 Task: Add a signature Kelly Rodriguez containing Best wishes for a happy National Human Rights Day, Kelly Rodriguez to email address softage.9@softage.net and add a label Hazardous materials
Action: Mouse moved to (1292, 75)
Screenshot: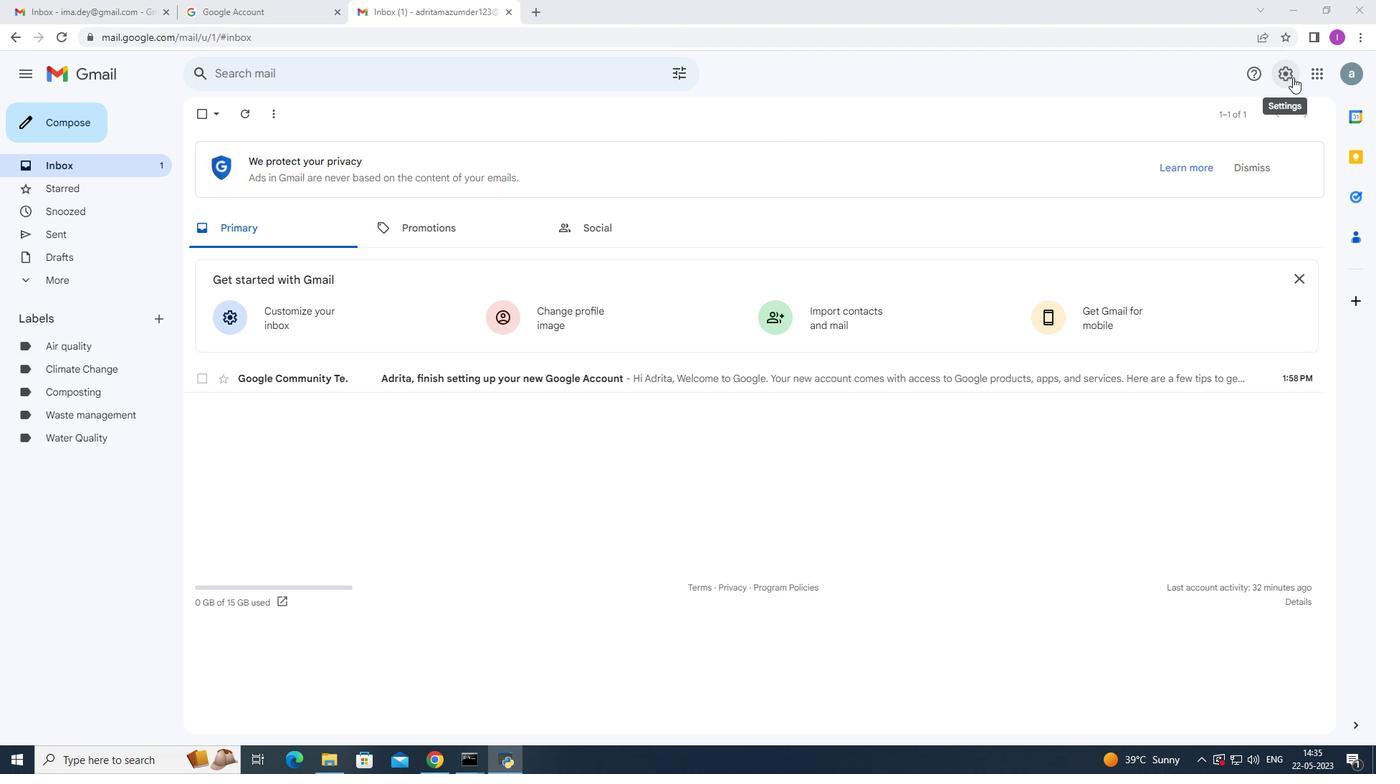 
Action: Mouse pressed left at (1292, 75)
Screenshot: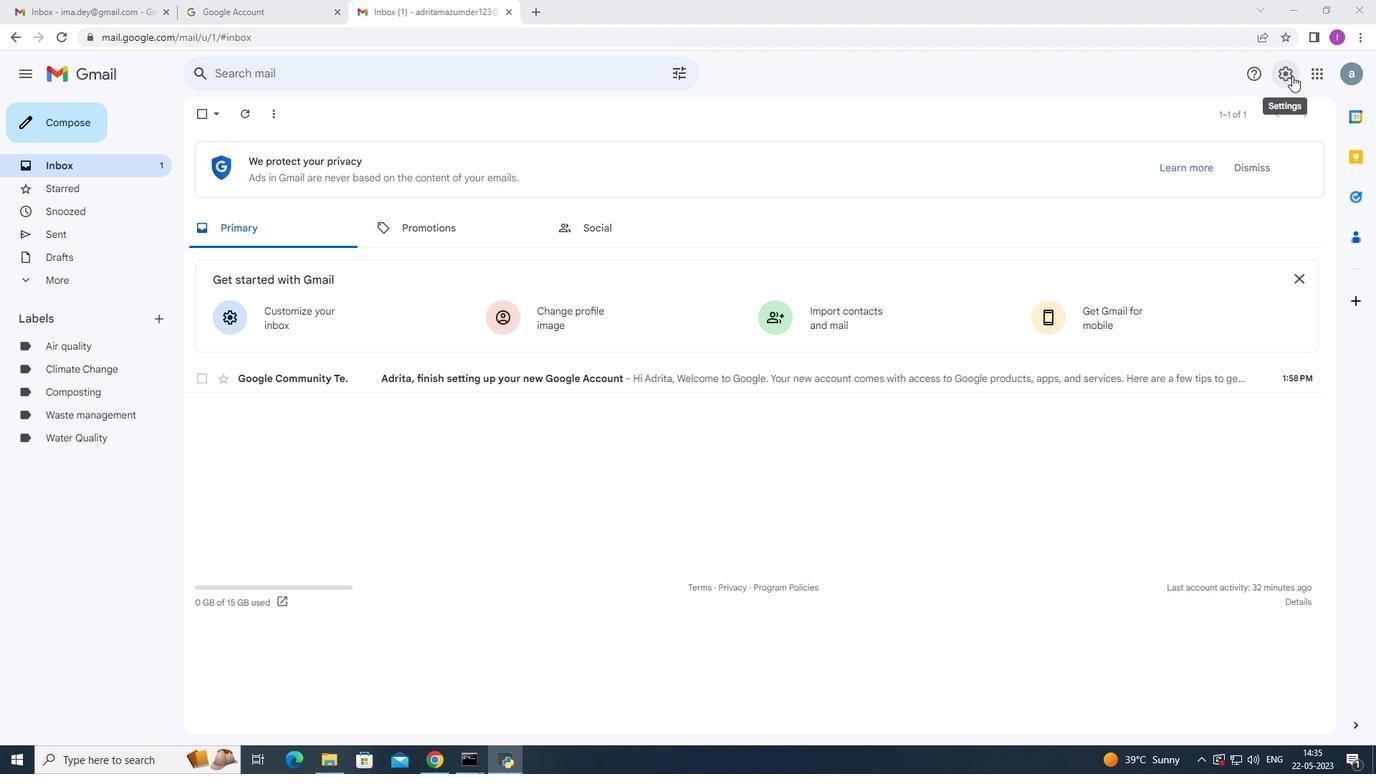 
Action: Mouse moved to (1197, 145)
Screenshot: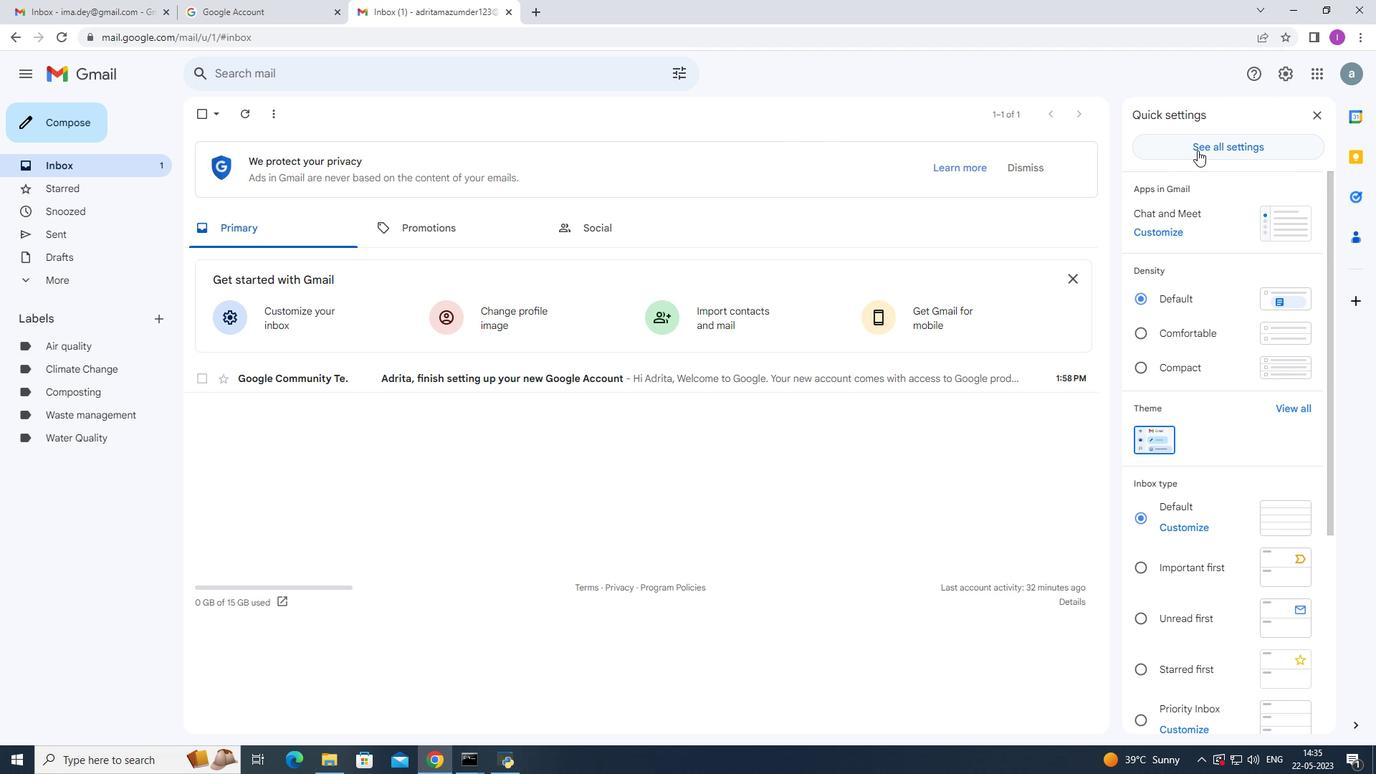 
Action: Mouse pressed left at (1197, 145)
Screenshot: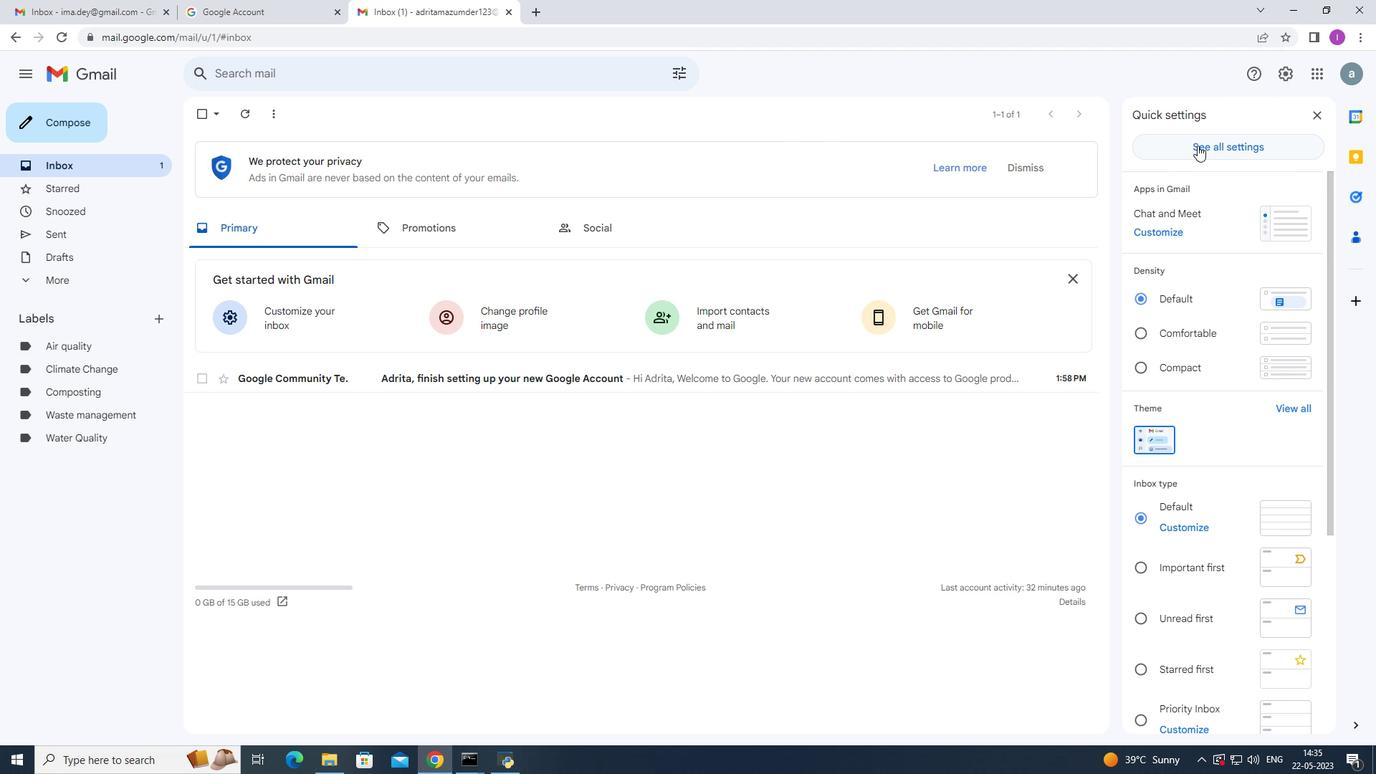 
Action: Mouse moved to (576, 328)
Screenshot: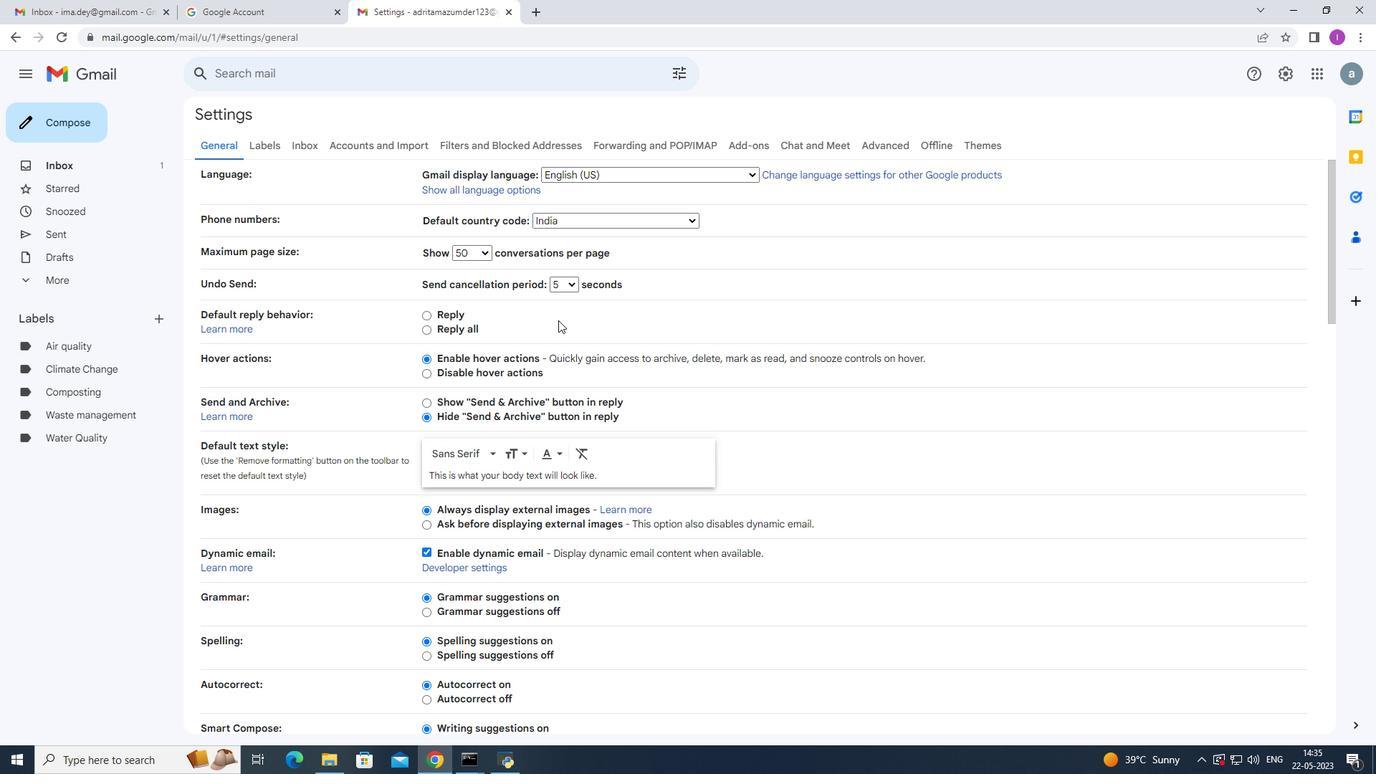 
Action: Mouse scrolled (576, 328) with delta (0, 0)
Screenshot: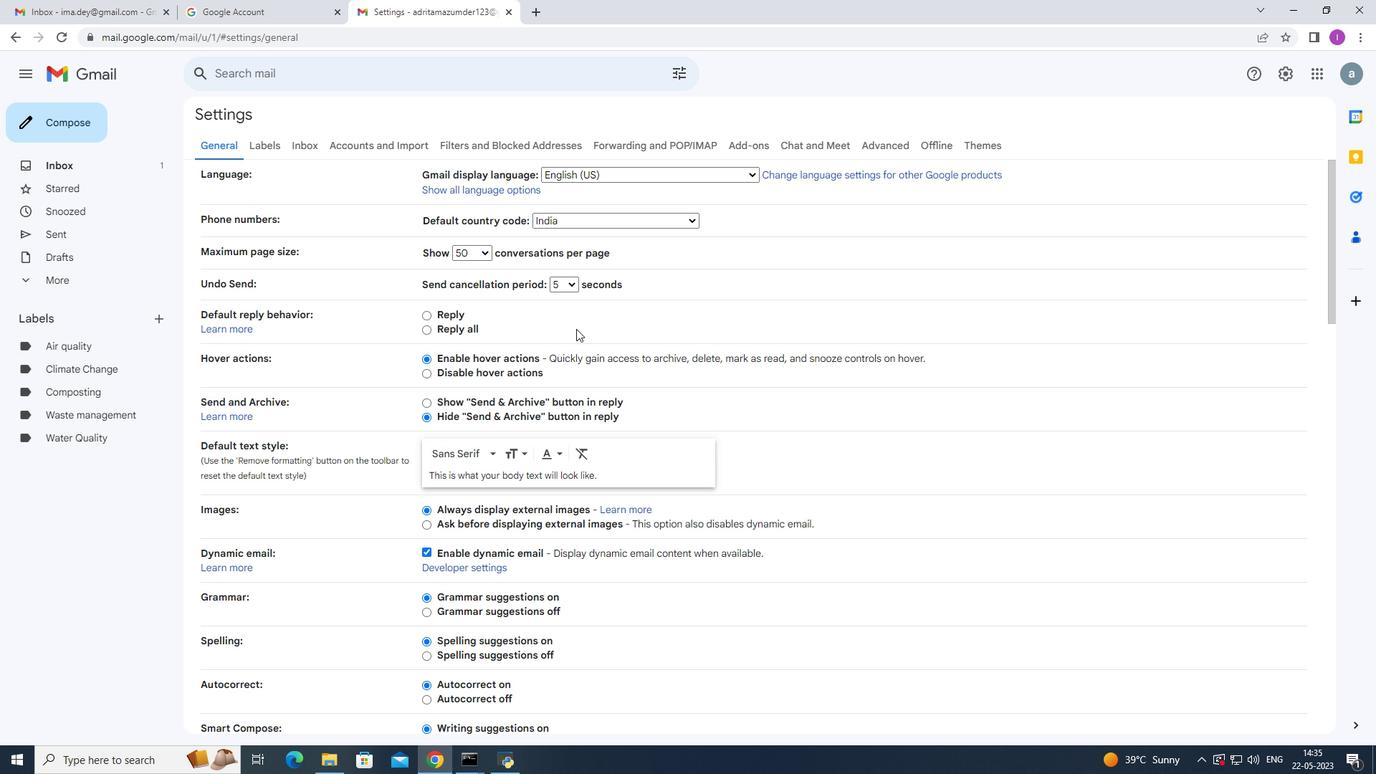 
Action: Mouse scrolled (576, 328) with delta (0, 0)
Screenshot: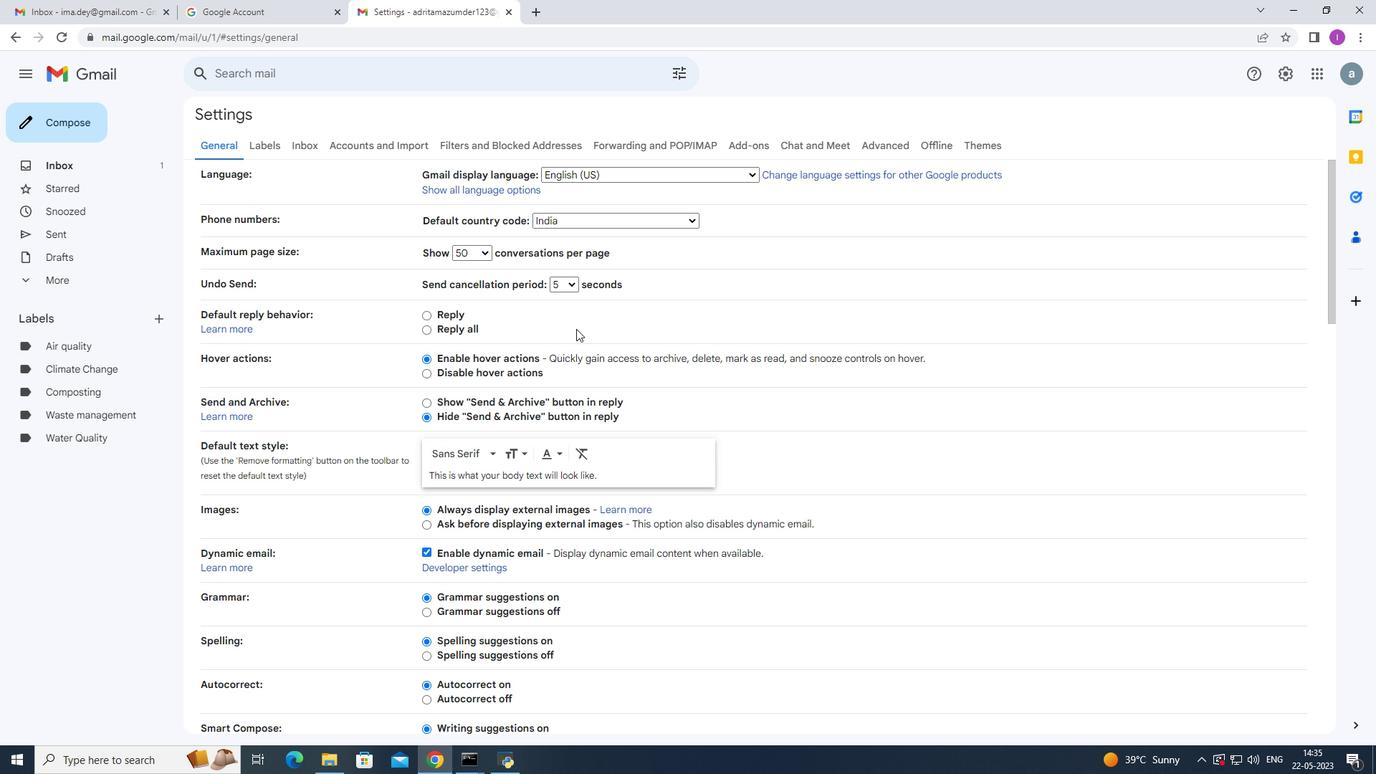 
Action: Mouse scrolled (576, 328) with delta (0, 0)
Screenshot: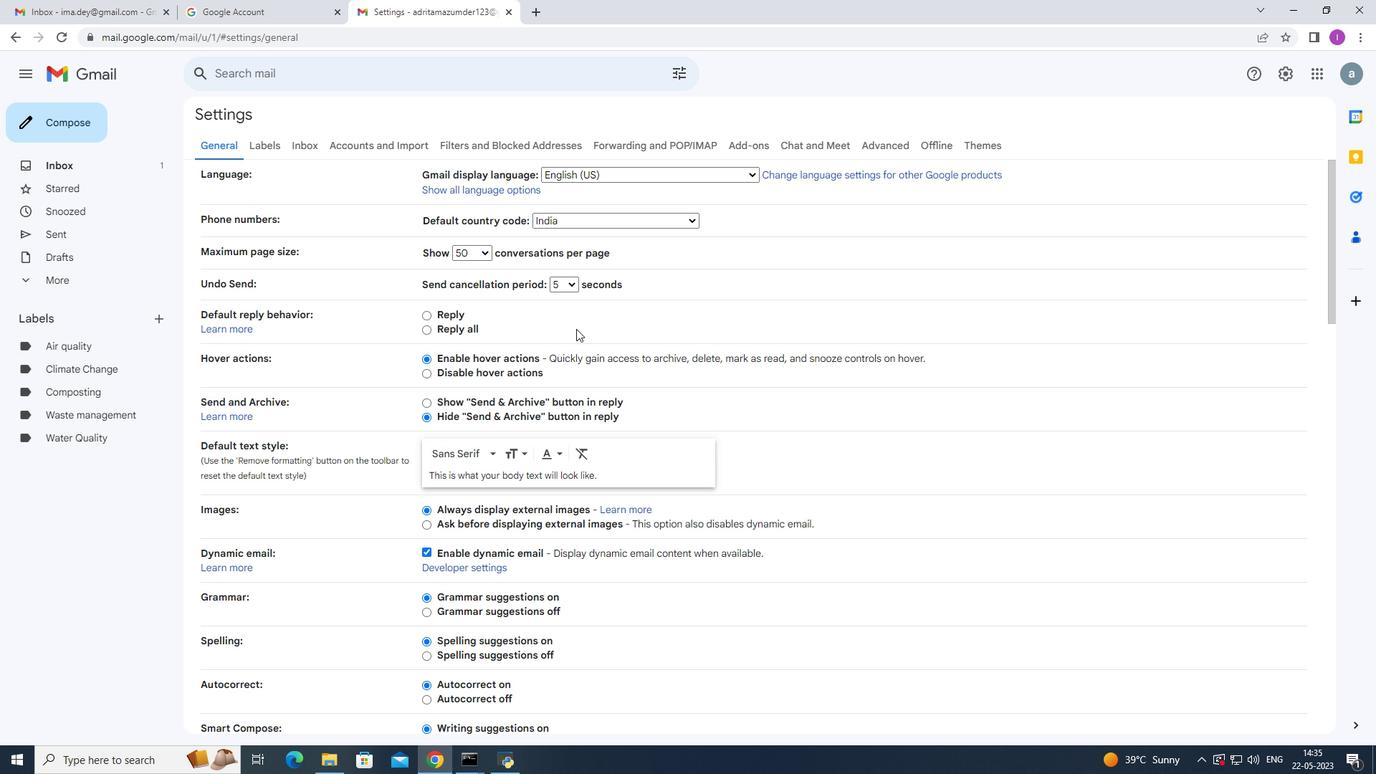 
Action: Mouse scrolled (576, 328) with delta (0, 0)
Screenshot: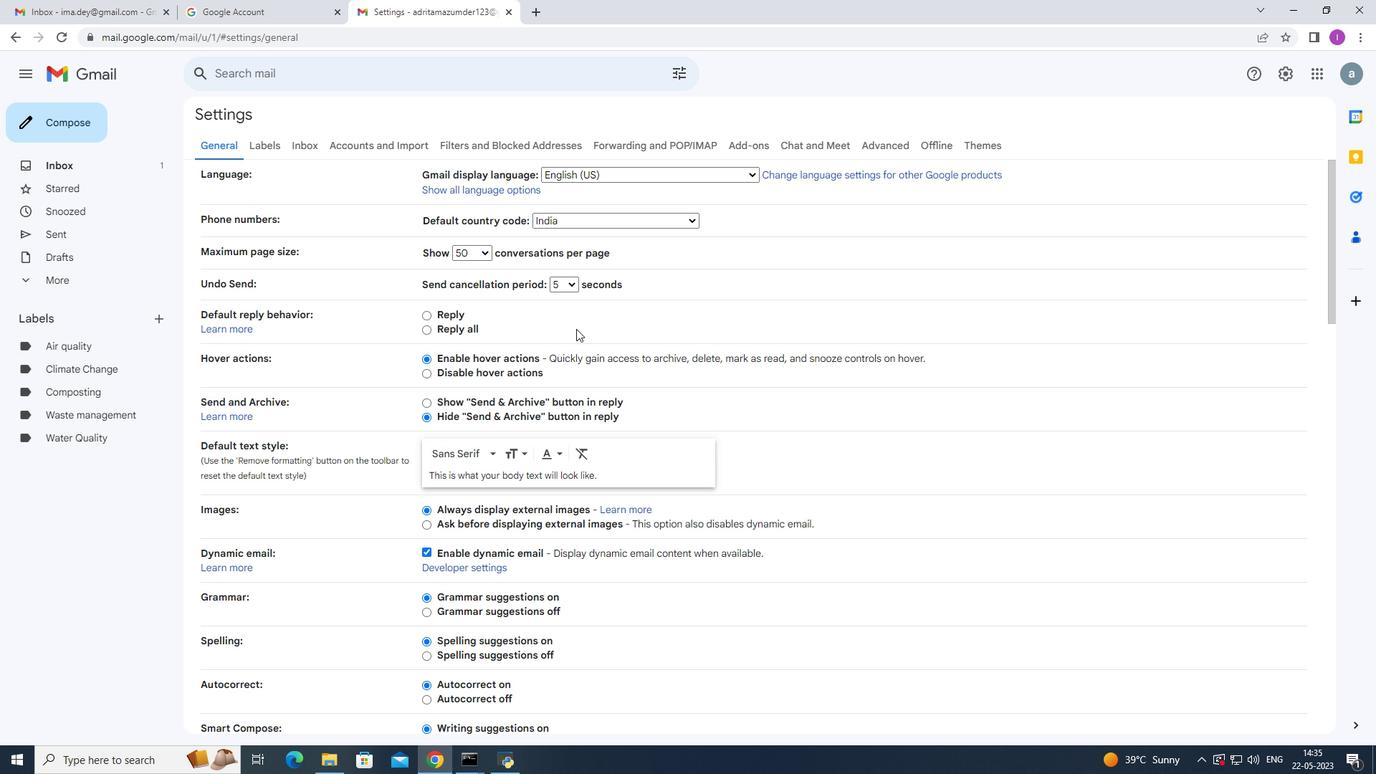 
Action: Mouse moved to (576, 326)
Screenshot: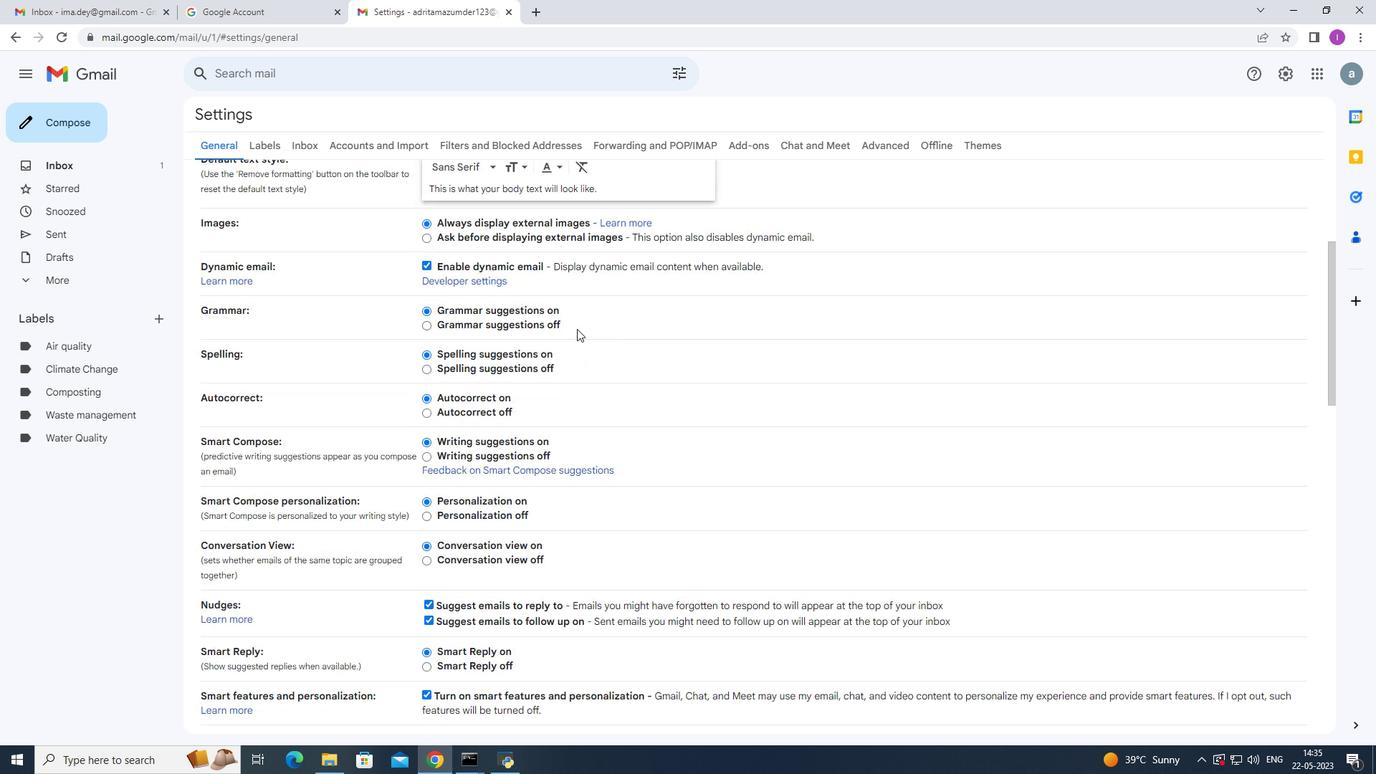 
Action: Mouse scrolled (576, 326) with delta (0, 0)
Screenshot: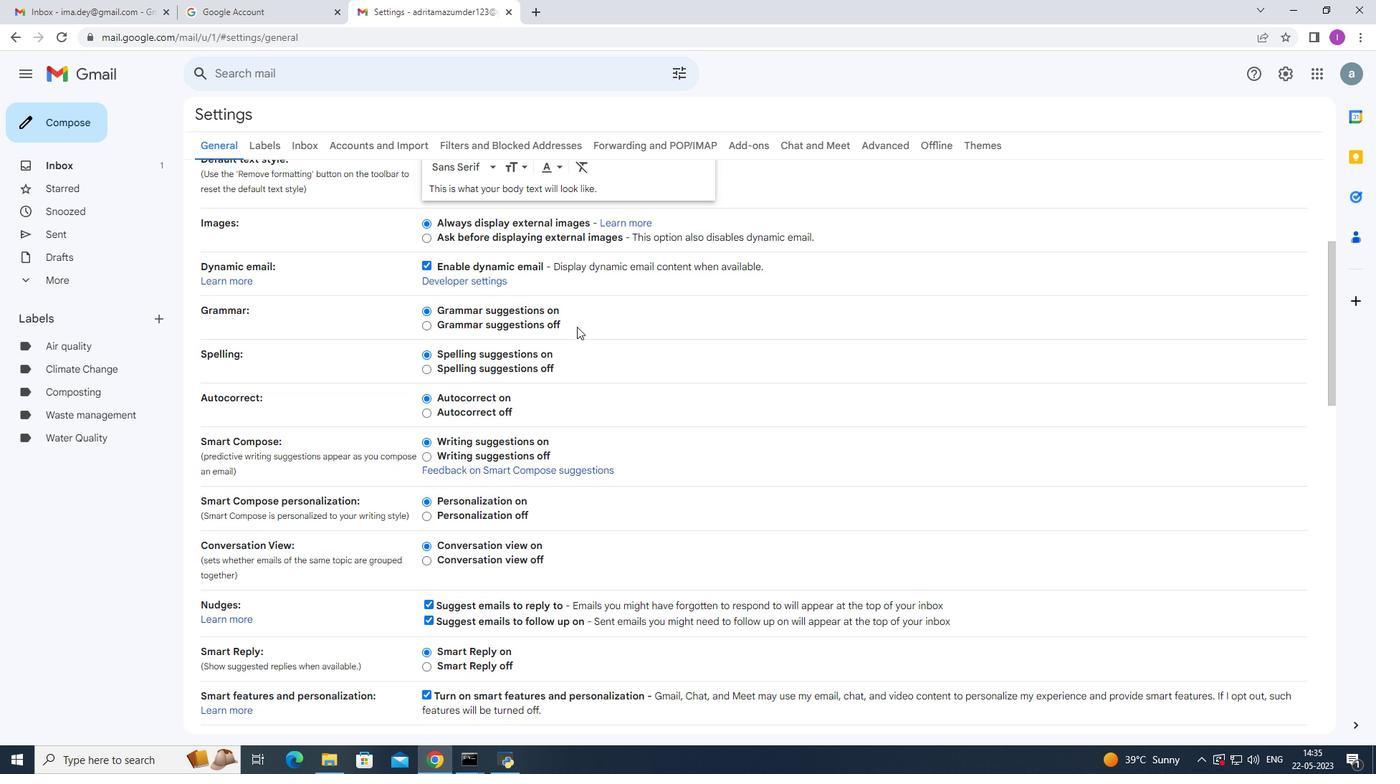 
Action: Mouse scrolled (576, 326) with delta (0, 0)
Screenshot: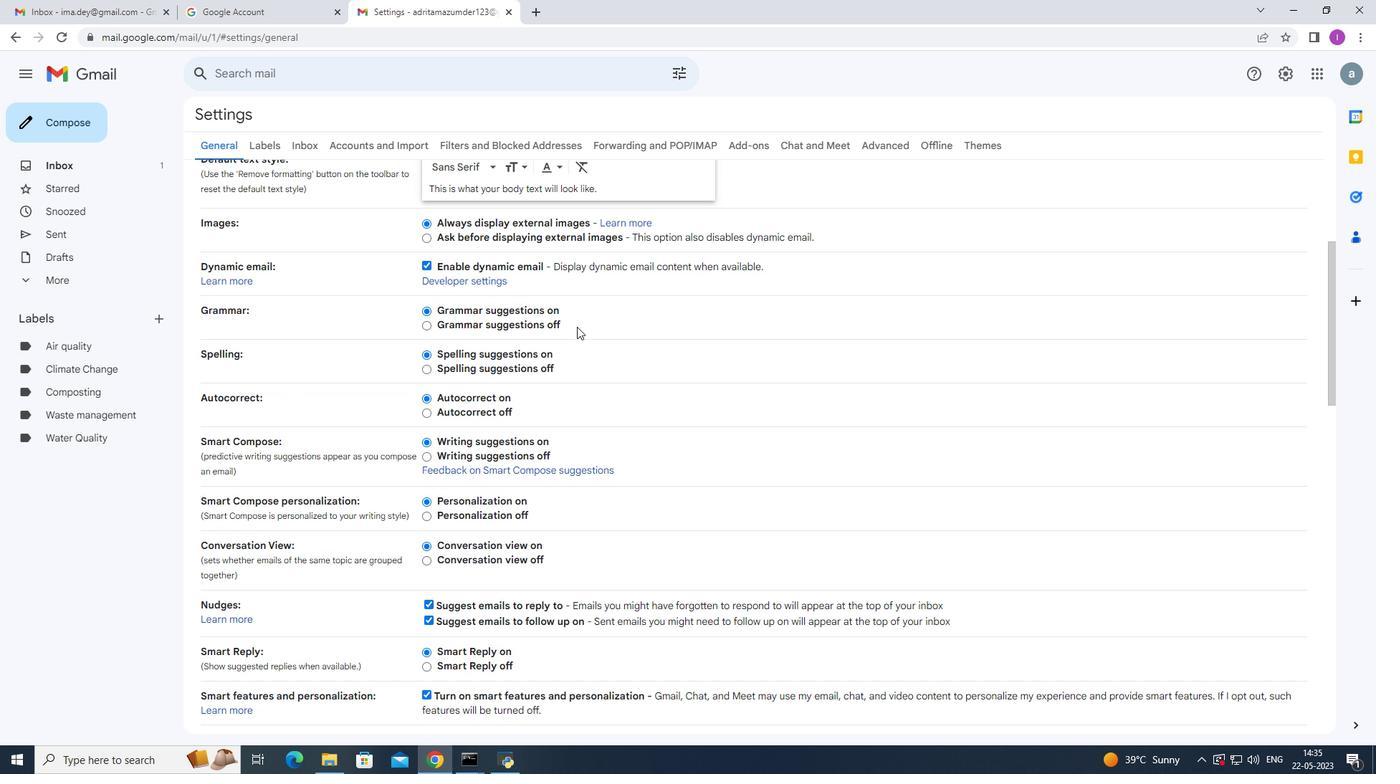 
Action: Mouse scrolled (576, 326) with delta (0, 0)
Screenshot: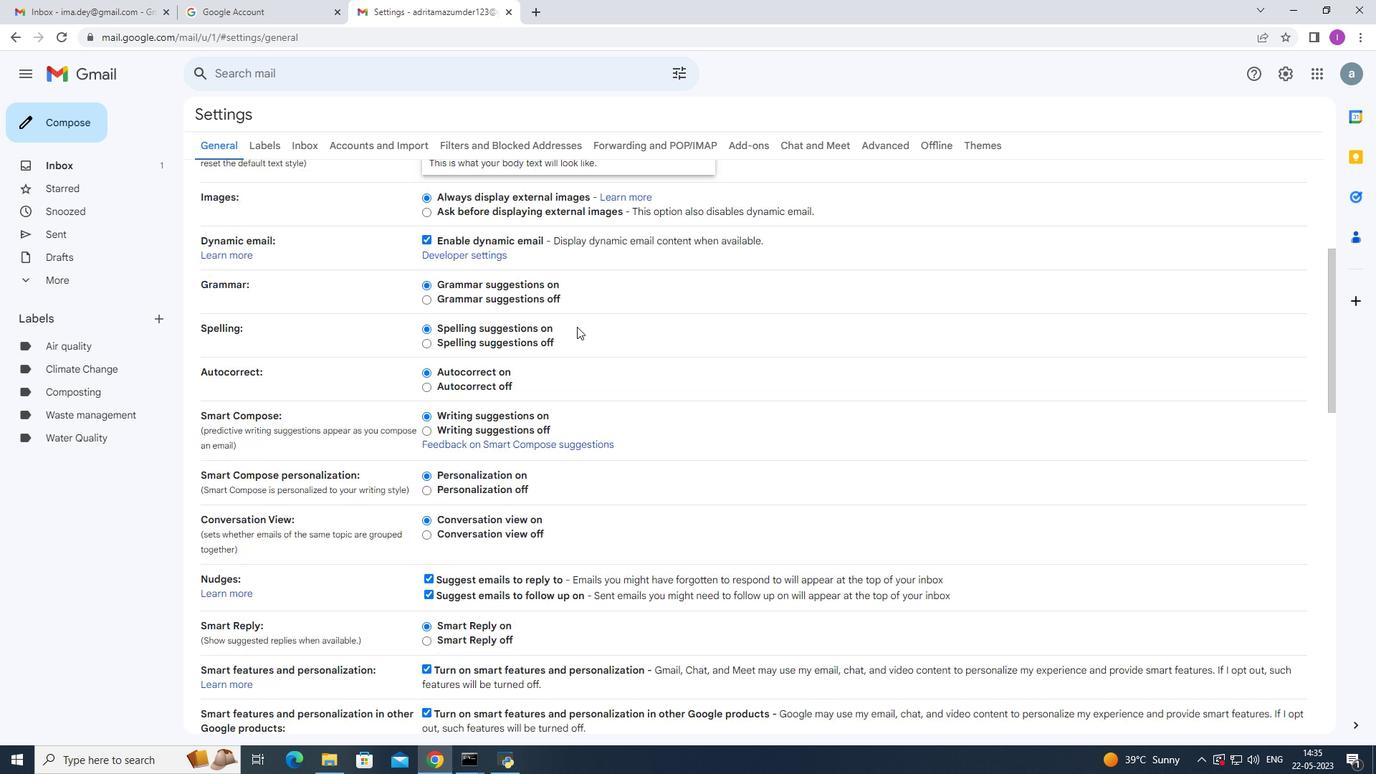 
Action: Mouse moved to (576, 326)
Screenshot: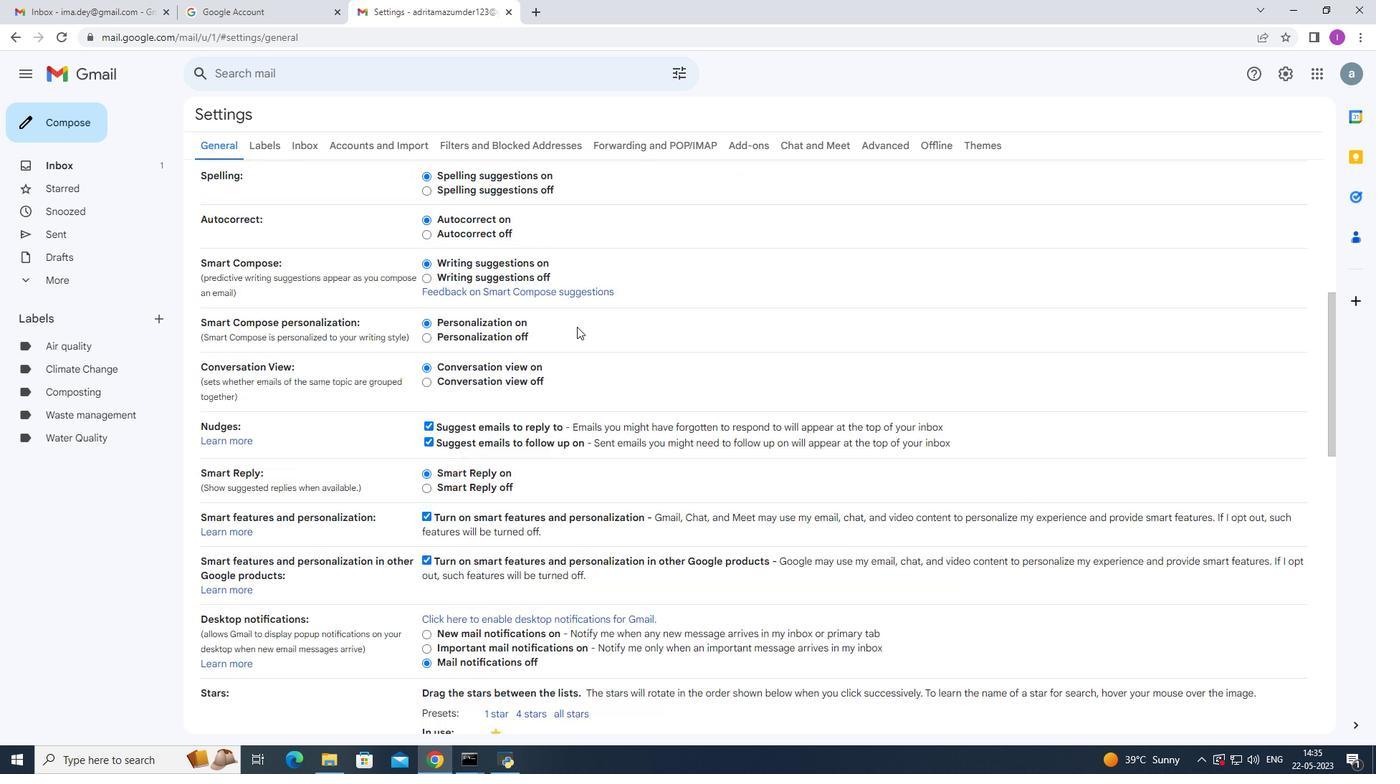 
Action: Mouse scrolled (576, 325) with delta (0, 0)
Screenshot: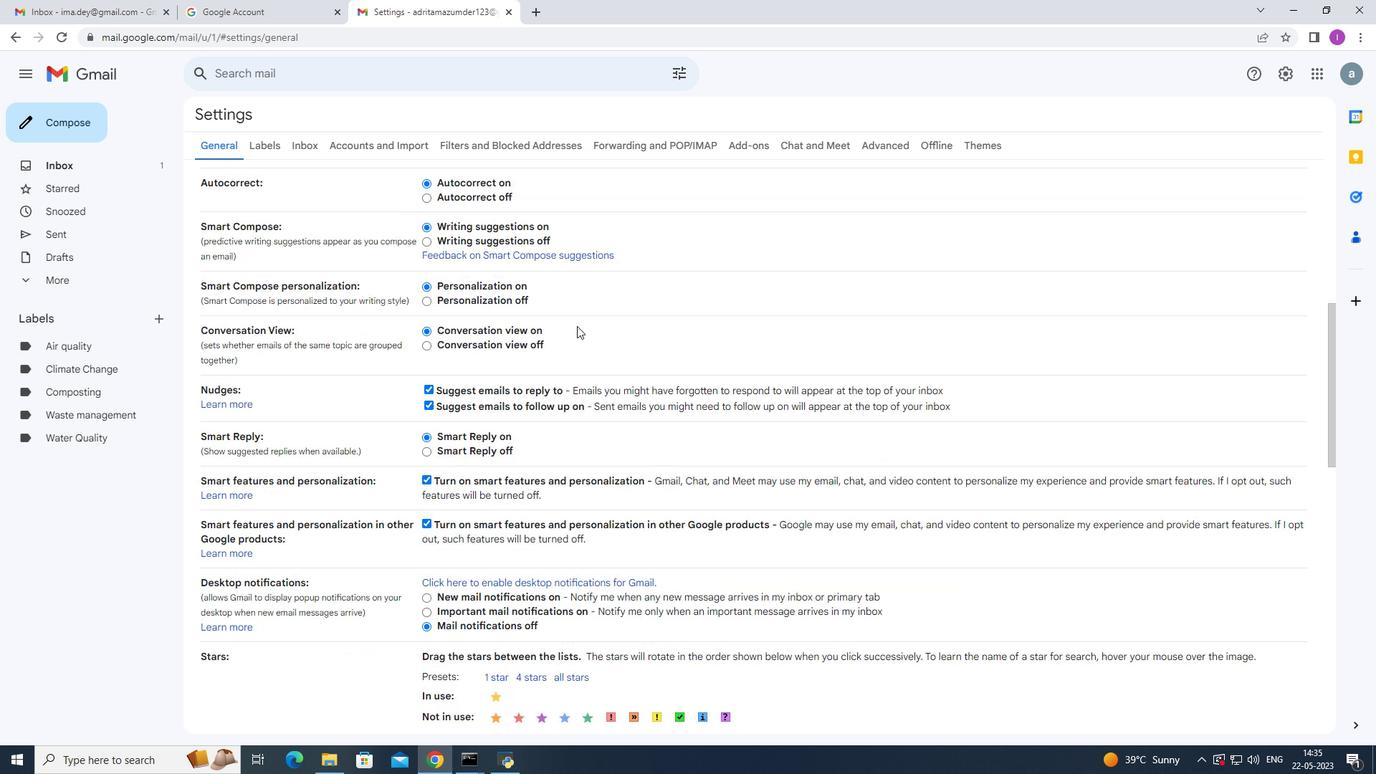 
Action: Mouse scrolled (576, 325) with delta (0, 0)
Screenshot: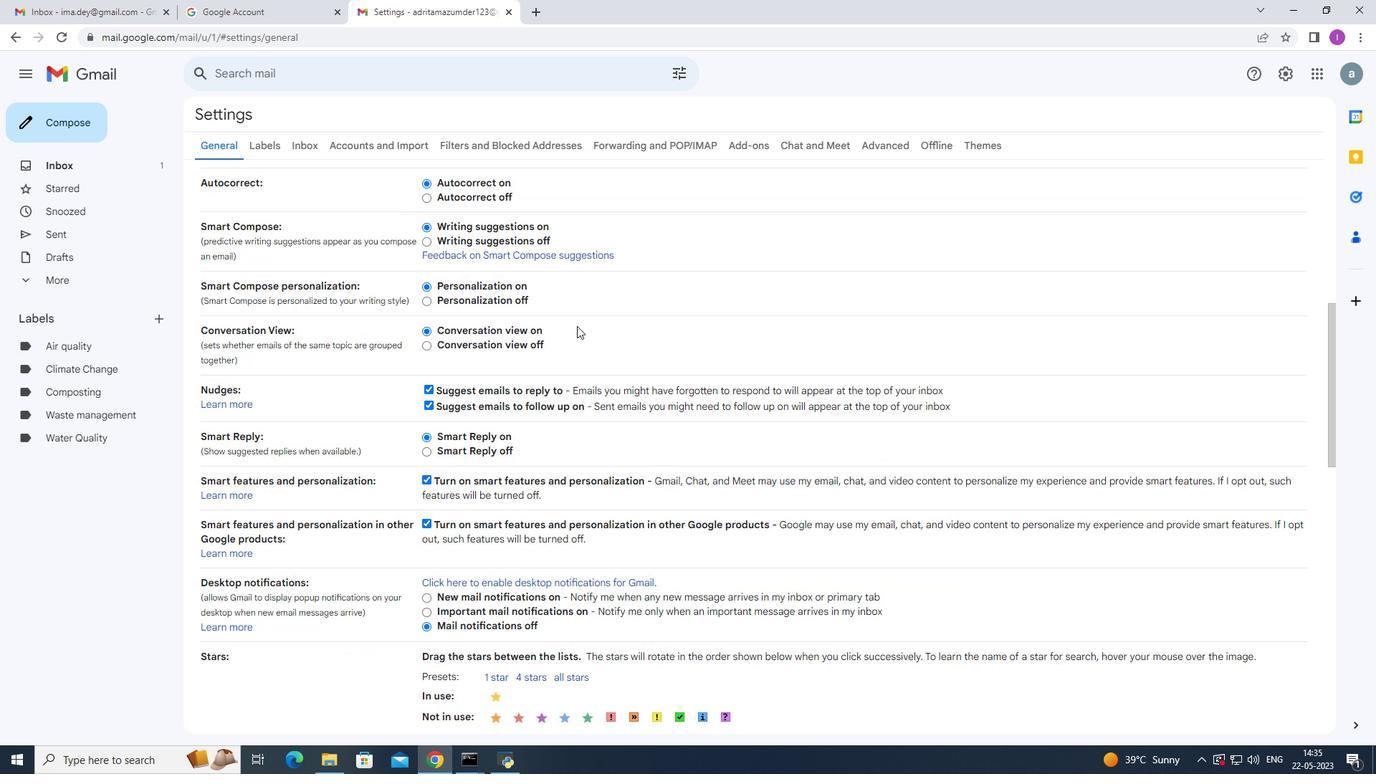 
Action: Mouse scrolled (576, 325) with delta (0, 0)
Screenshot: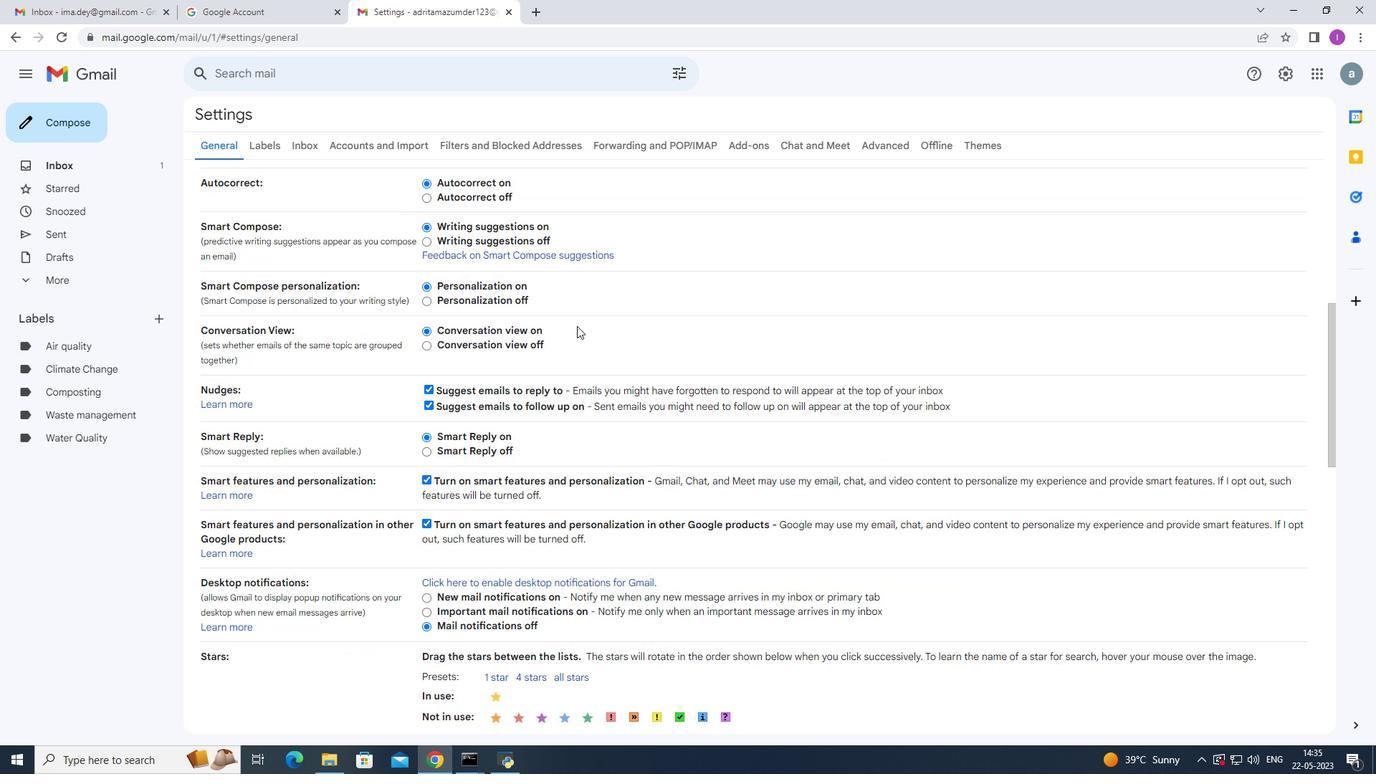 
Action: Mouse scrolled (576, 325) with delta (0, 0)
Screenshot: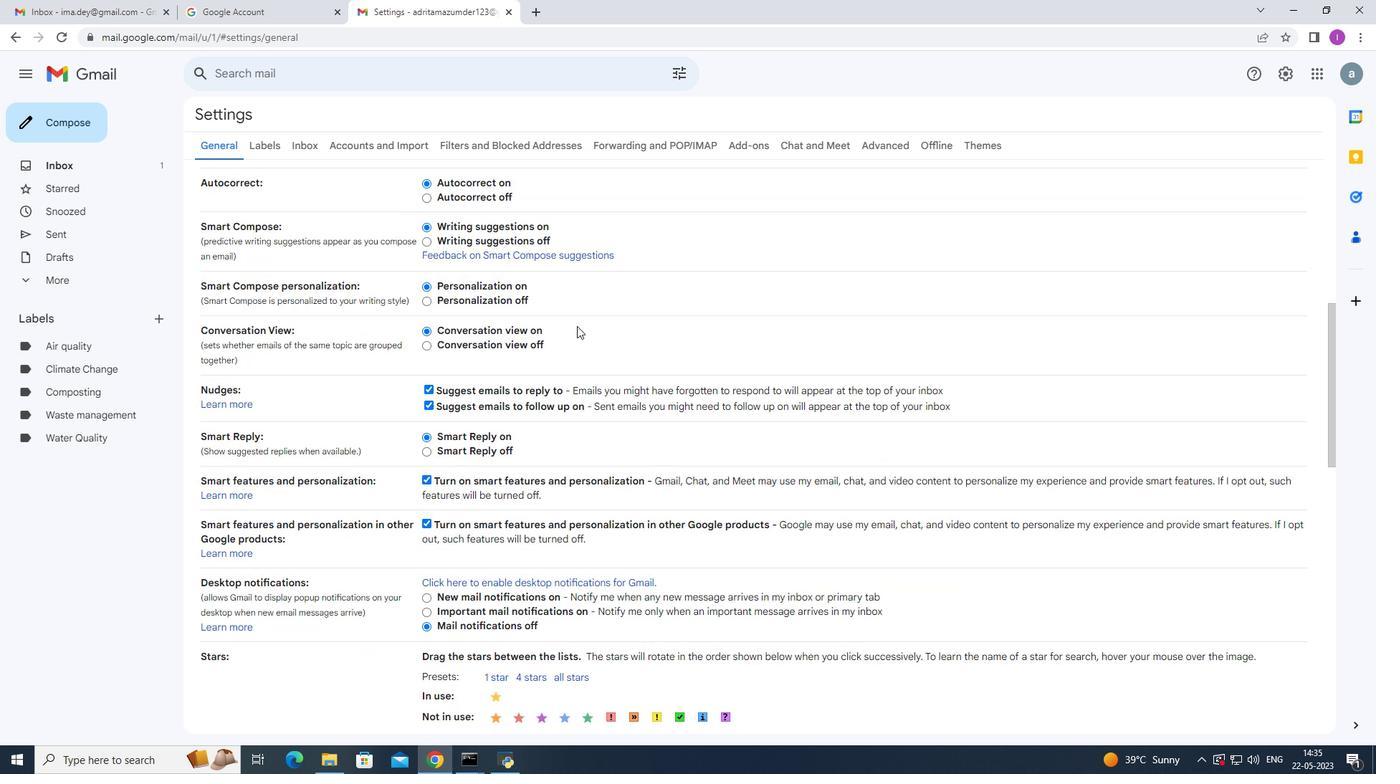 
Action: Mouse moved to (576, 321)
Screenshot: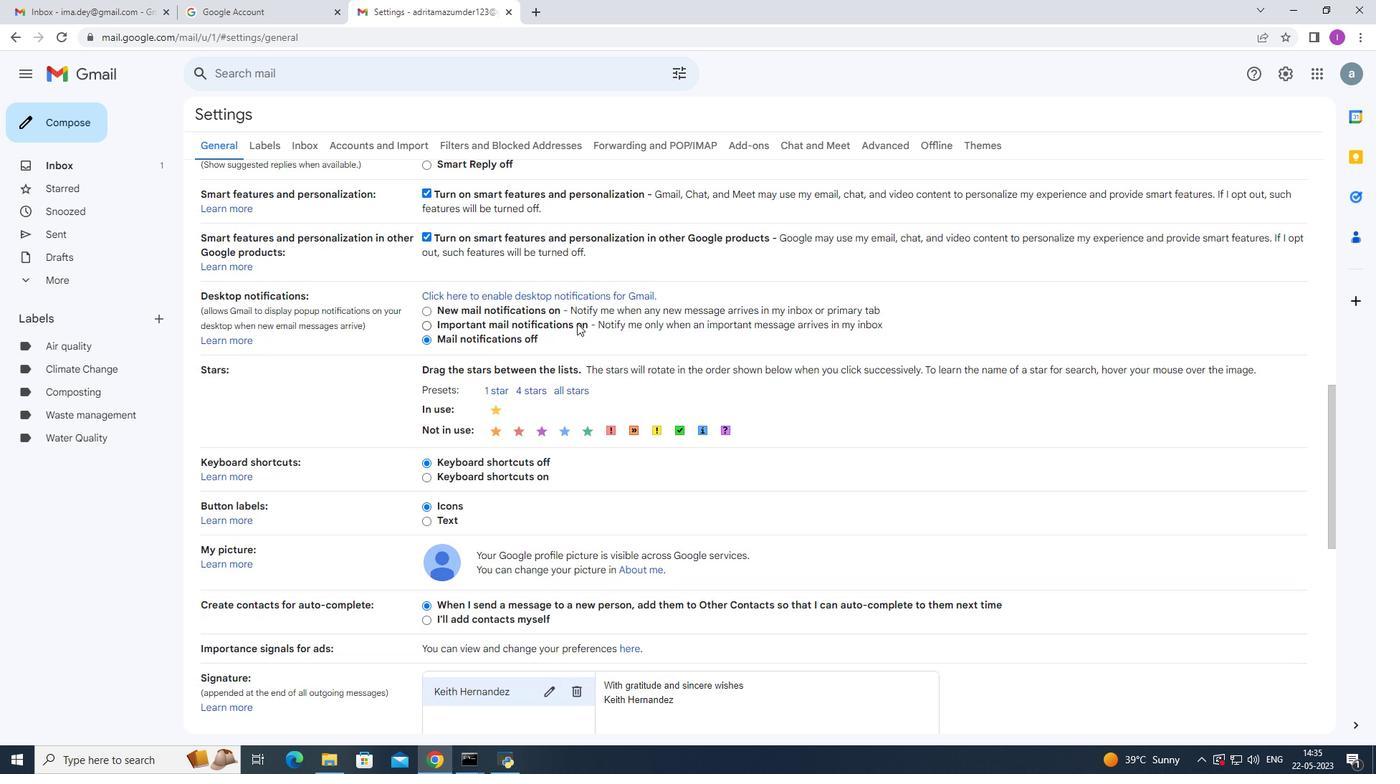 
Action: Mouse scrolled (576, 320) with delta (0, 0)
Screenshot: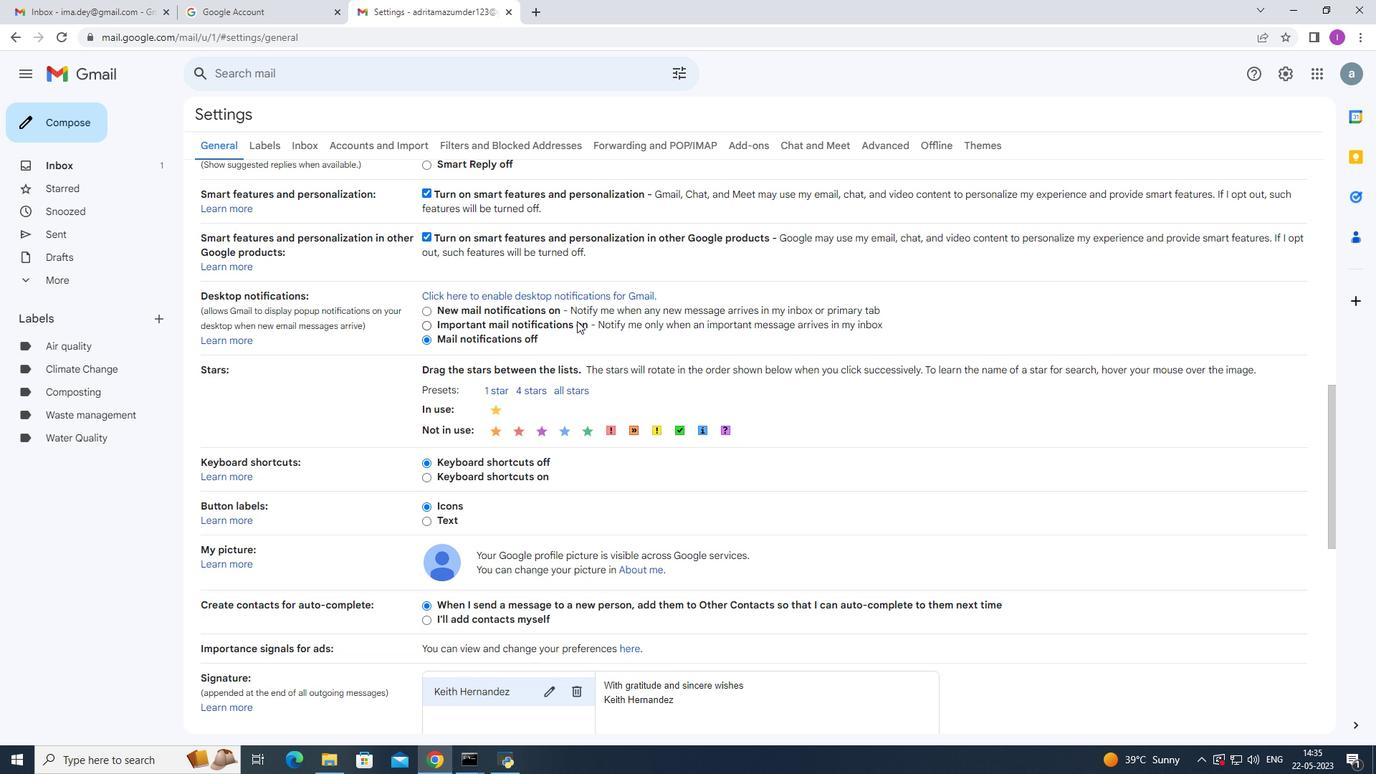 
Action: Mouse scrolled (576, 320) with delta (0, 0)
Screenshot: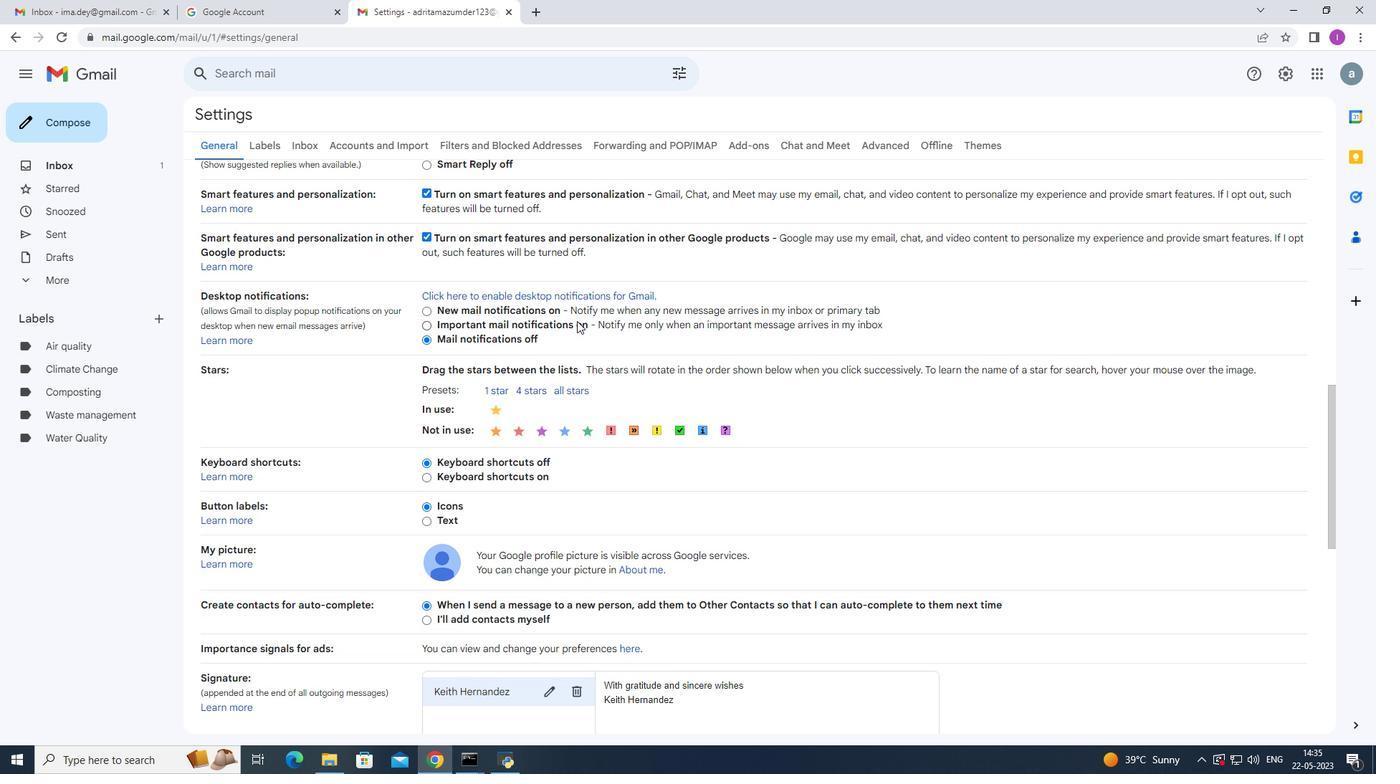 
Action: Mouse scrolled (576, 320) with delta (0, 0)
Screenshot: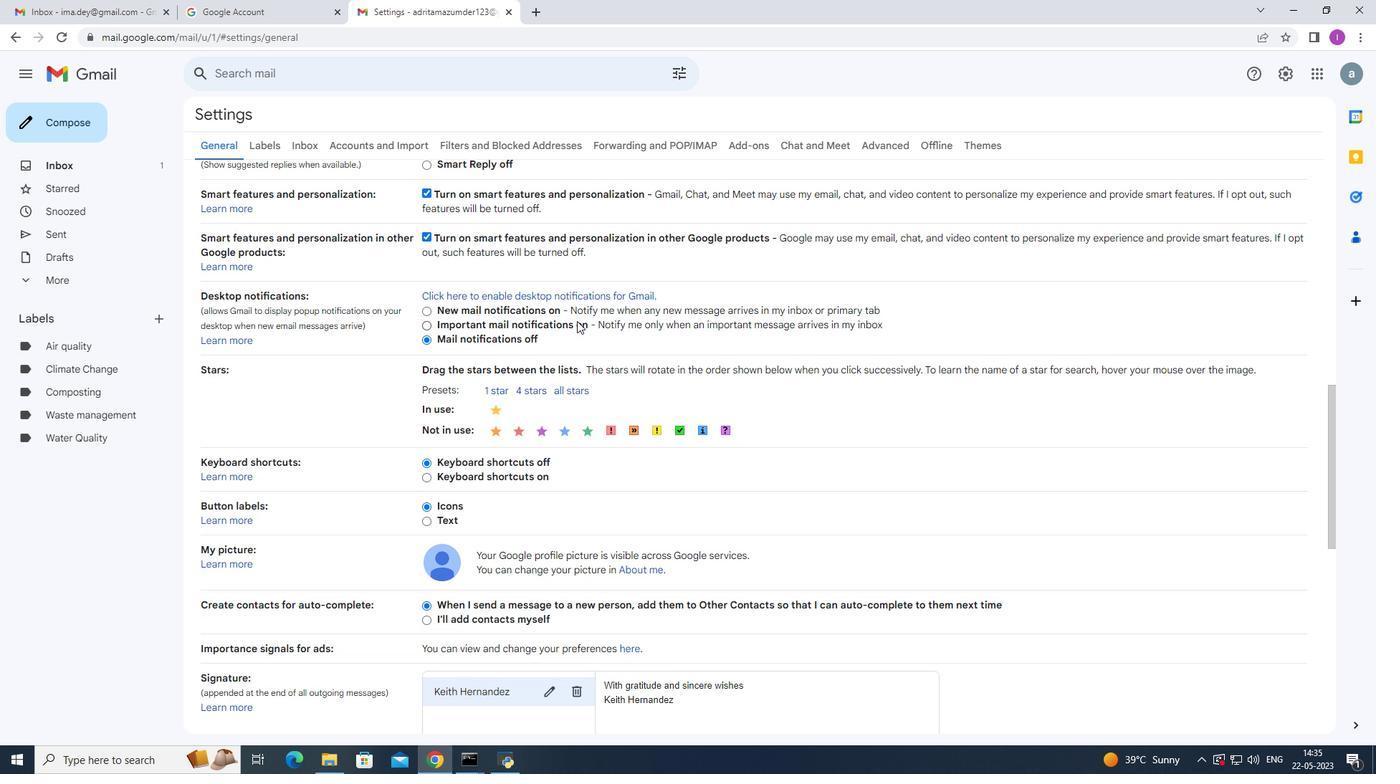 
Action: Mouse scrolled (576, 320) with delta (0, 0)
Screenshot: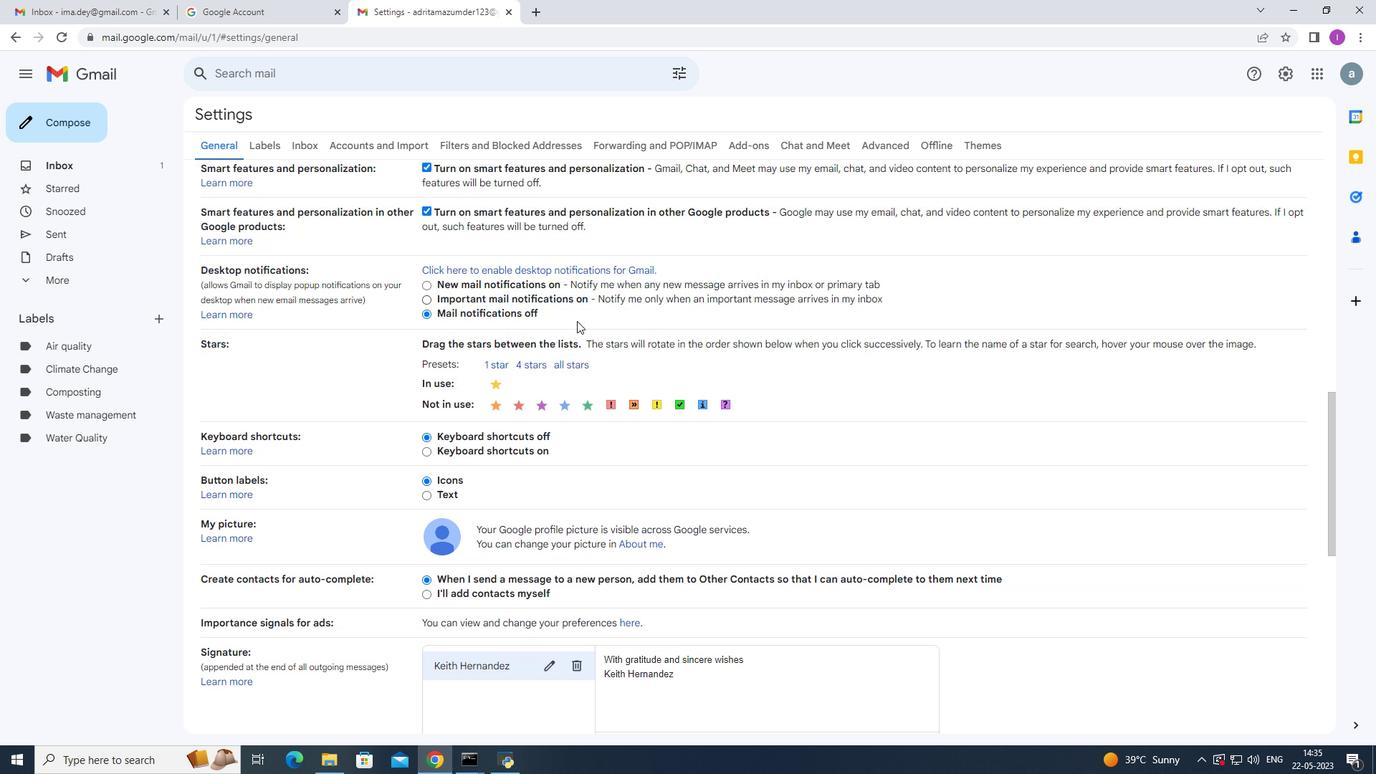 
Action: Mouse moved to (579, 402)
Screenshot: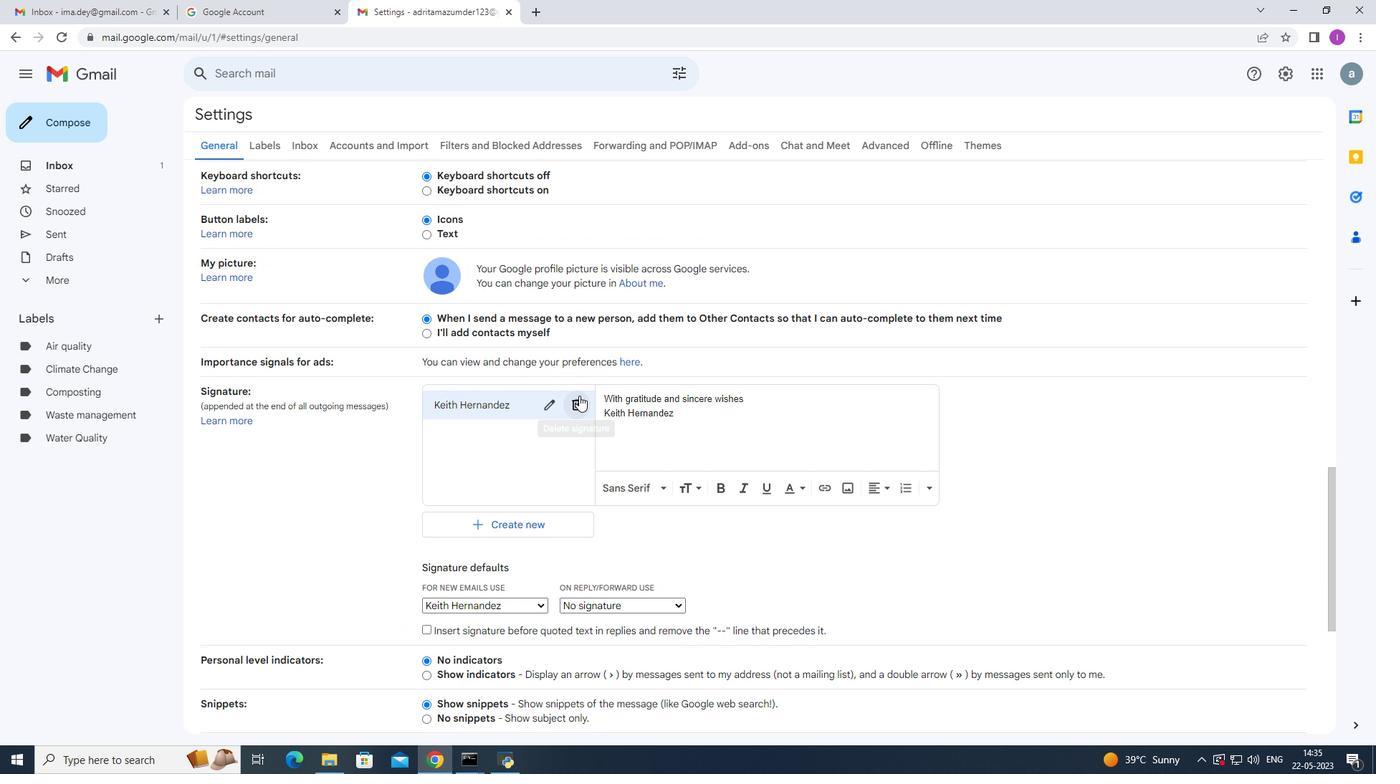 
Action: Mouse pressed left at (579, 402)
Screenshot: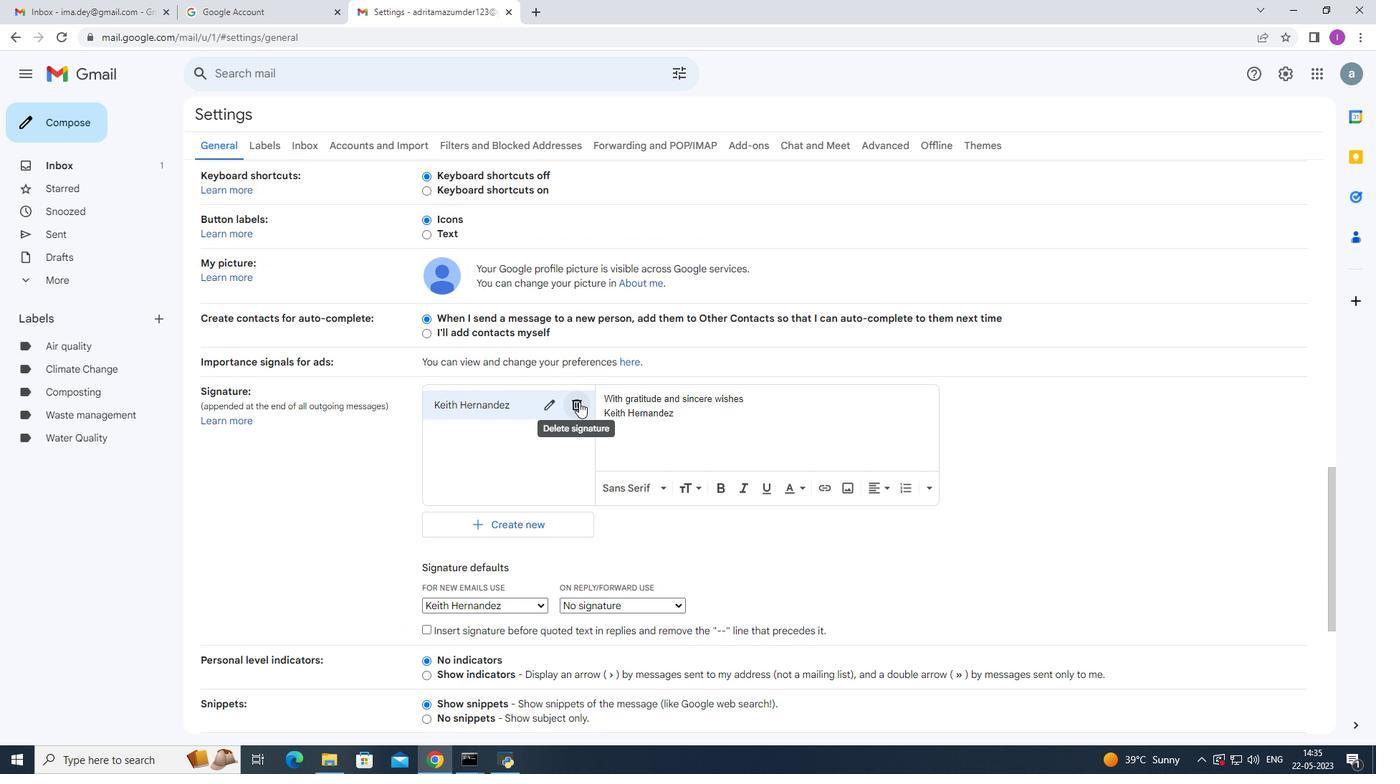 
Action: Mouse moved to (821, 431)
Screenshot: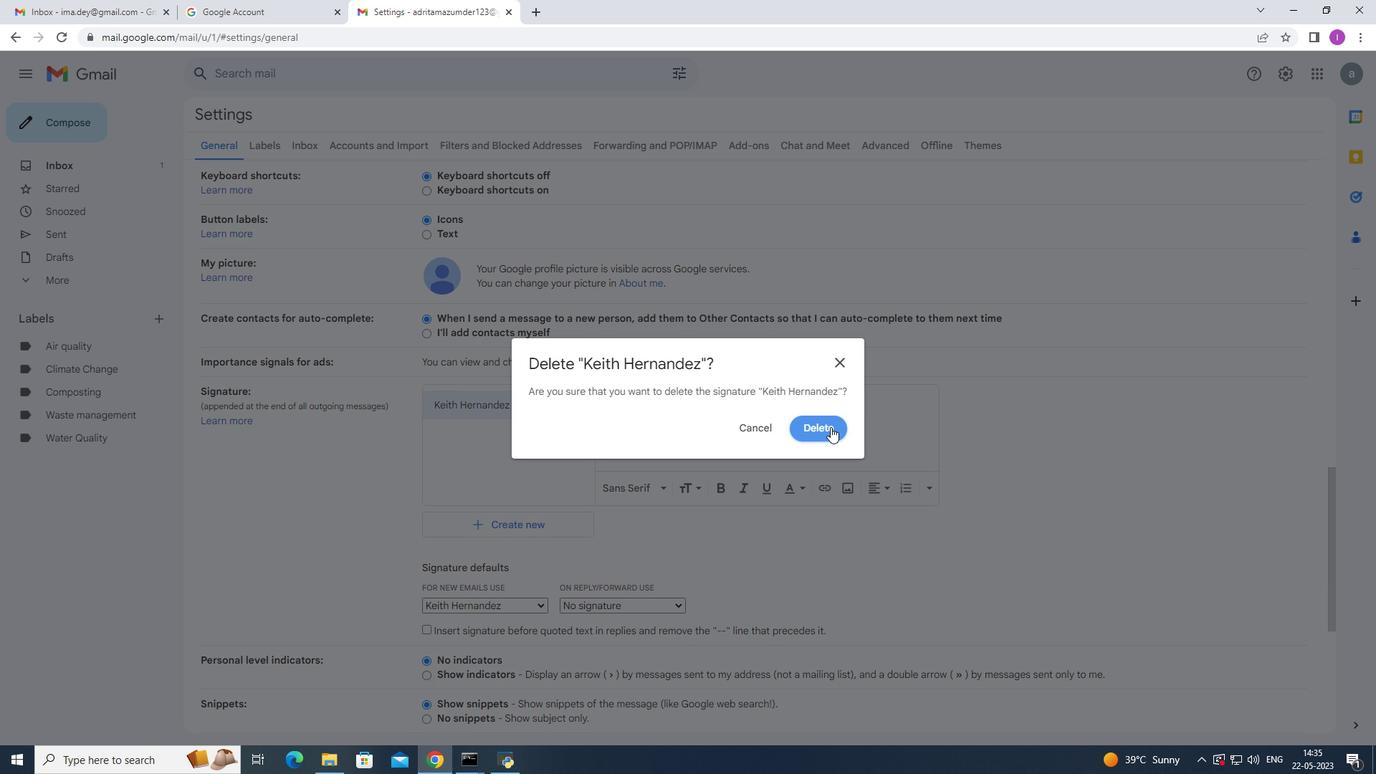 
Action: Mouse pressed left at (821, 431)
Screenshot: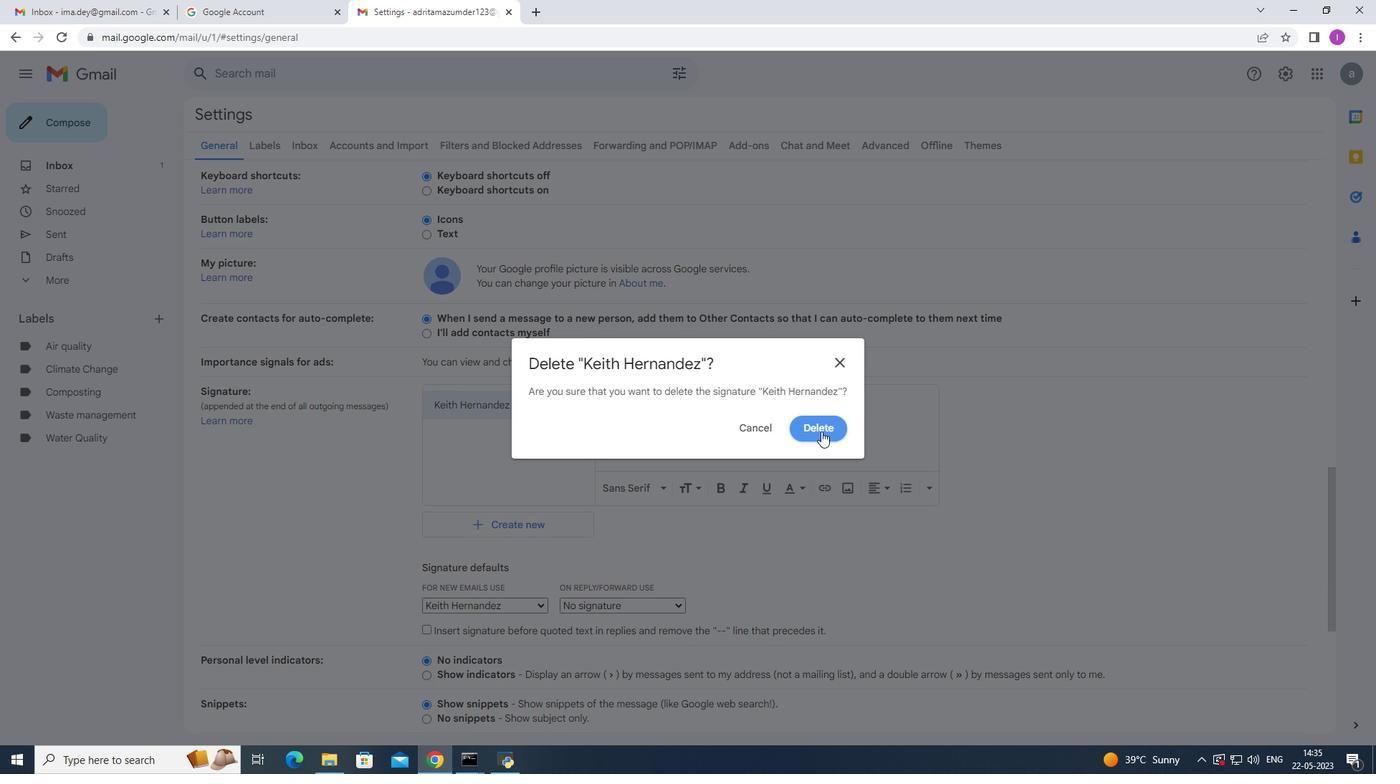 
Action: Mouse moved to (480, 423)
Screenshot: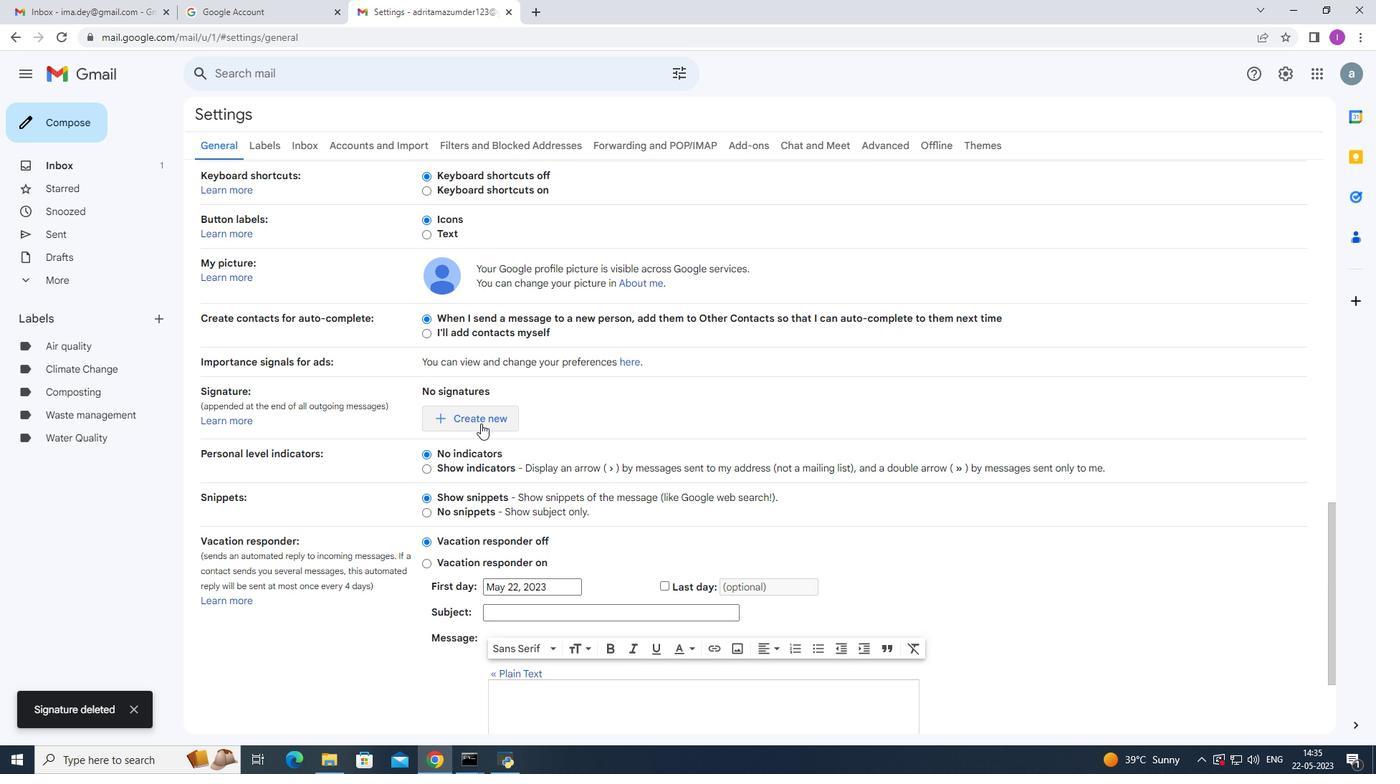 
Action: Mouse pressed left at (480, 423)
Screenshot: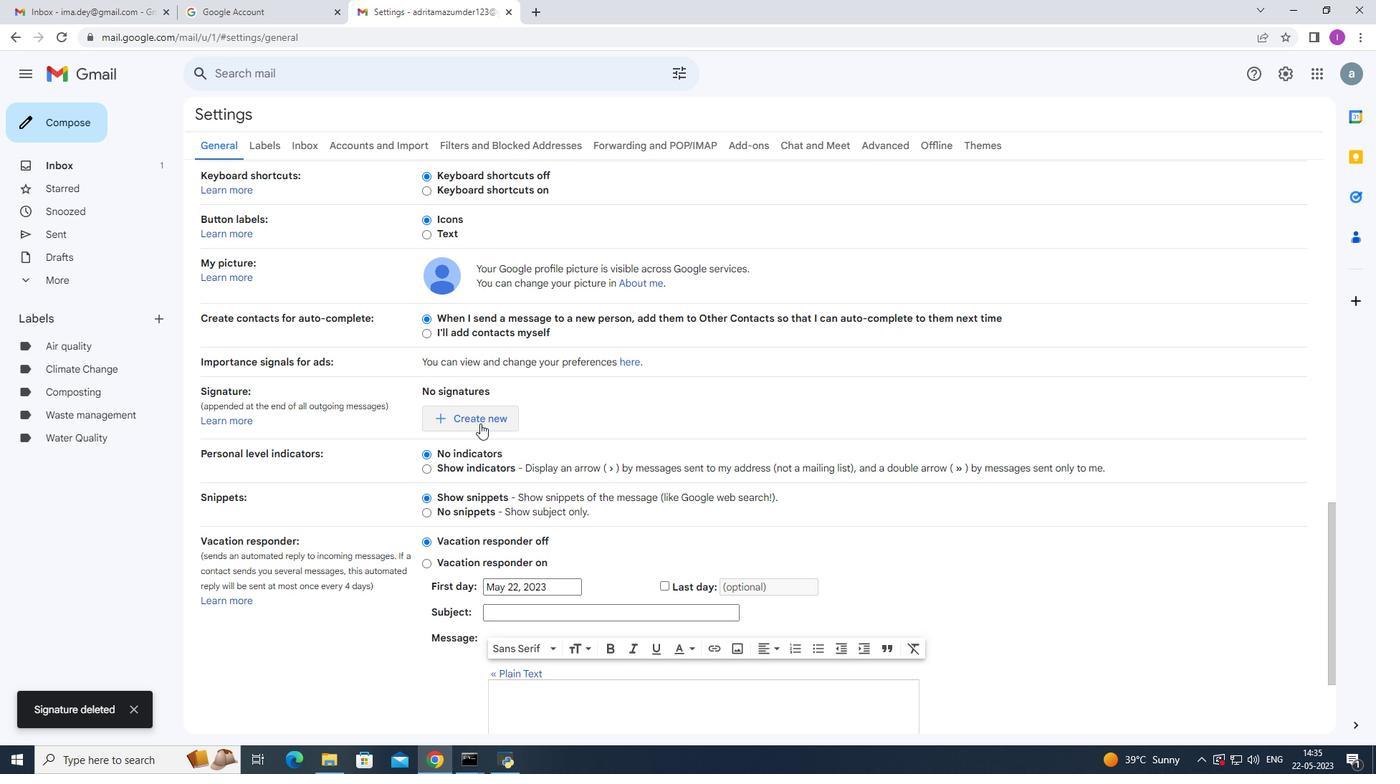 
Action: Mouse pressed left at (480, 423)
Screenshot: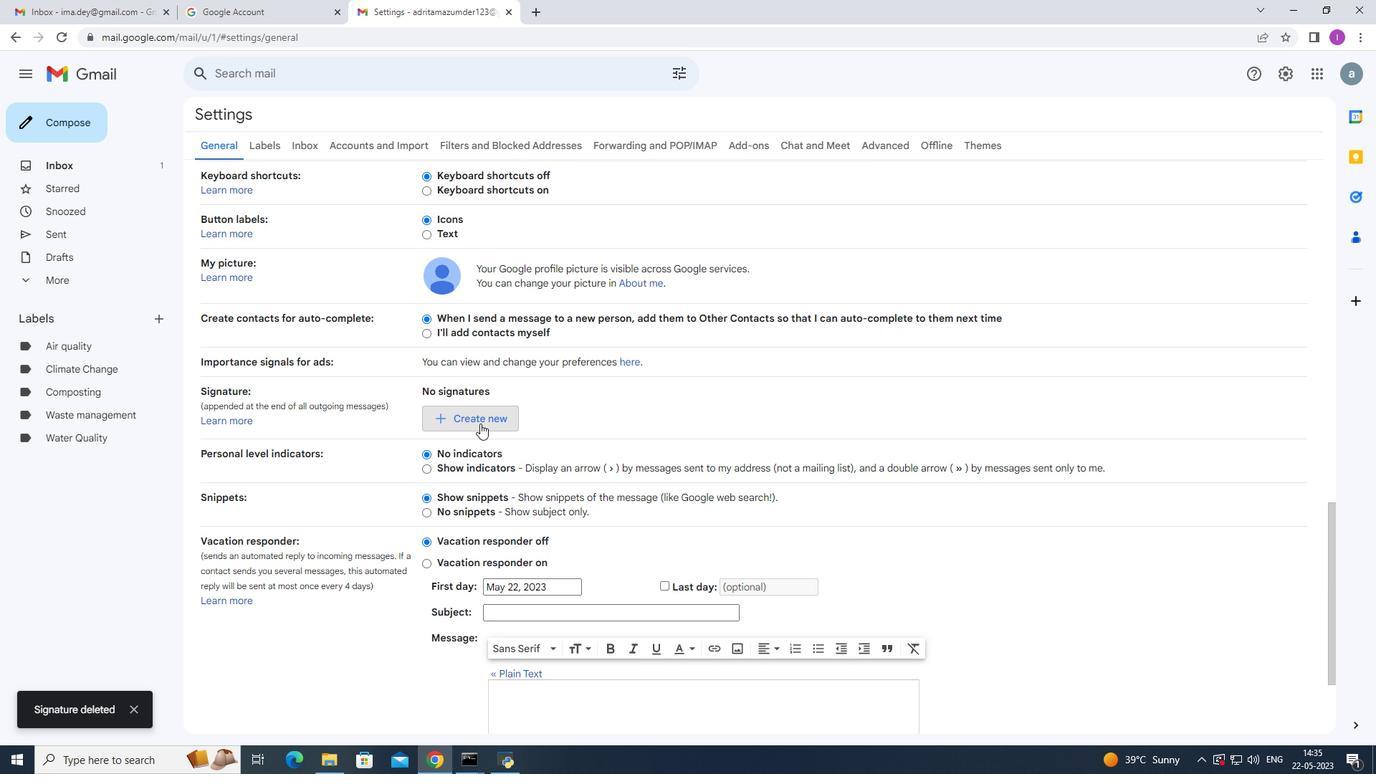 
Action: Mouse moved to (595, 393)
Screenshot: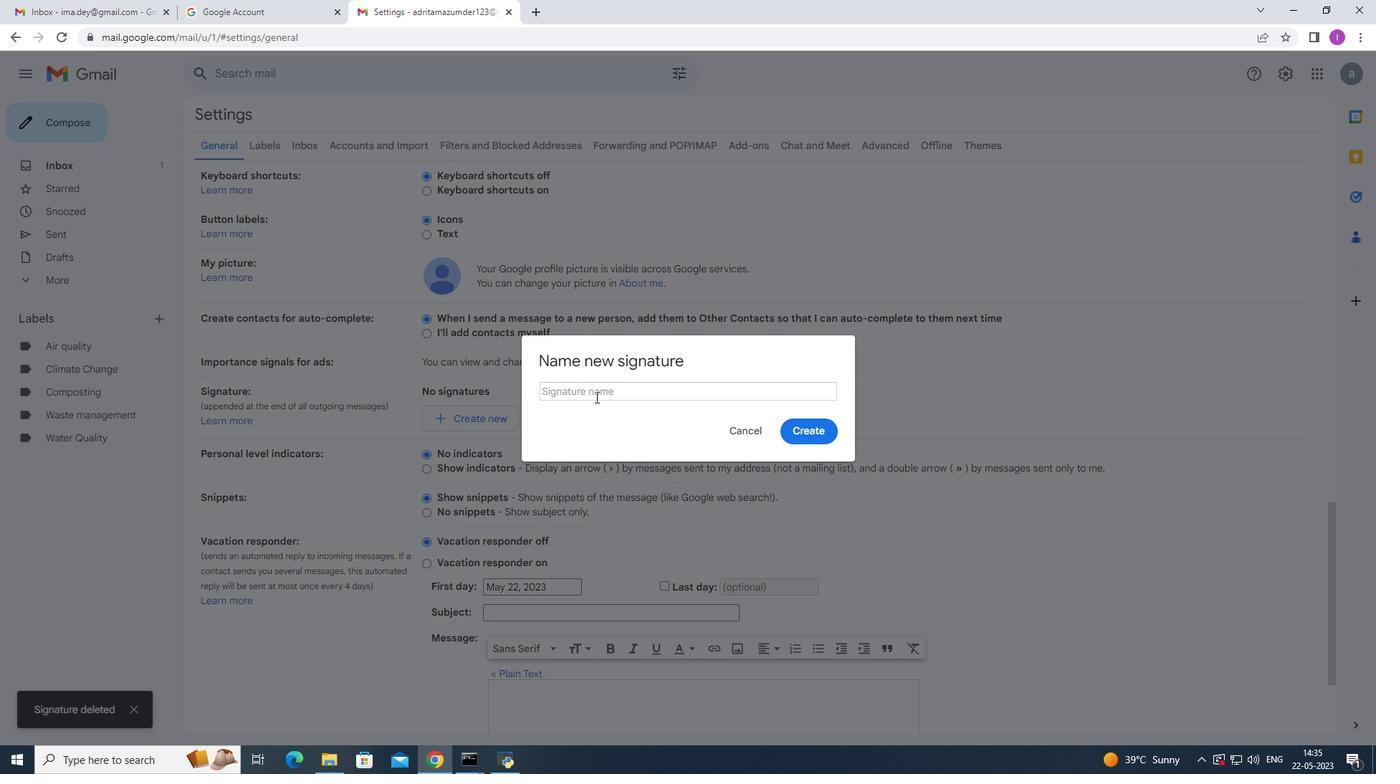 
Action: Mouse pressed left at (595, 393)
Screenshot: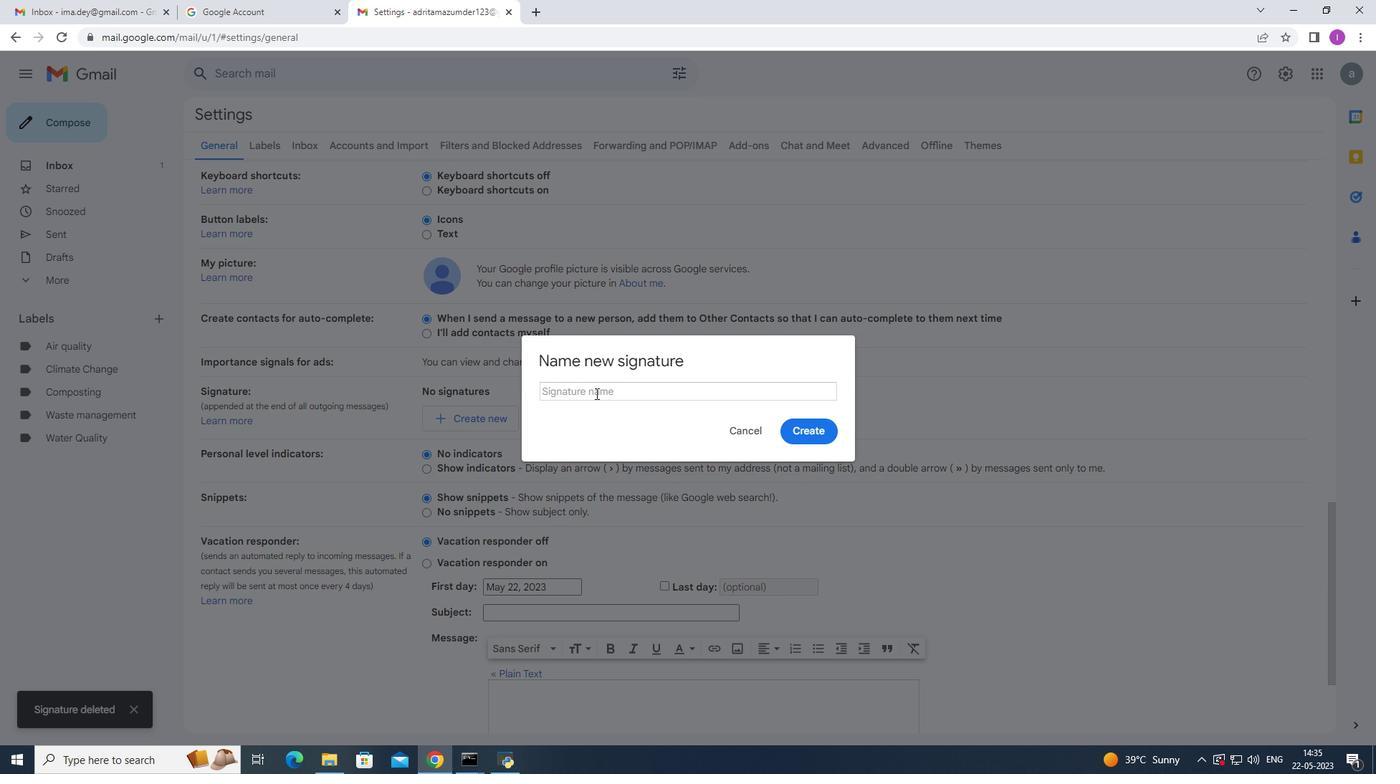 
Action: Mouse moved to (597, 390)
Screenshot: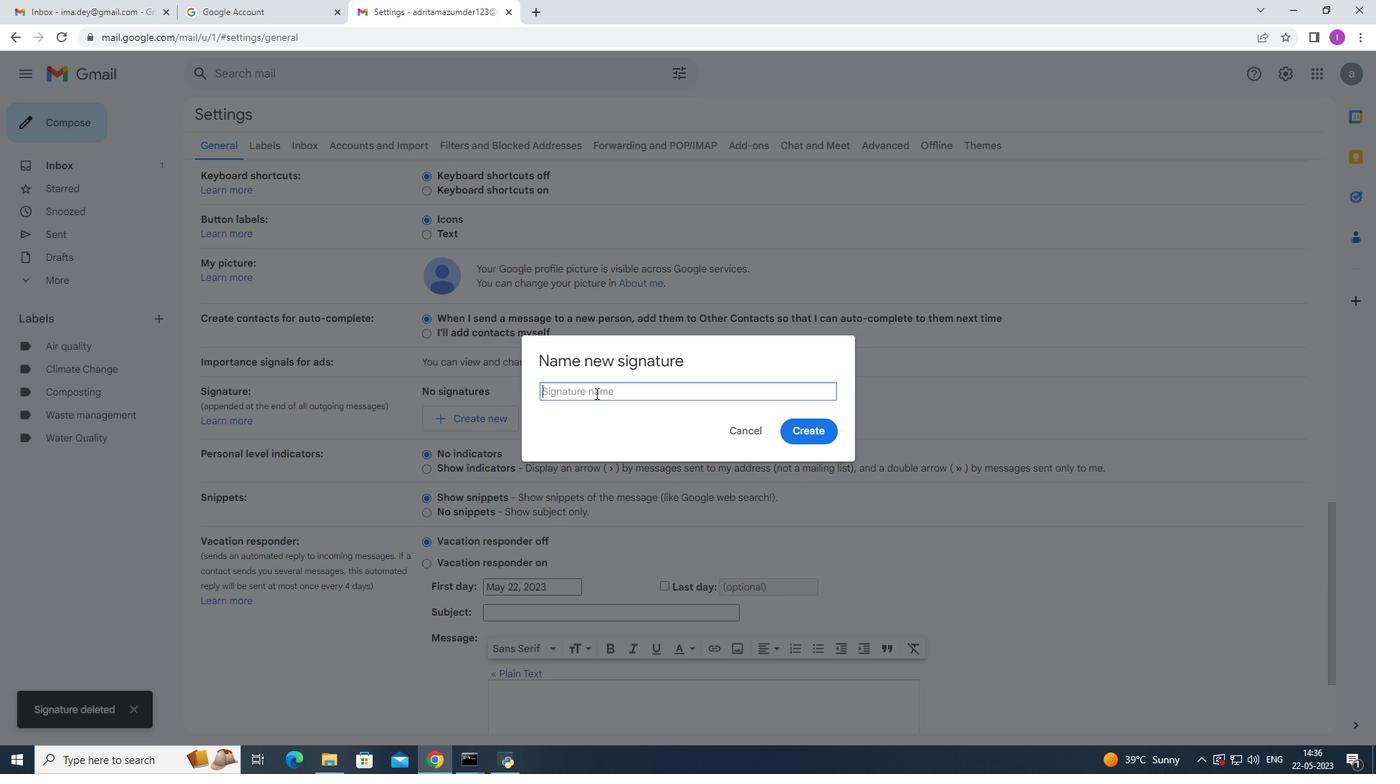 
Action: Key pressed <Key.shift>Kelly<Key.space><Key.shift>Rodriguez
Screenshot: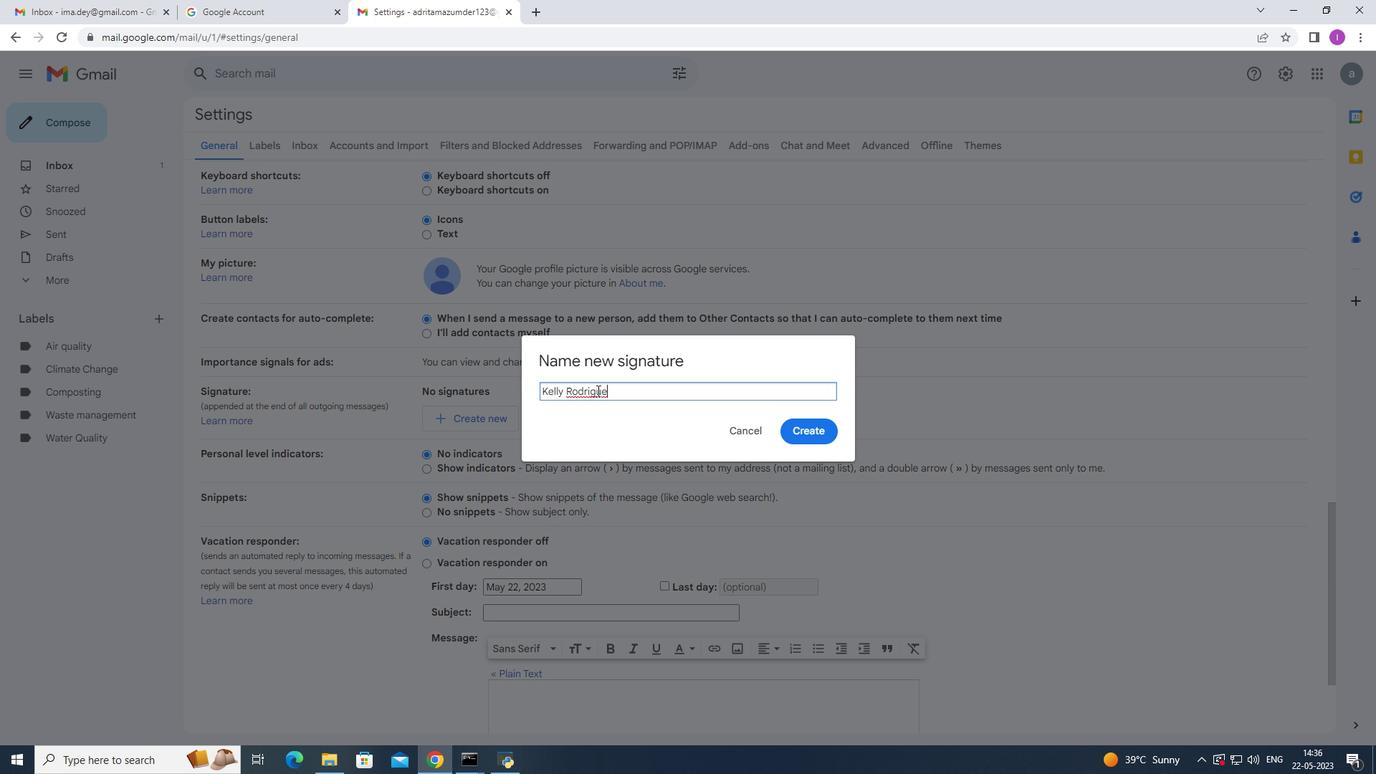 
Action: Mouse moved to (809, 430)
Screenshot: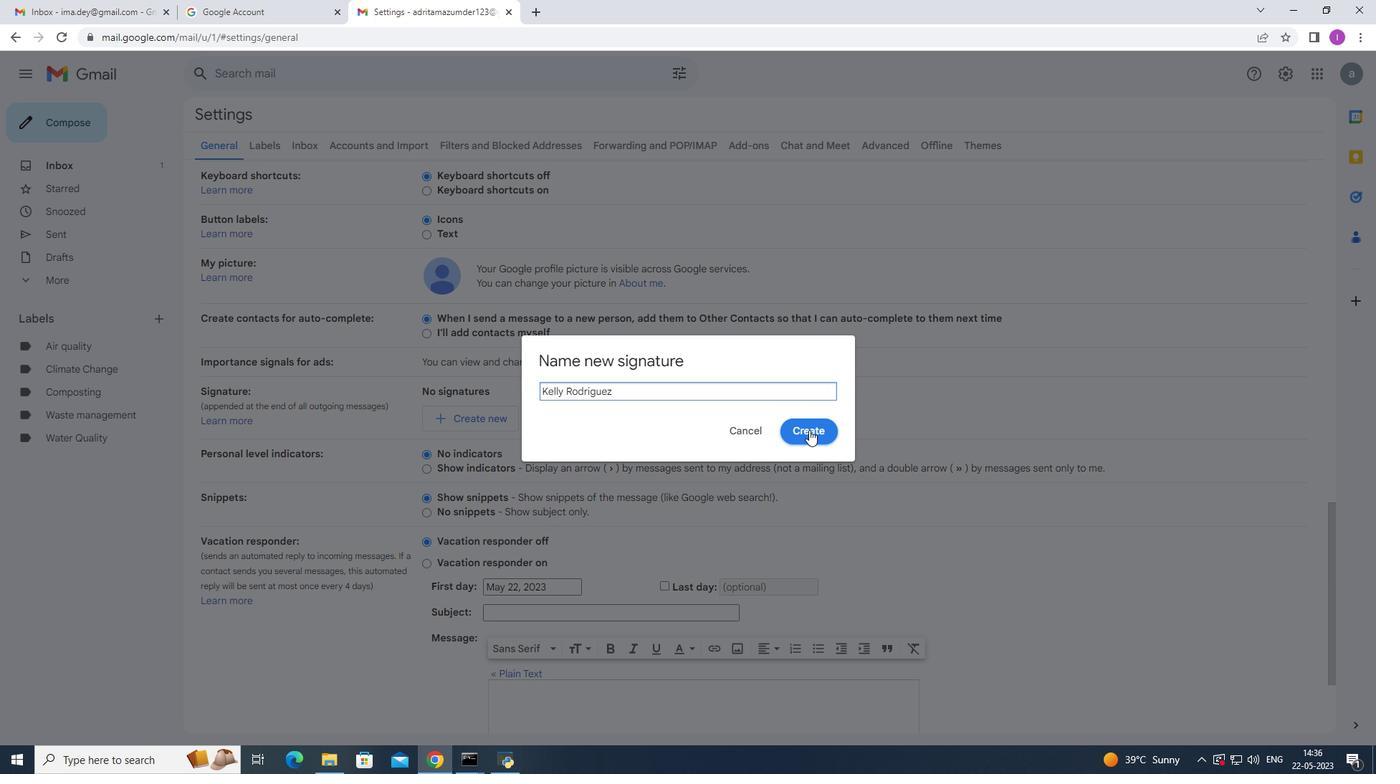 
Action: Mouse pressed left at (809, 430)
Screenshot: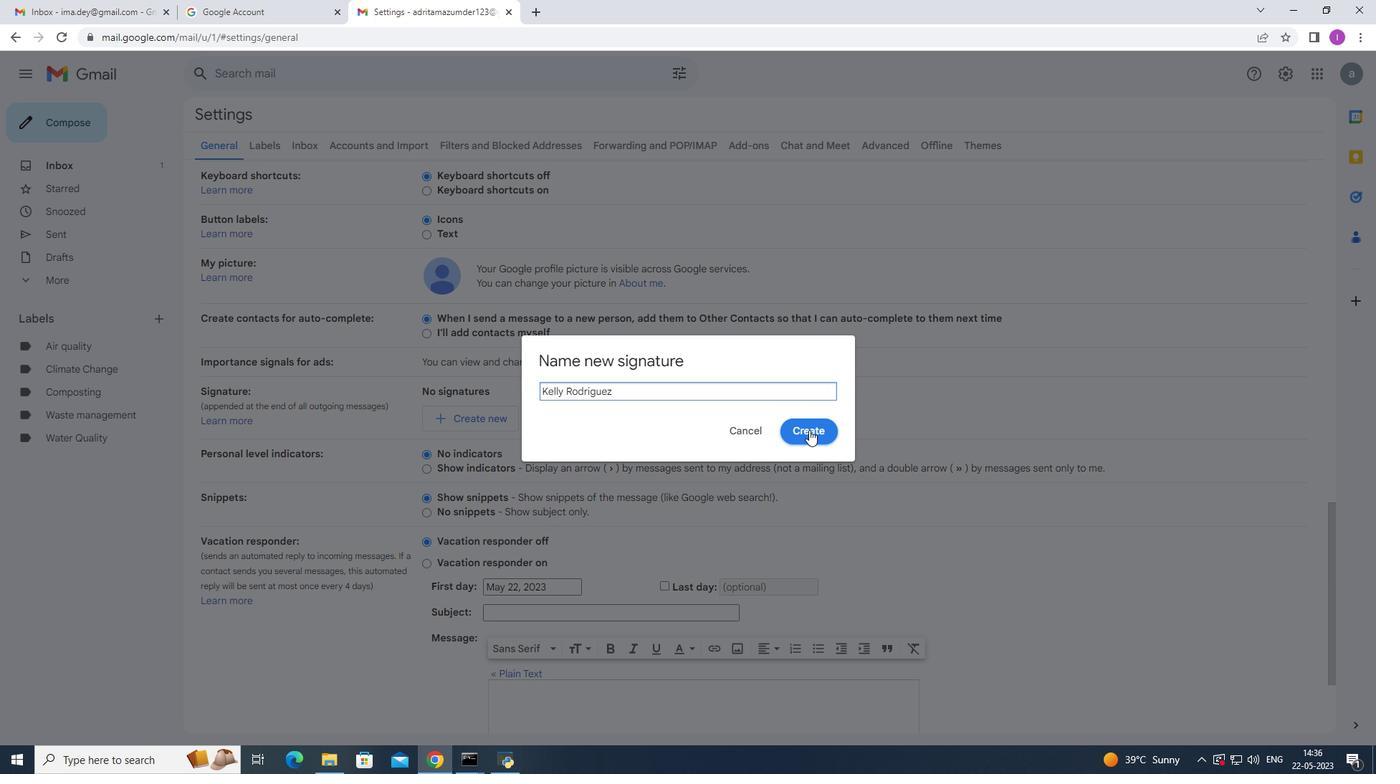 
Action: Mouse pressed left at (809, 430)
Screenshot: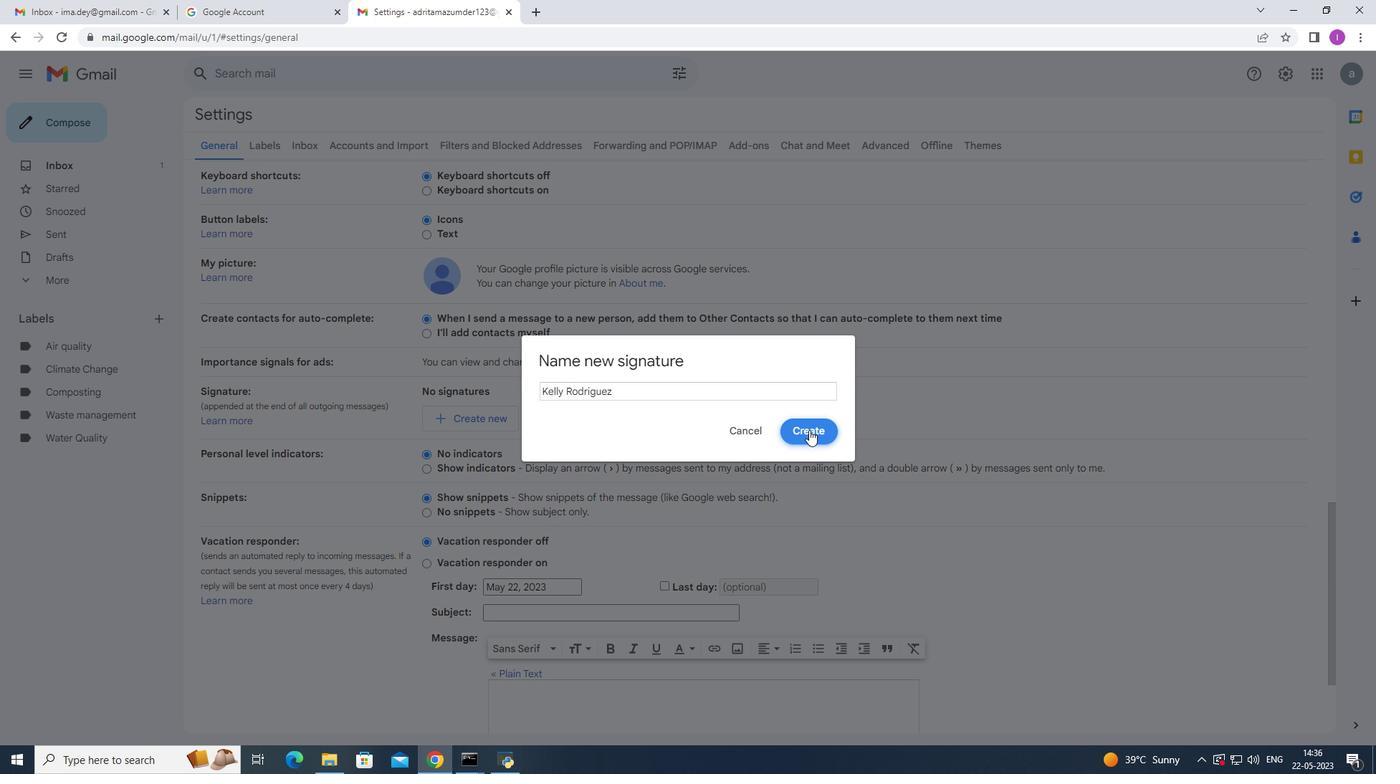 
Action: Mouse moved to (539, 605)
Screenshot: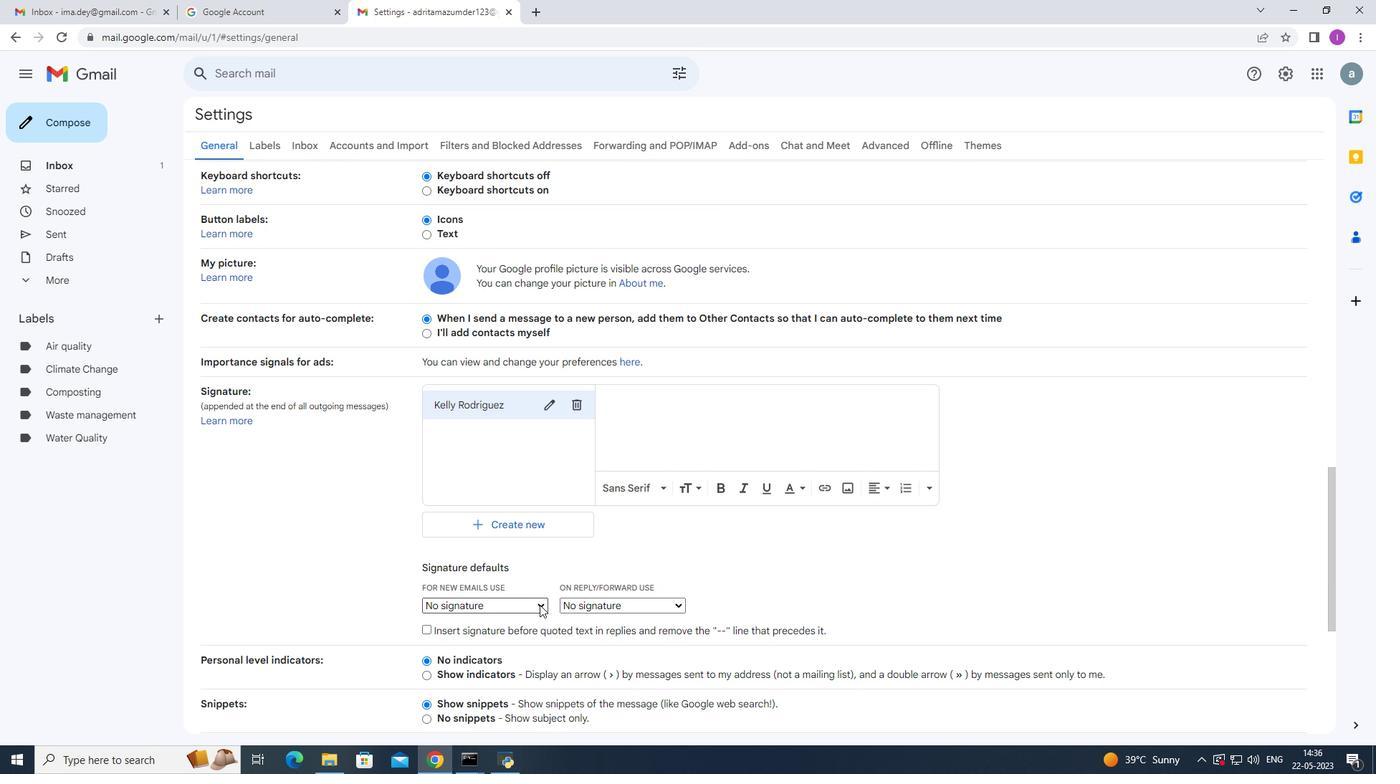 
Action: Mouse pressed left at (539, 605)
Screenshot: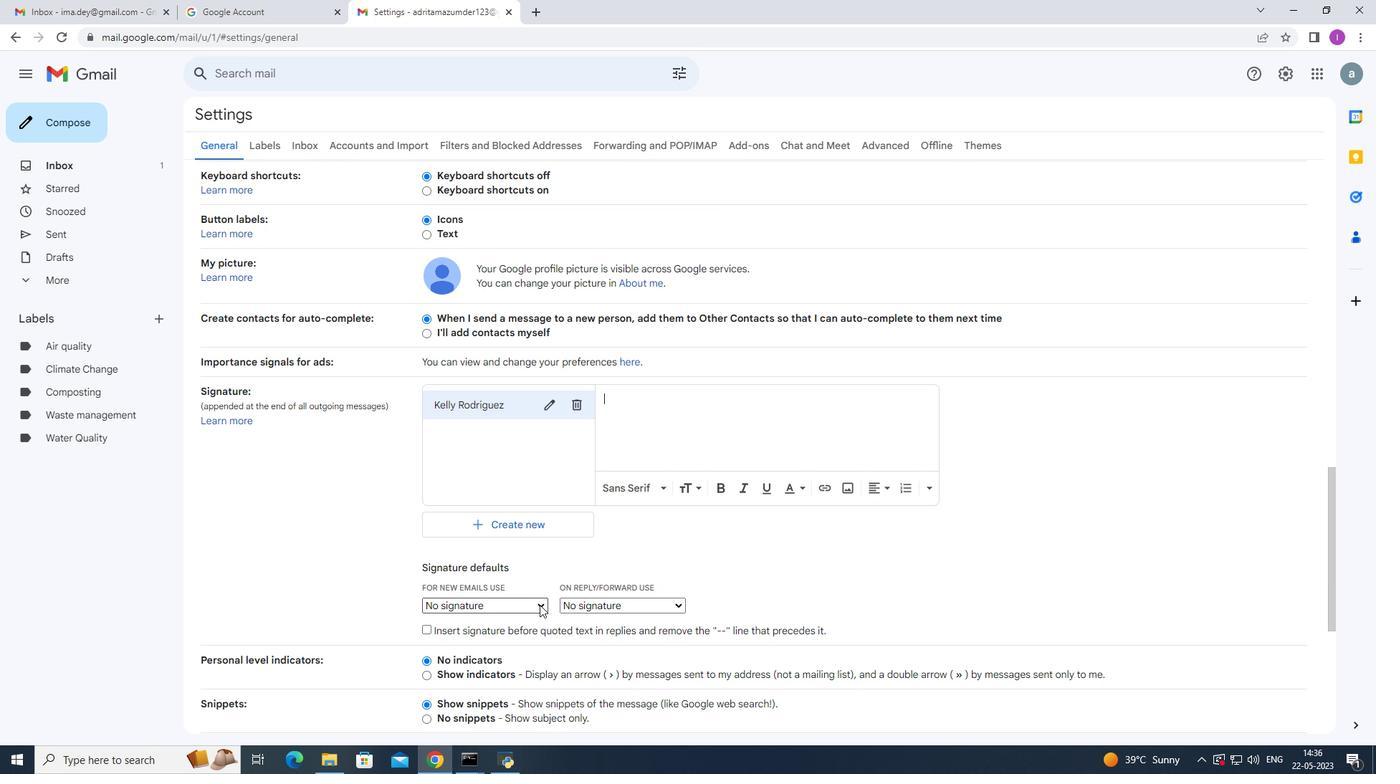 
Action: Mouse moved to (533, 631)
Screenshot: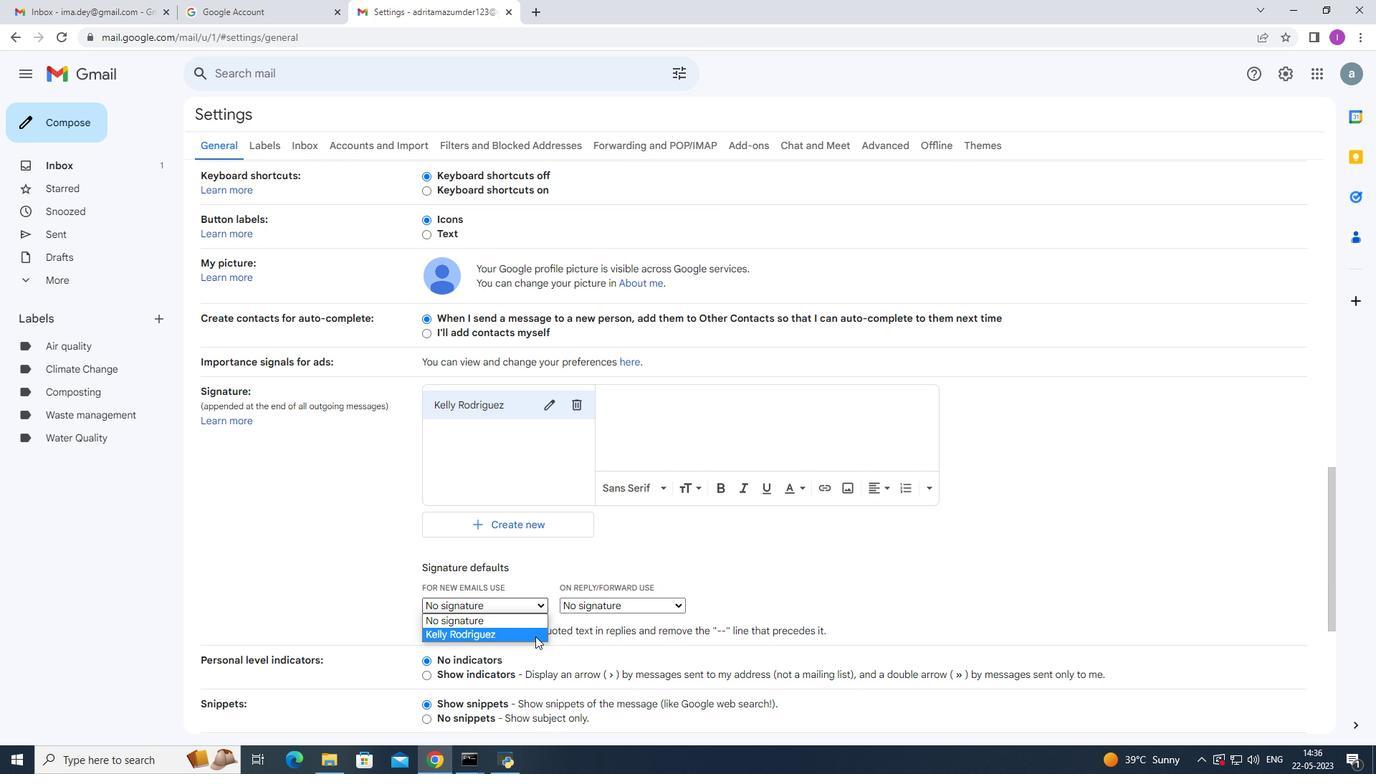 
Action: Mouse pressed left at (533, 631)
Screenshot: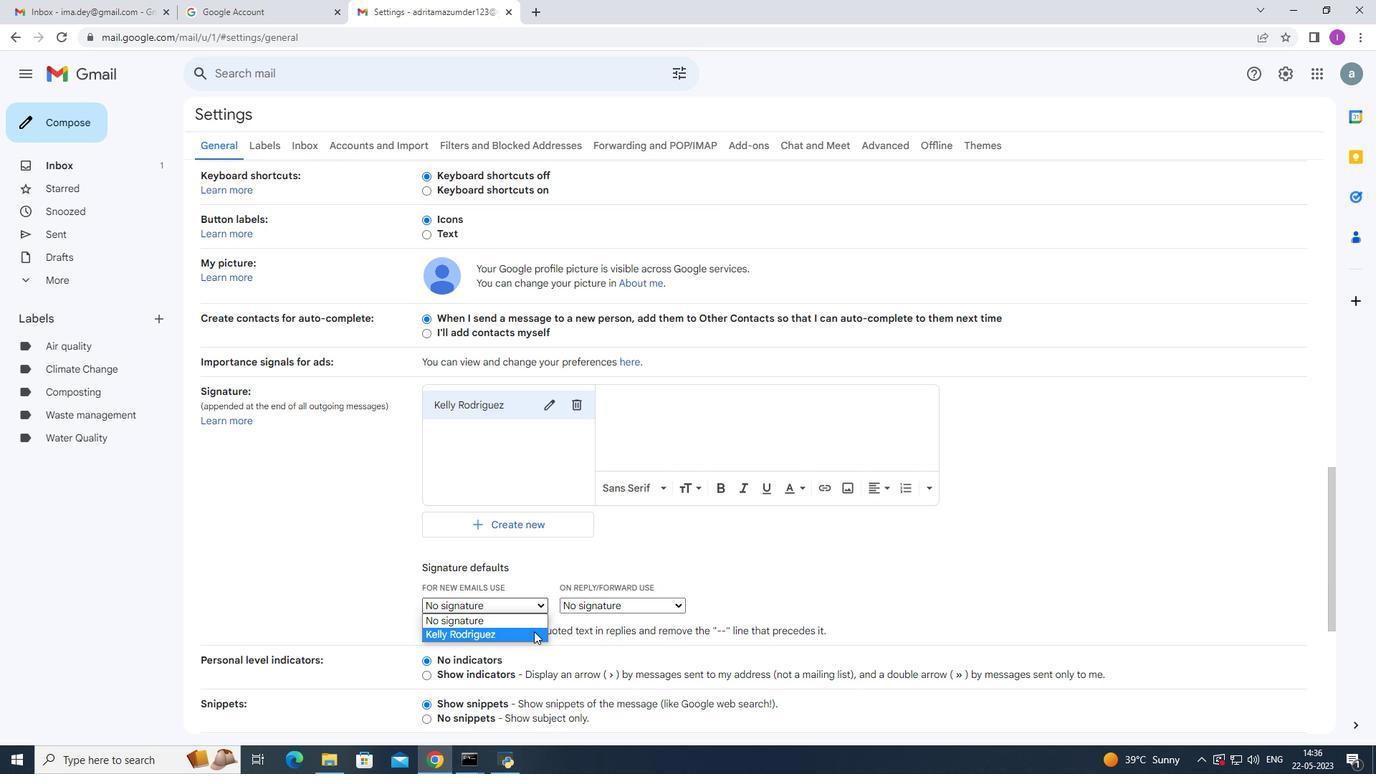 
Action: Mouse moved to (623, 407)
Screenshot: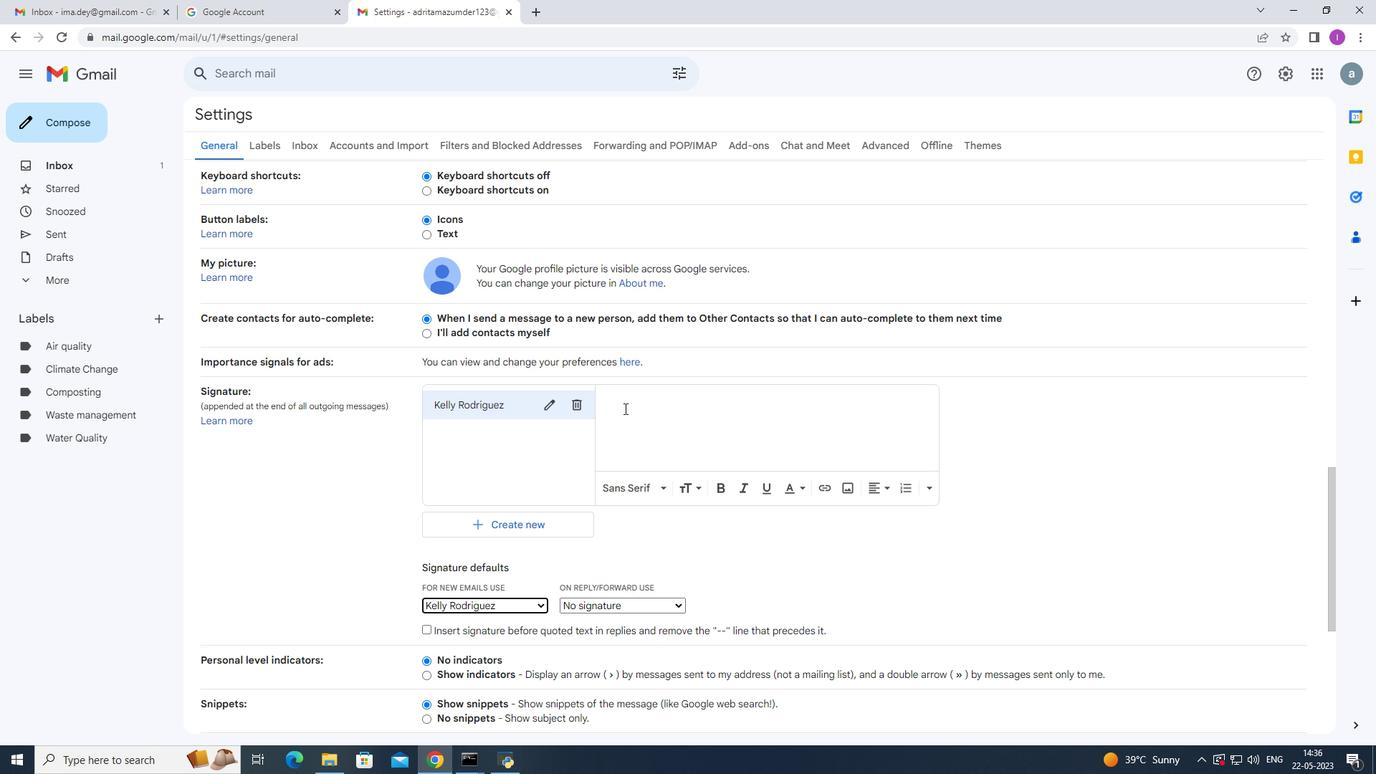 
Action: Mouse pressed left at (623, 407)
Screenshot: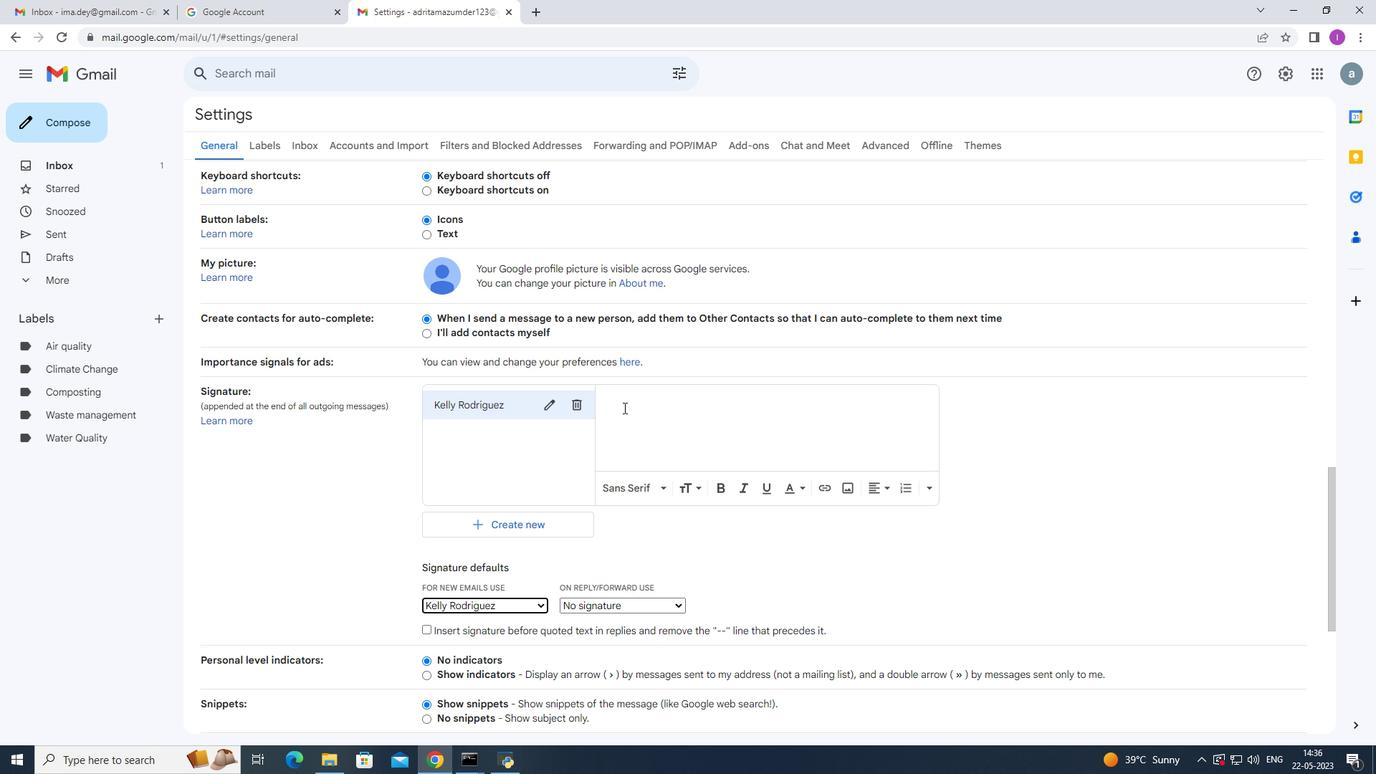 
Action: Mouse moved to (720, 393)
Screenshot: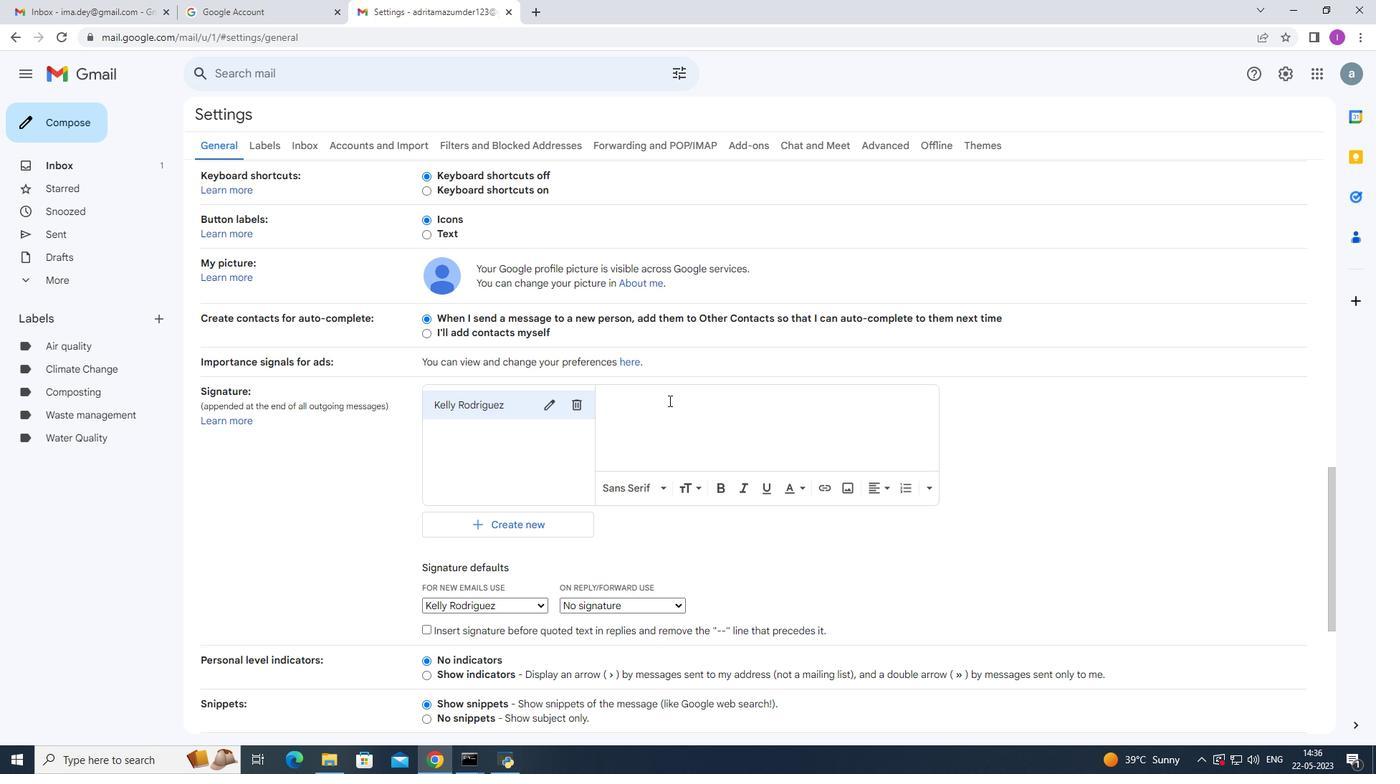 
Action: Key pressed <Key.shift>Best<Key.space>wishr<Key.backspace>es<Key.space>for<Key.space>a<Key.space>happy<Key.space><Key.shift>National<Key.space><Key.shift>Hun<Key.backspace>man<Key.space><Key.shift><Key.shift>Rights<Key.space><Key.shift>Day.<Key.backspace>,<Key.enter><Key.shift>Kelly<Key.space><Key.shift><Key.shift><Key.shift>Rodriguez
Screenshot: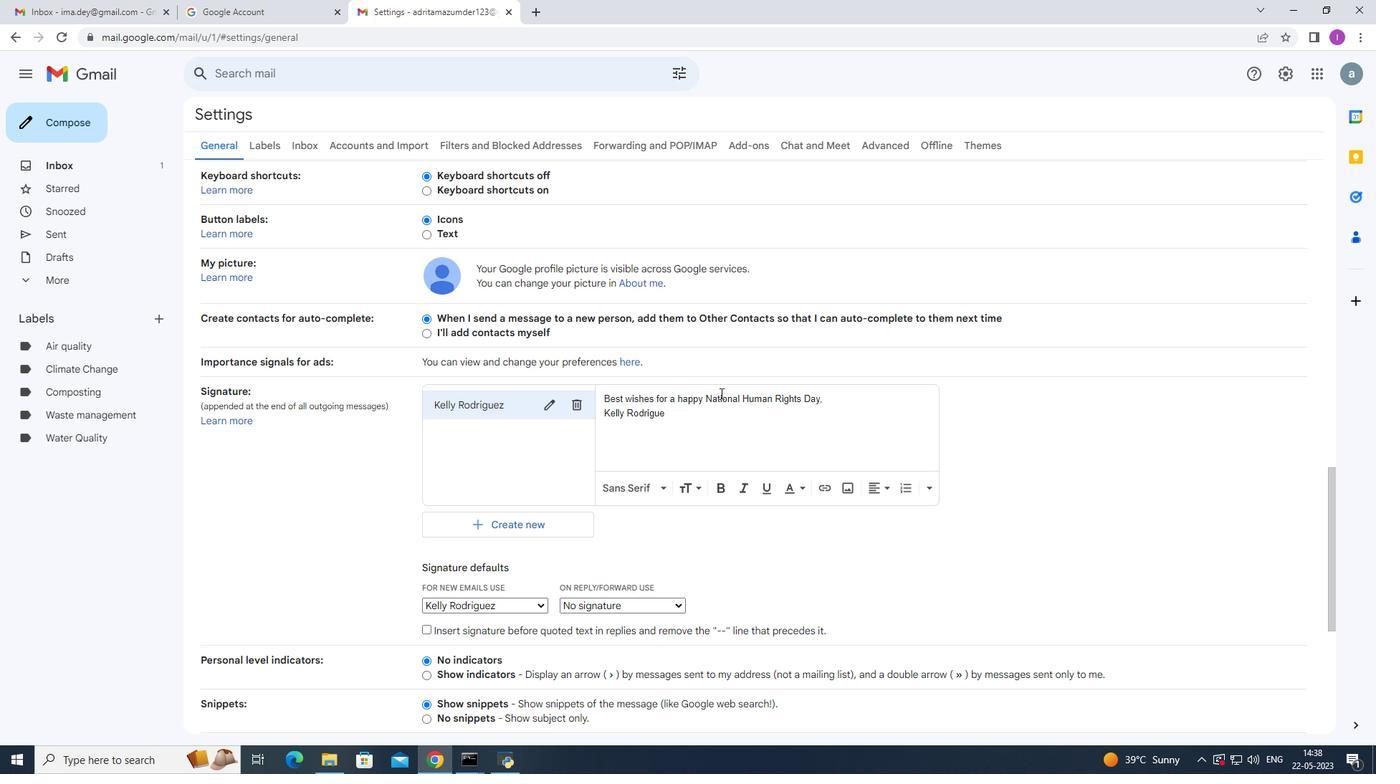 
Action: Mouse moved to (646, 378)
Screenshot: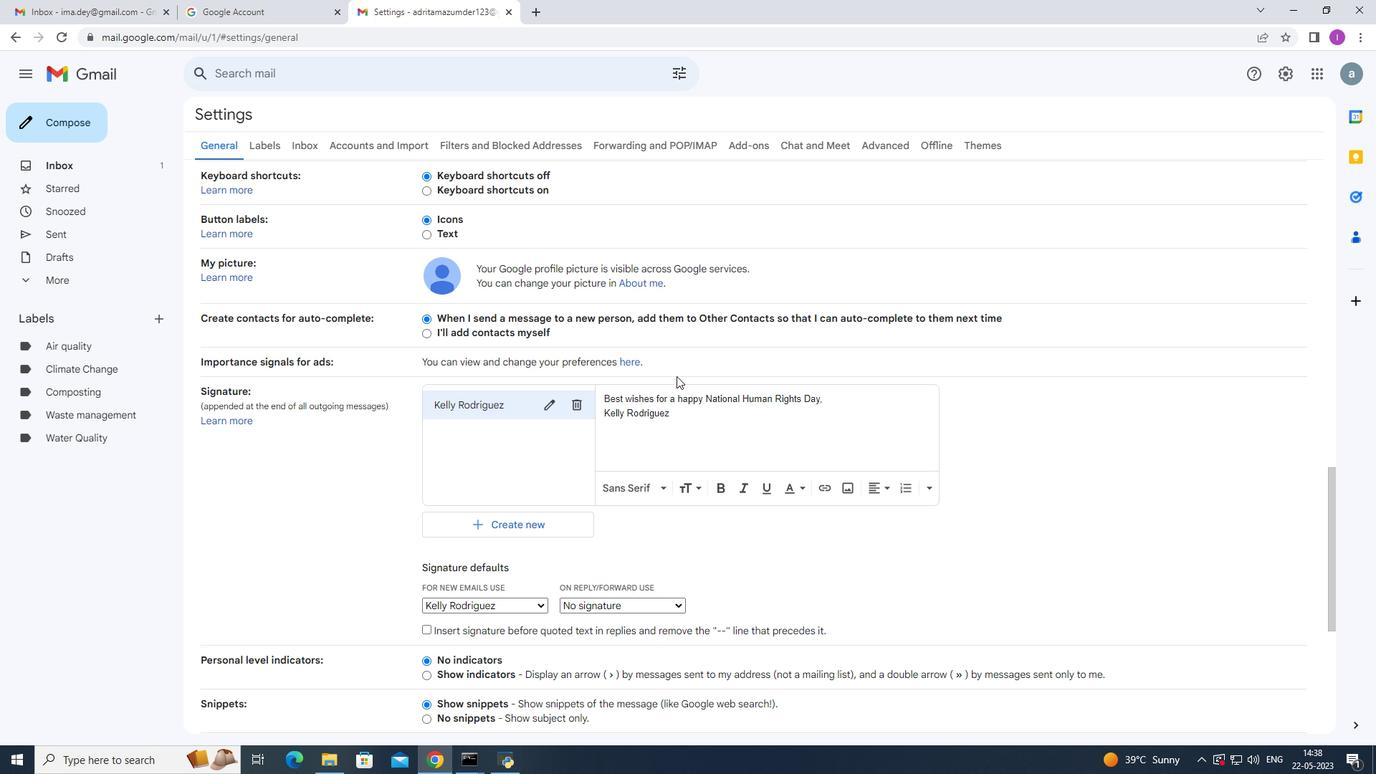 
Action: Mouse scrolled (646, 377) with delta (0, 0)
Screenshot: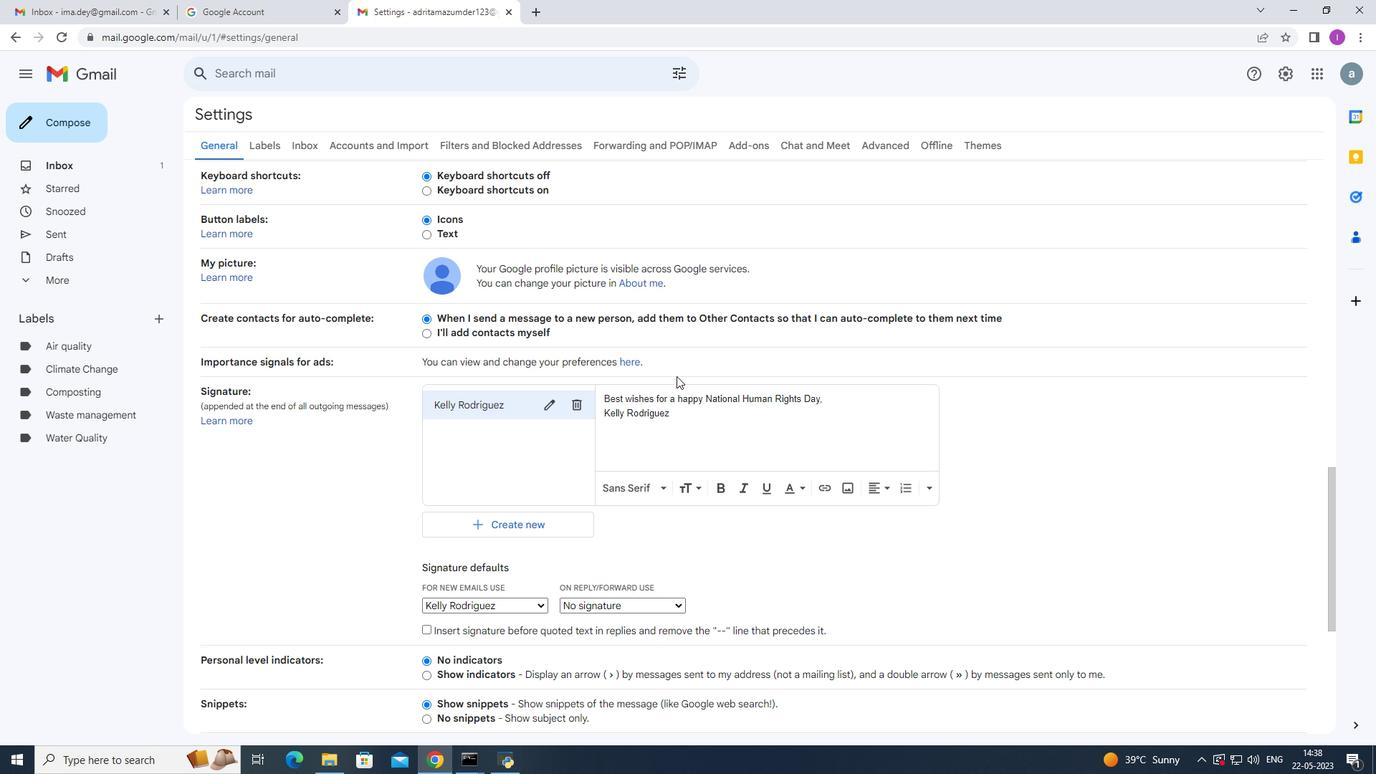
Action: Mouse moved to (645, 381)
Screenshot: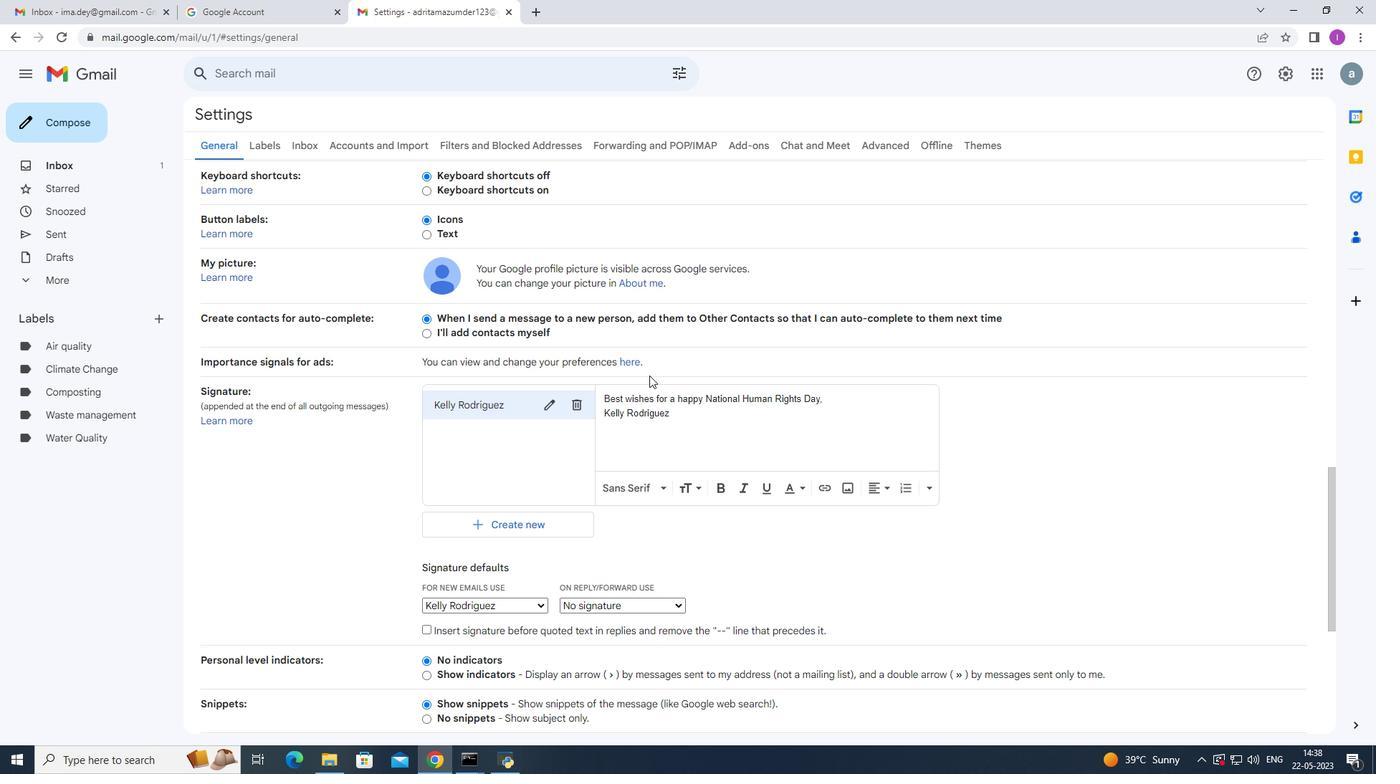 
Action: Mouse scrolled (645, 382) with delta (0, 0)
Screenshot: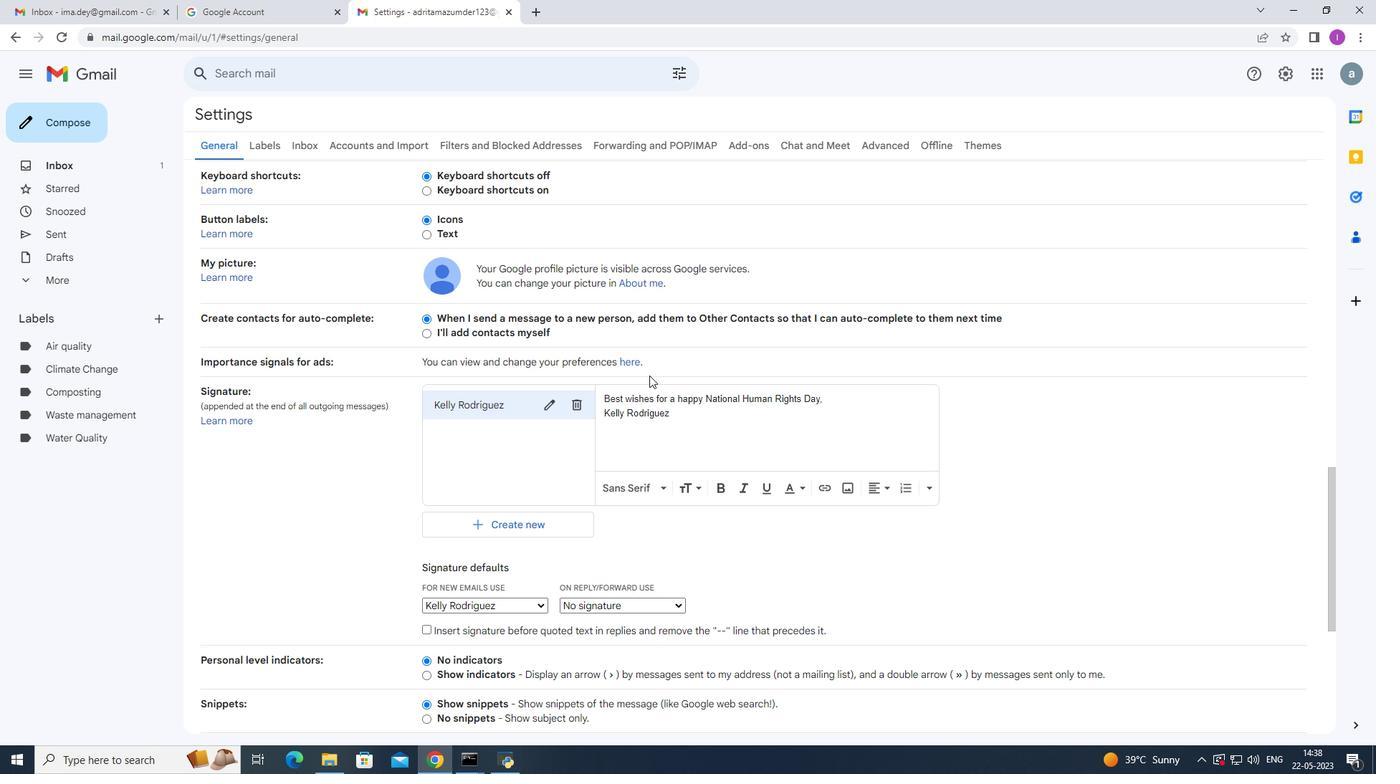
Action: Mouse scrolled (645, 380) with delta (0, 0)
Screenshot: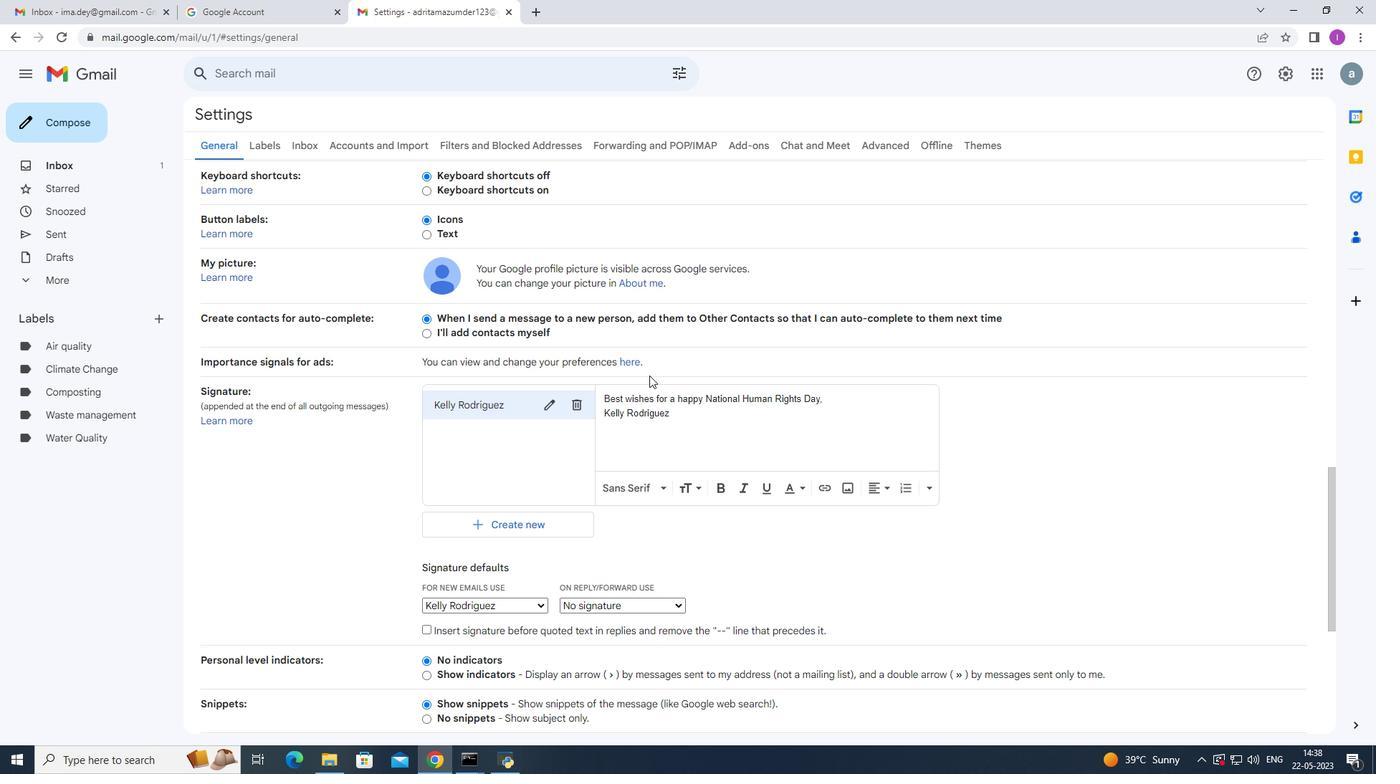 
Action: Mouse moved to (643, 384)
Screenshot: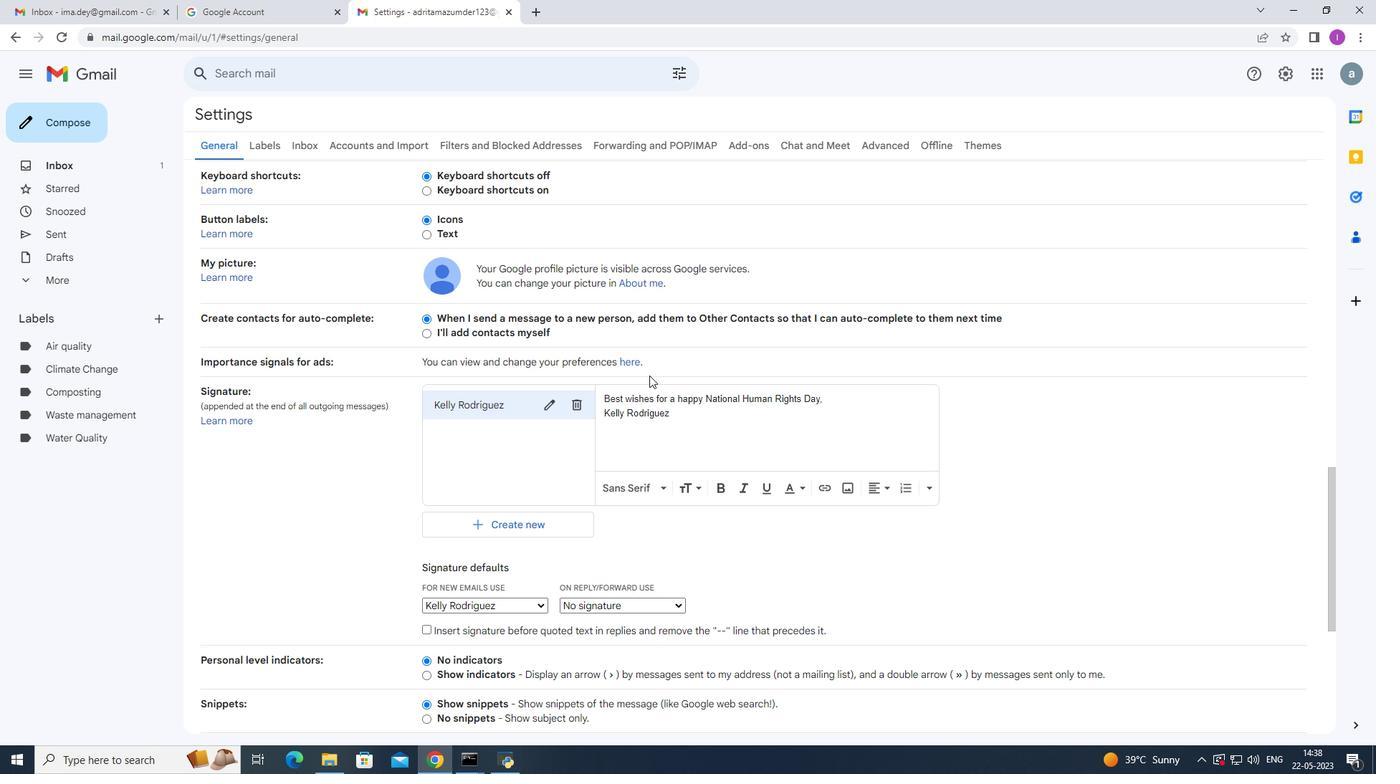 
Action: Mouse scrolled (643, 382) with delta (0, 0)
Screenshot: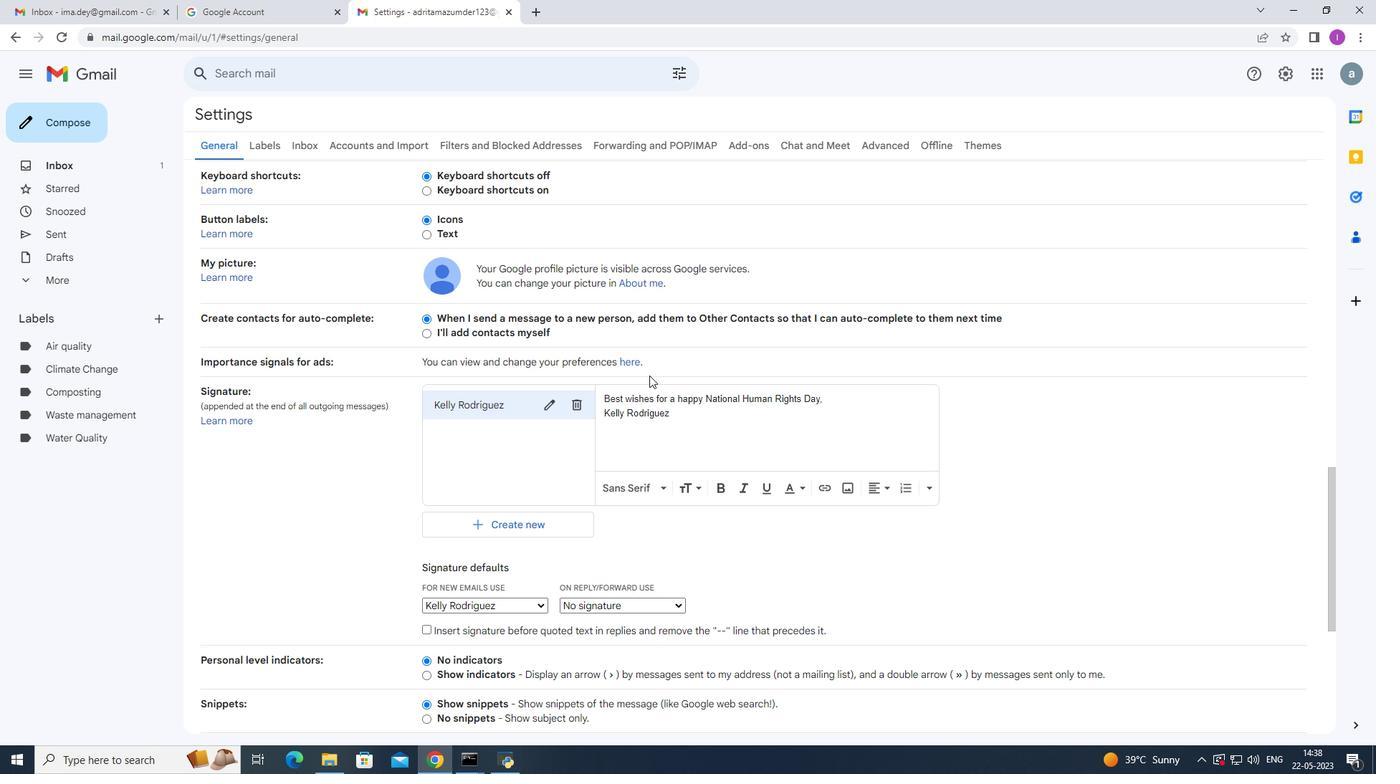 
Action: Mouse moved to (636, 399)
Screenshot: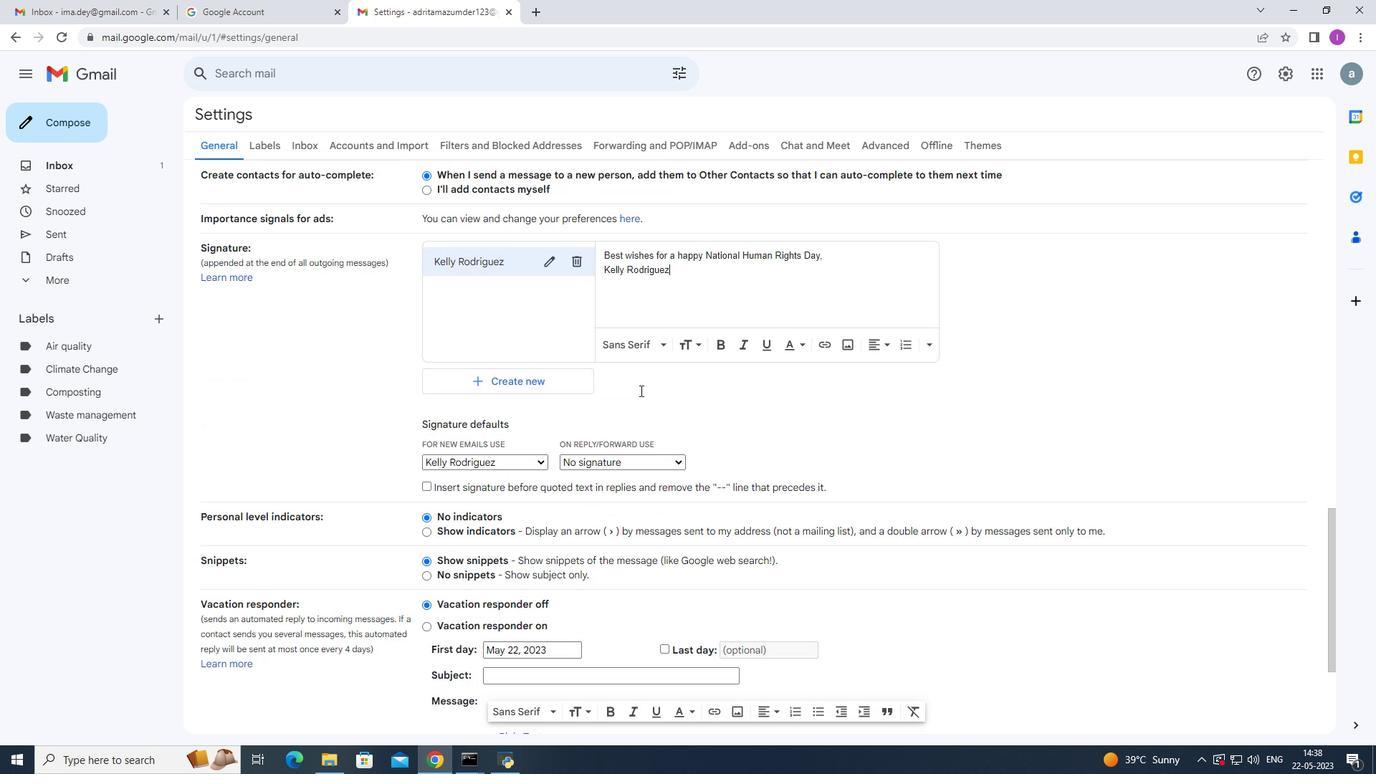 
Action: Mouse scrolled (636, 397) with delta (0, 0)
Screenshot: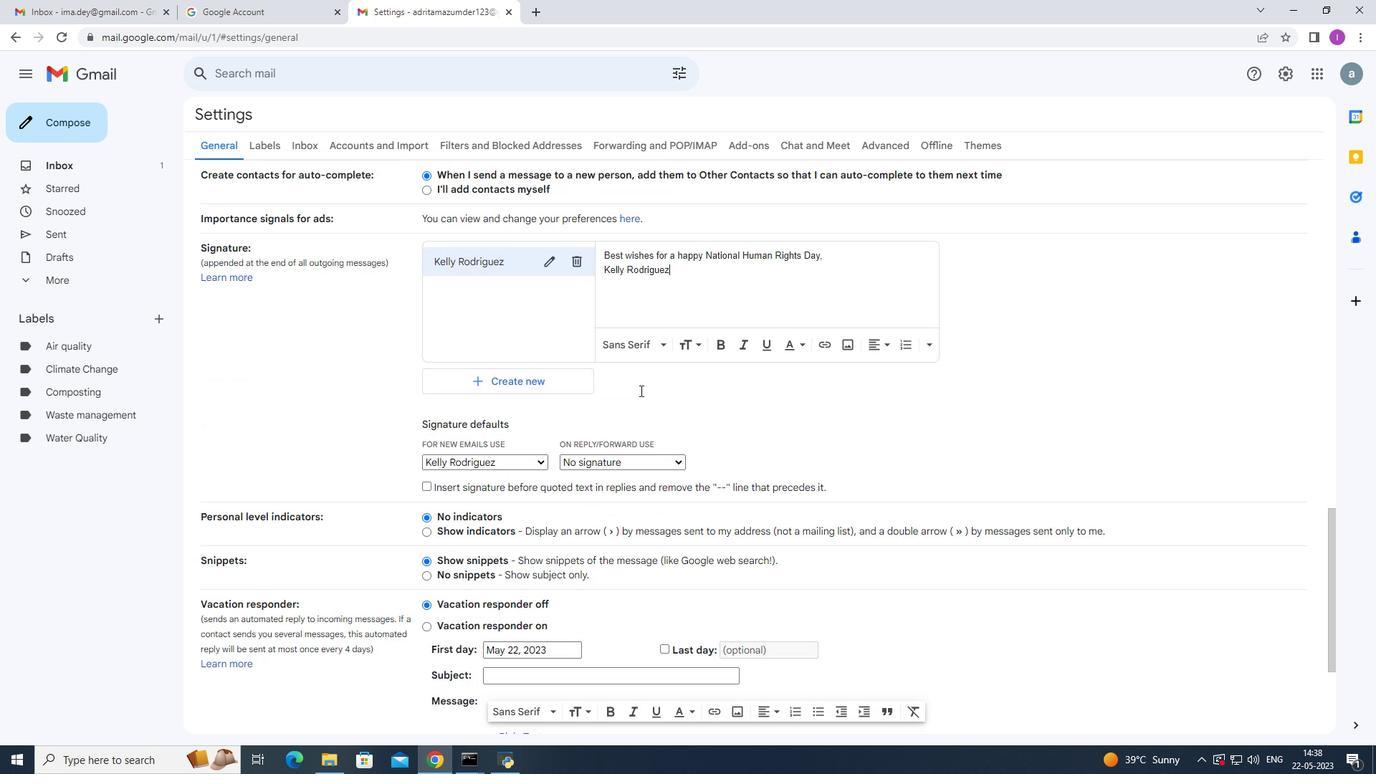 
Action: Mouse moved to (636, 408)
Screenshot: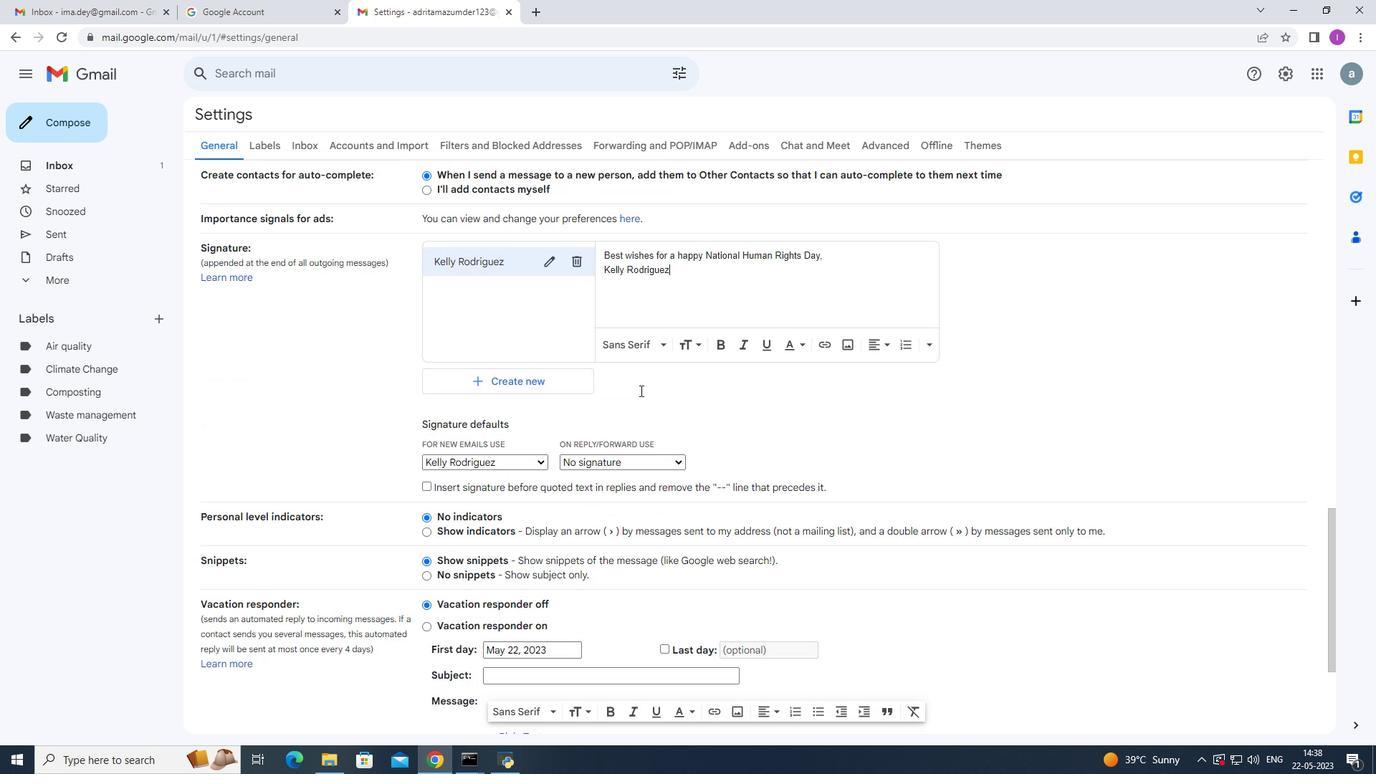 
Action: Mouse scrolled (636, 405) with delta (0, 0)
Screenshot: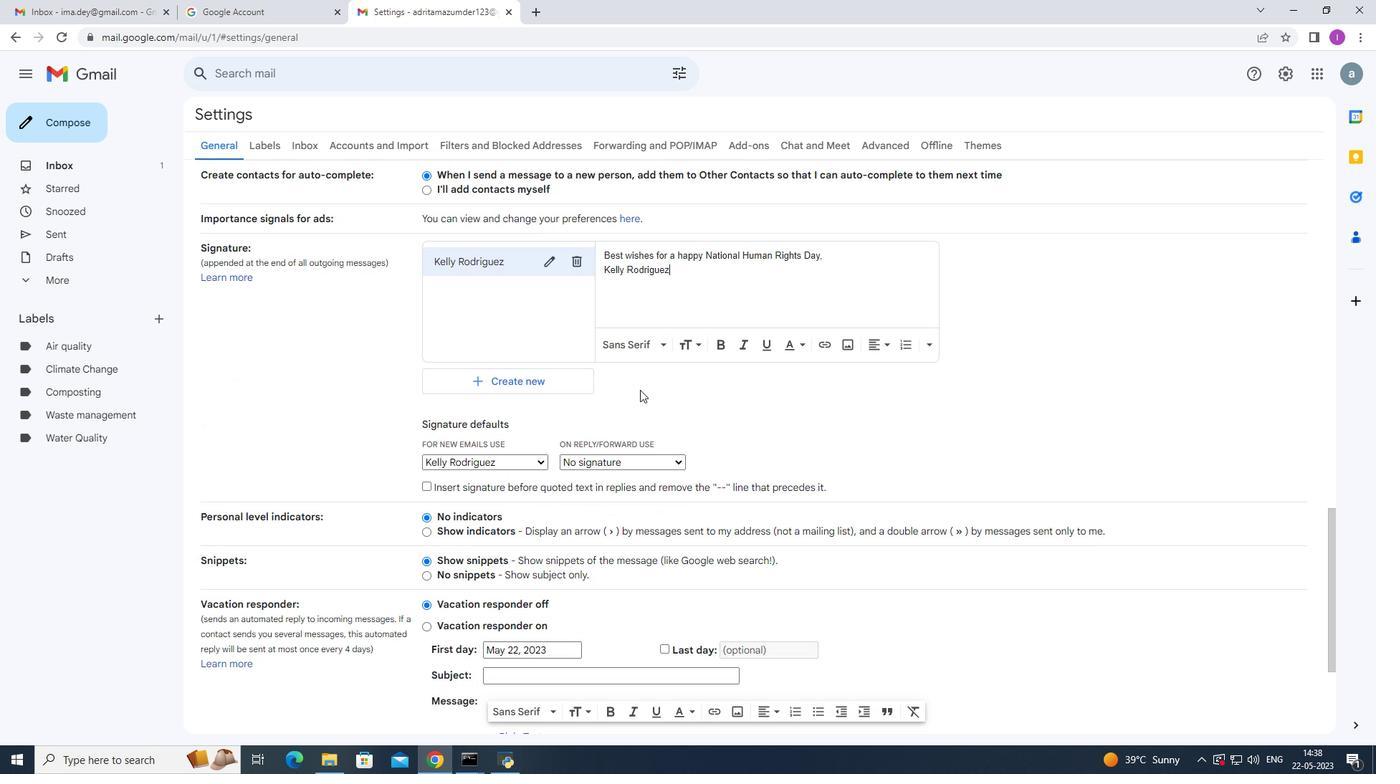 
Action: Mouse moved to (636, 411)
Screenshot: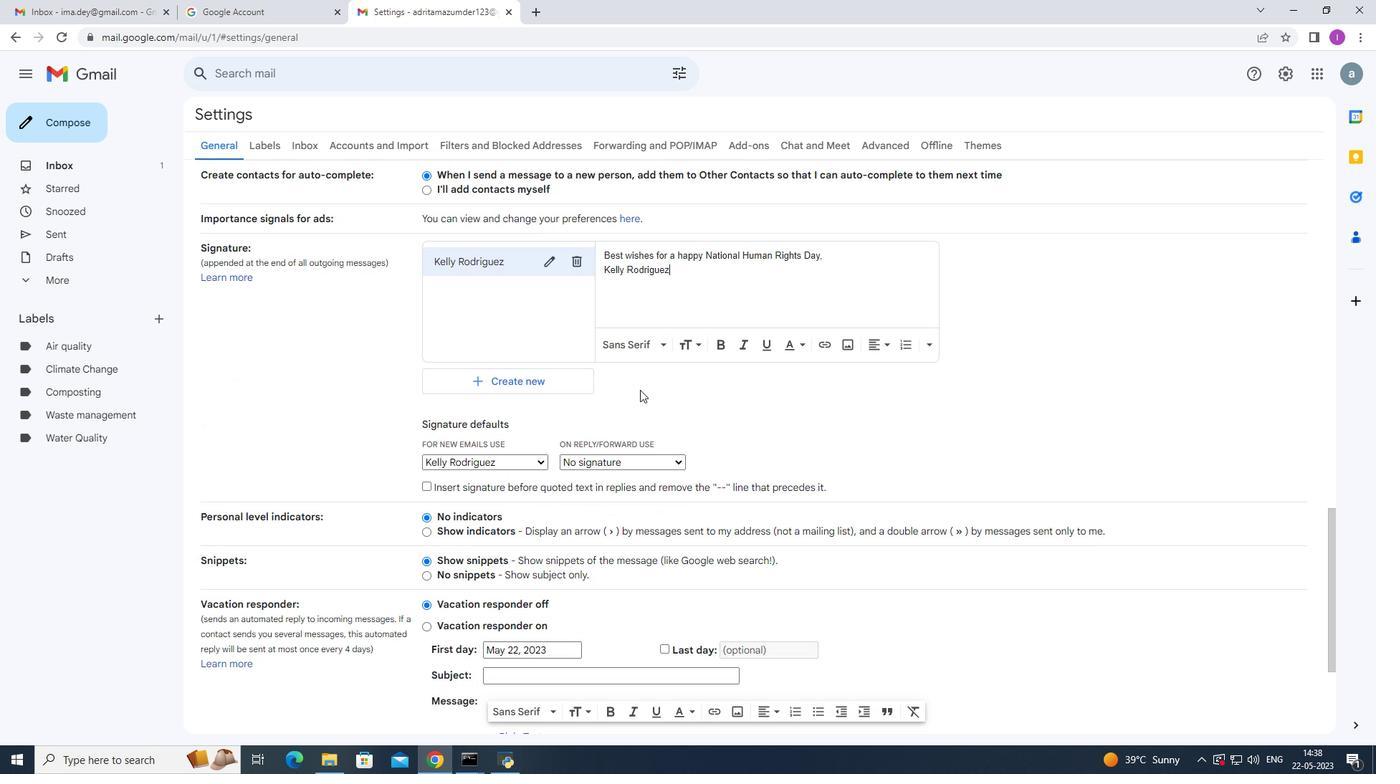
Action: Mouse scrolled (636, 408) with delta (0, 0)
Screenshot: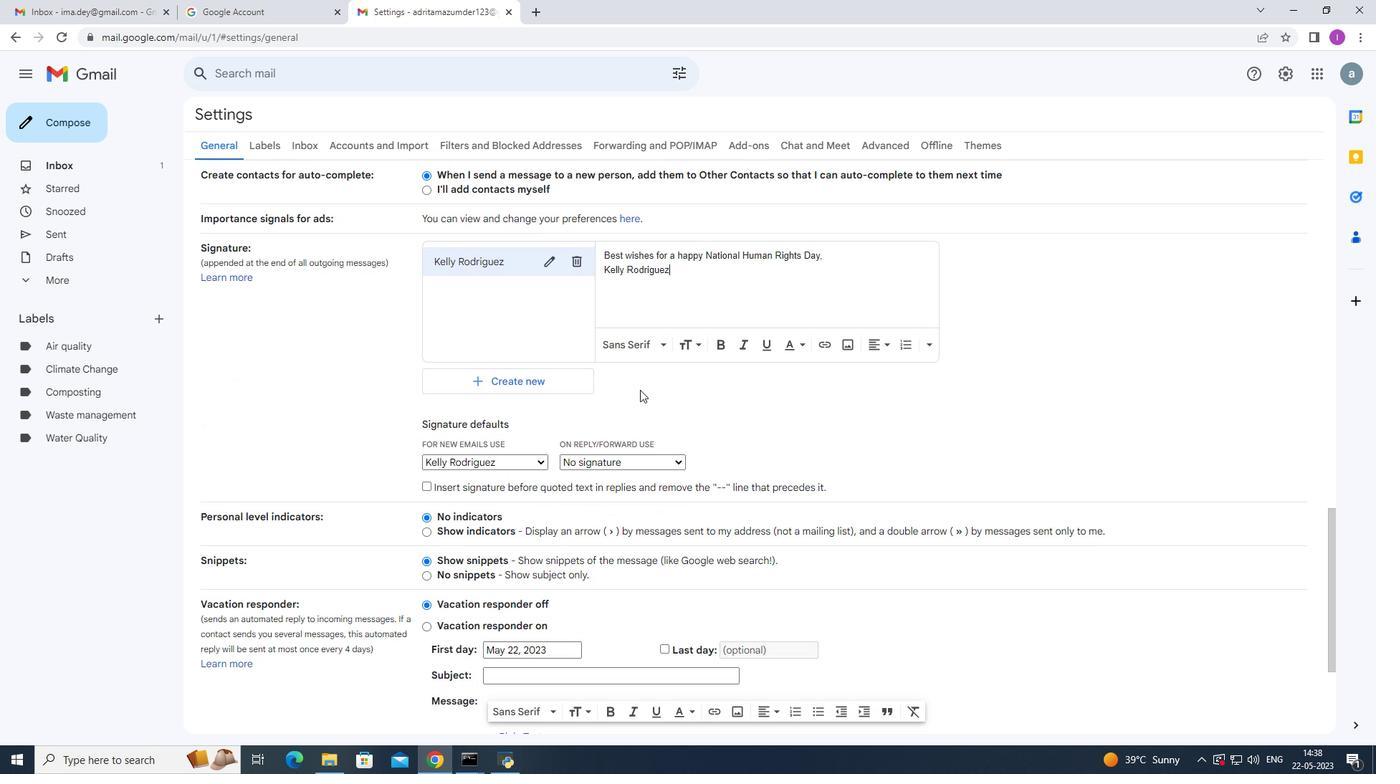 
Action: Mouse moved to (636, 412)
Screenshot: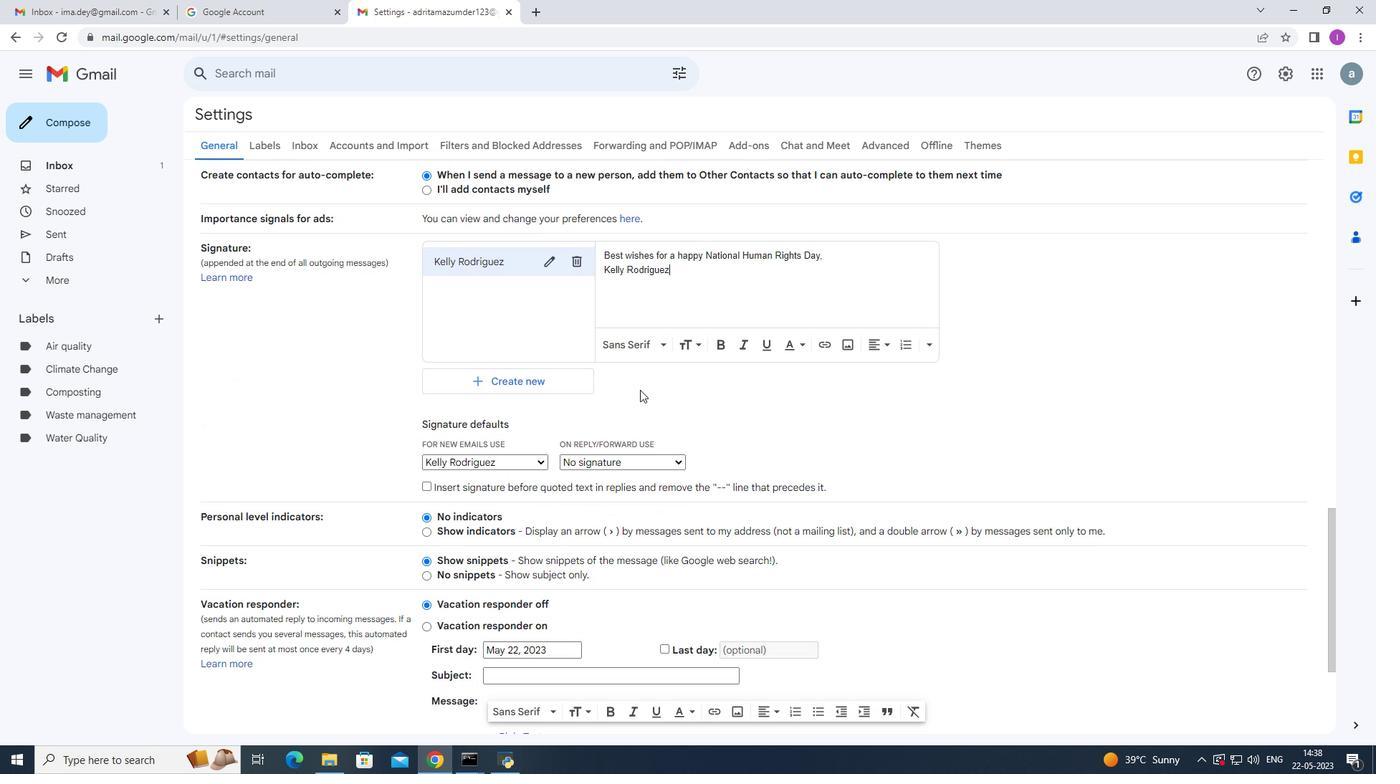 
Action: Mouse scrolled (636, 410) with delta (0, 0)
Screenshot: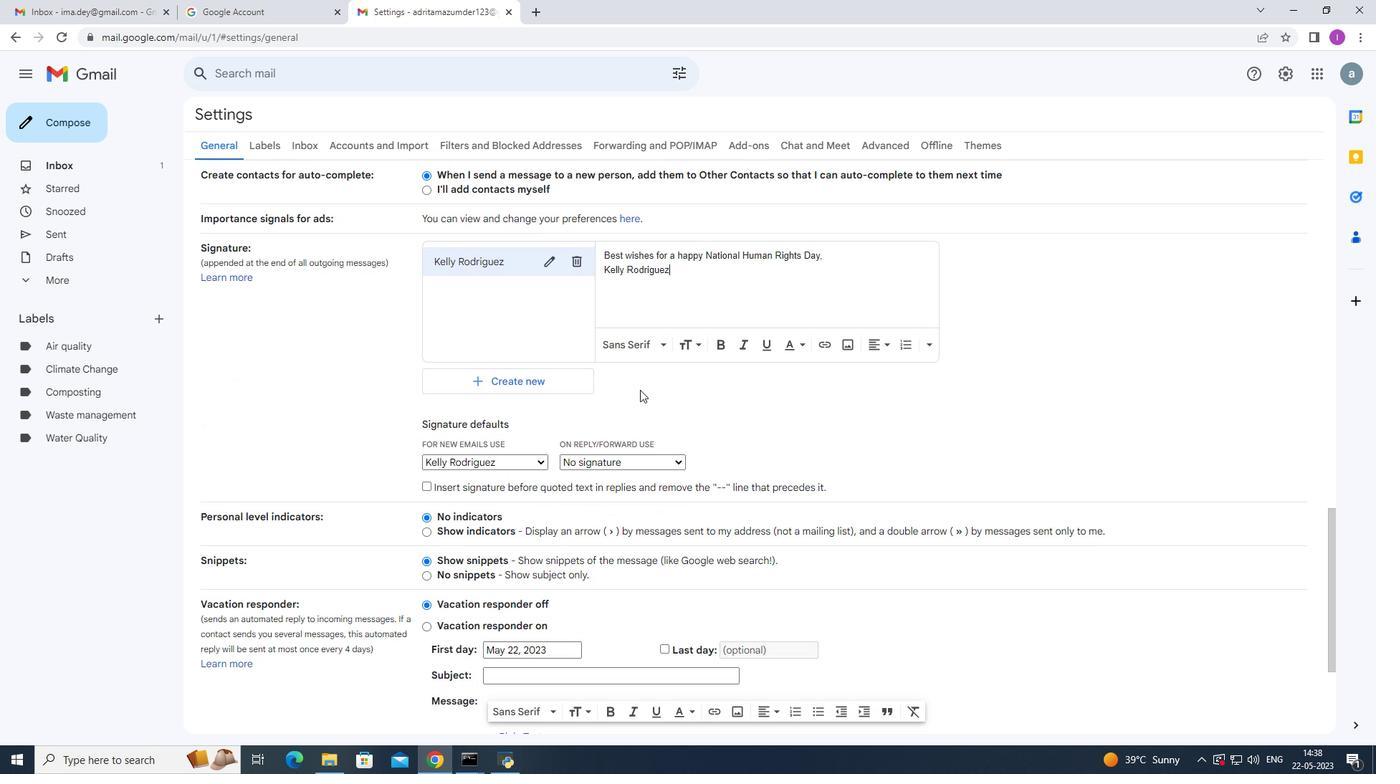 
Action: Mouse moved to (636, 419)
Screenshot: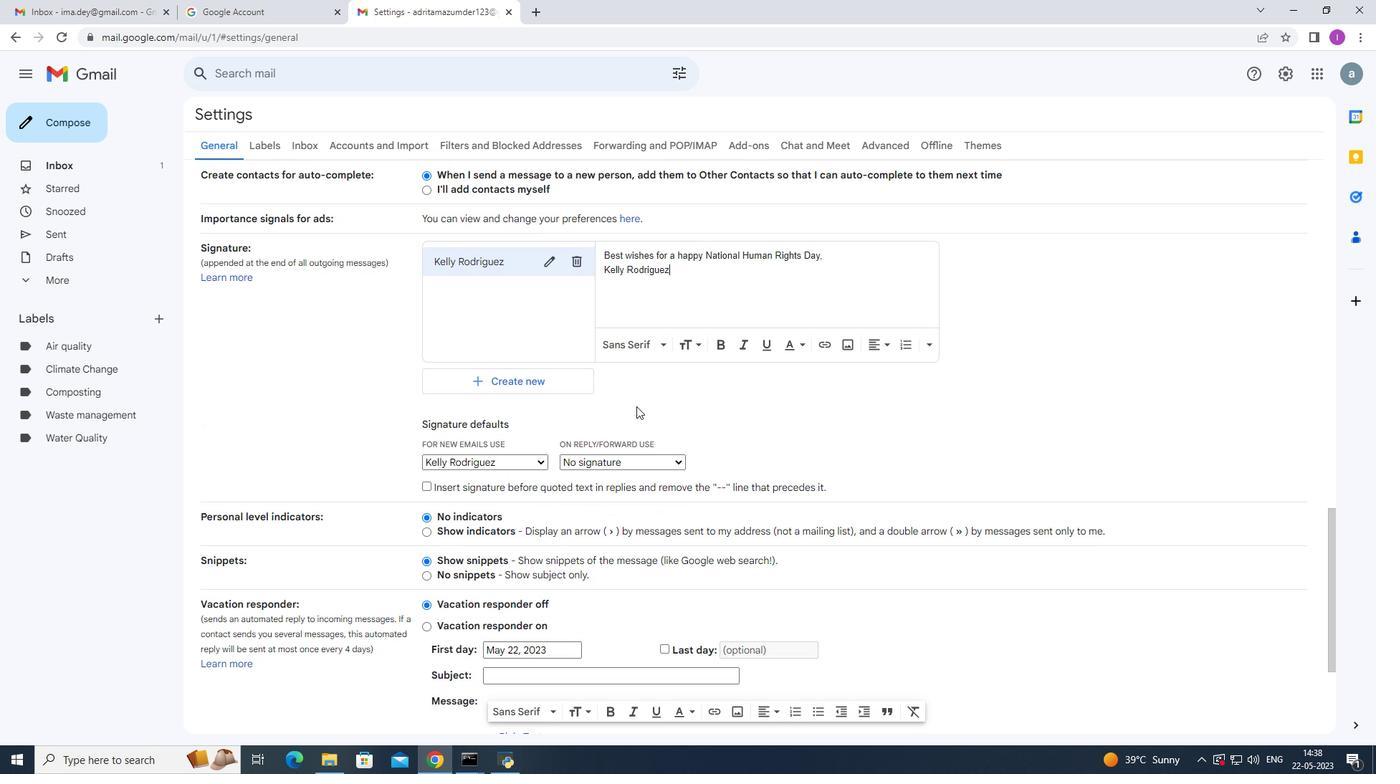 
Action: Mouse scrolled (636, 412) with delta (0, 0)
Screenshot: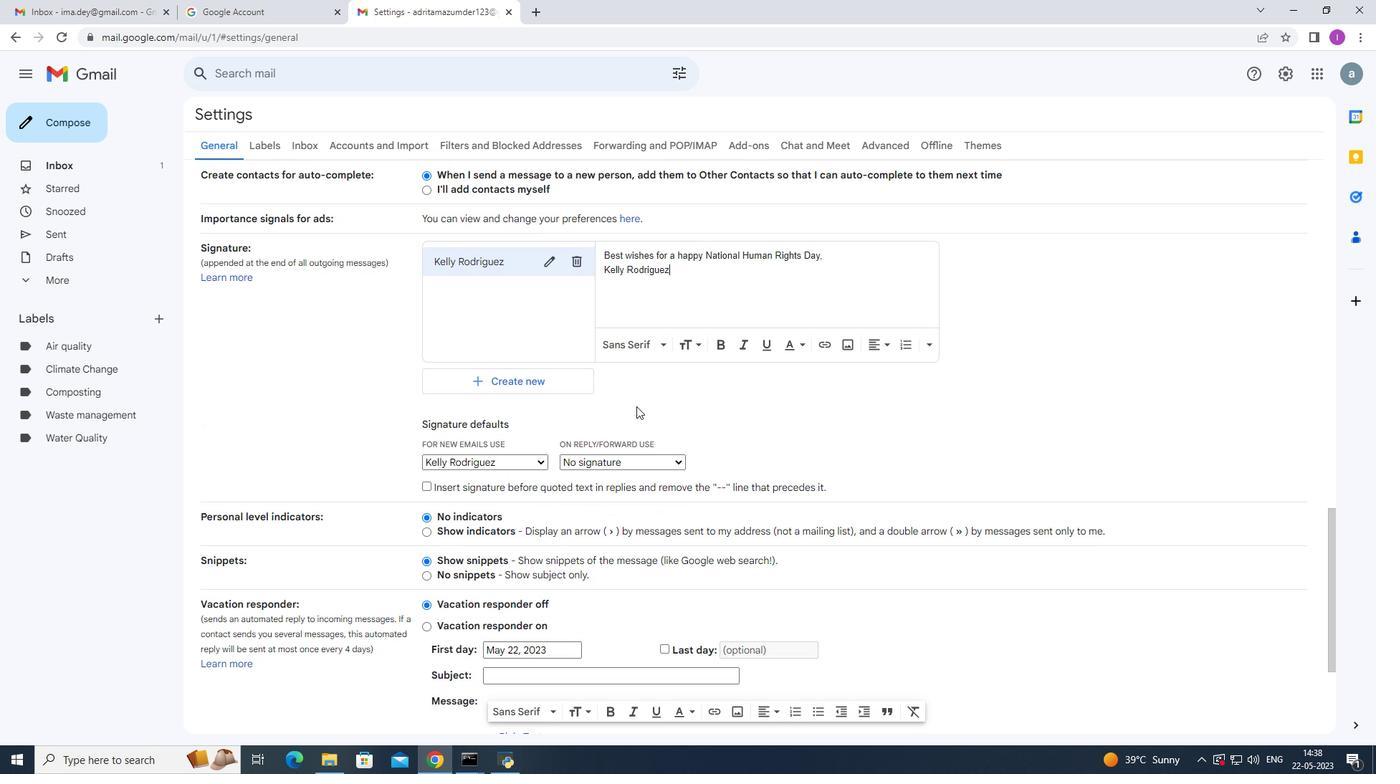 
Action: Mouse moved to (613, 455)
Screenshot: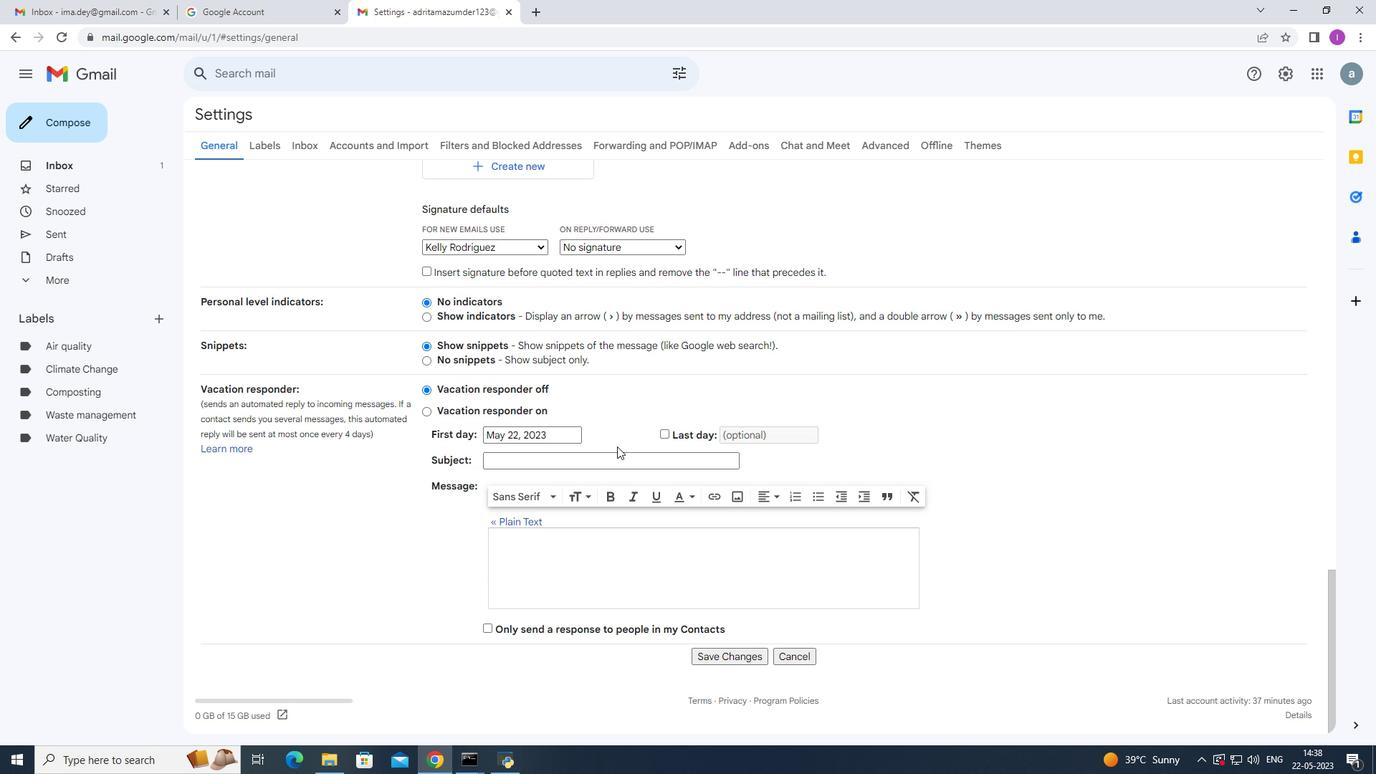 
Action: Mouse scrolled (614, 453) with delta (0, 0)
Screenshot: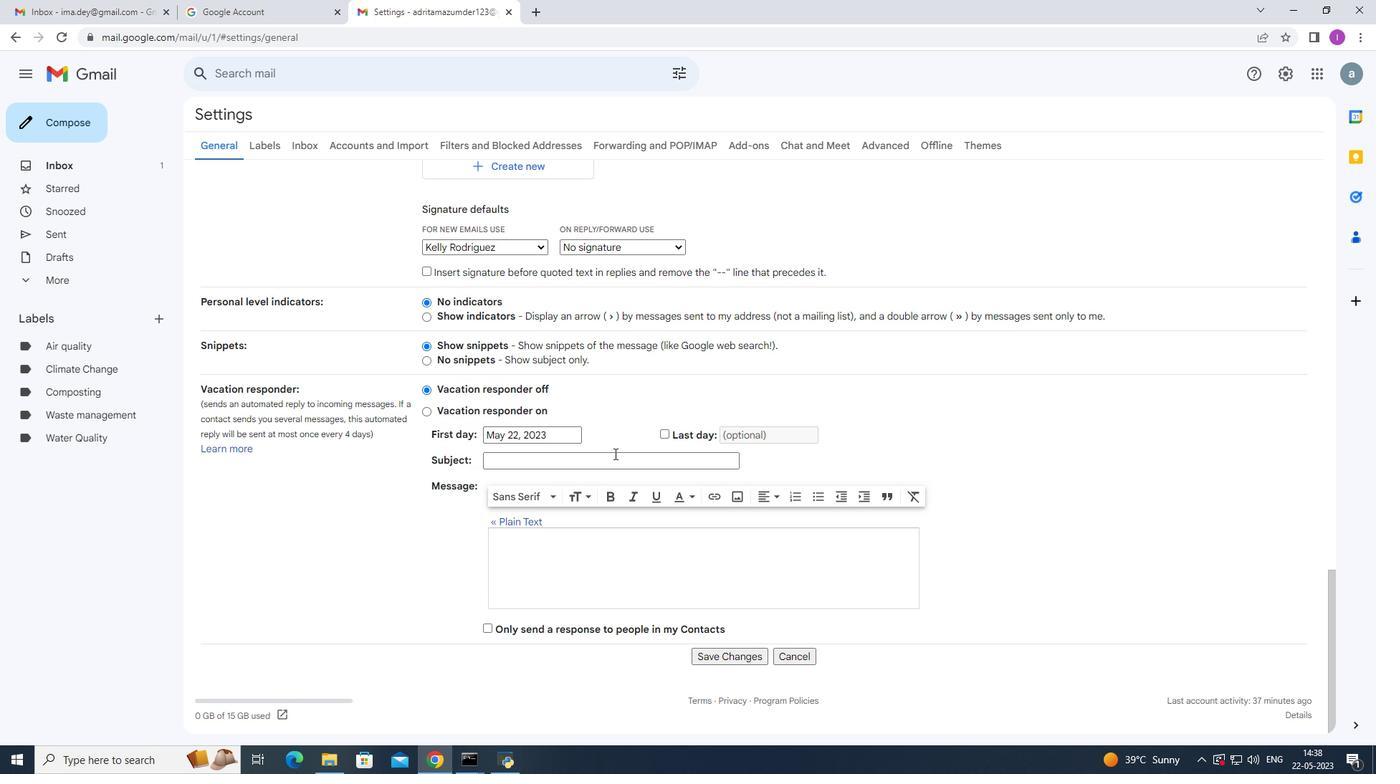 
Action: Mouse moved to (613, 458)
Screenshot: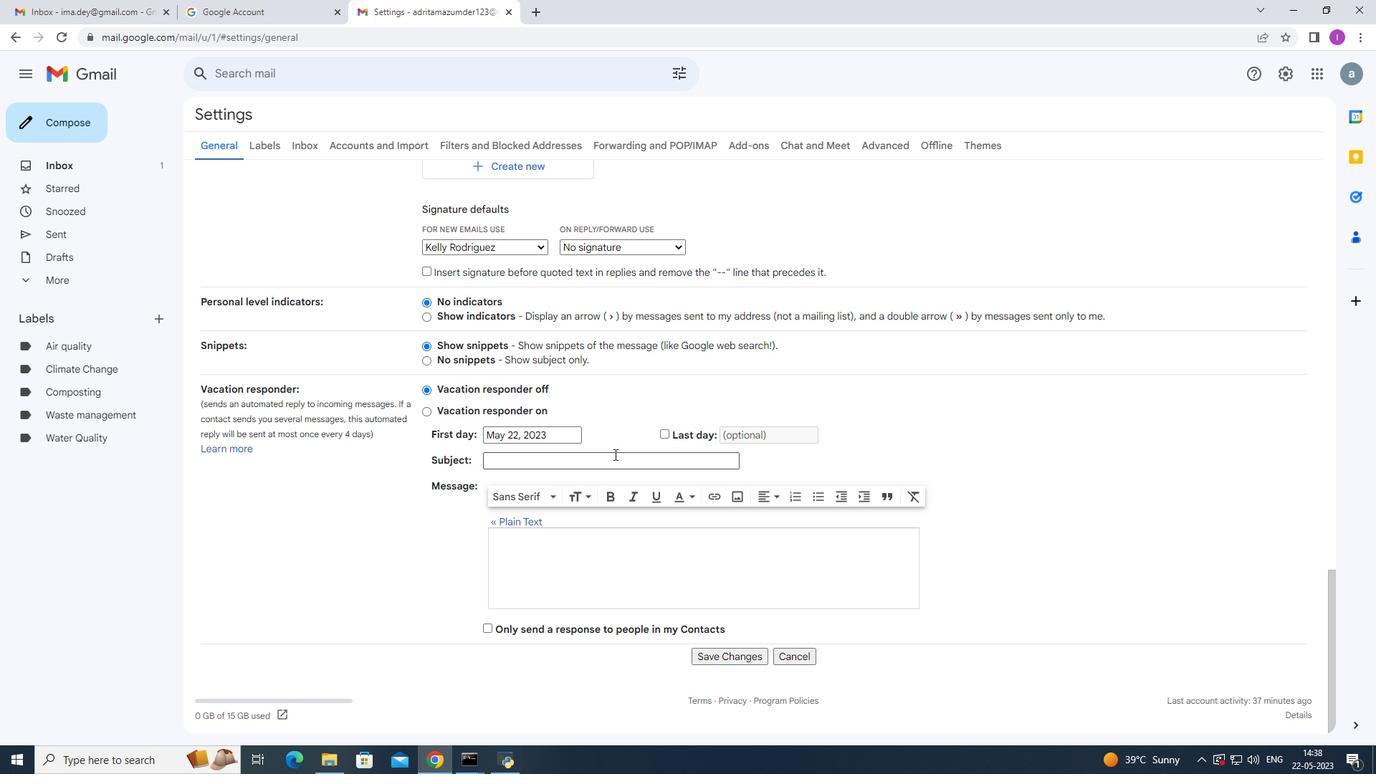 
Action: Mouse scrolled (613, 455) with delta (0, 0)
Screenshot: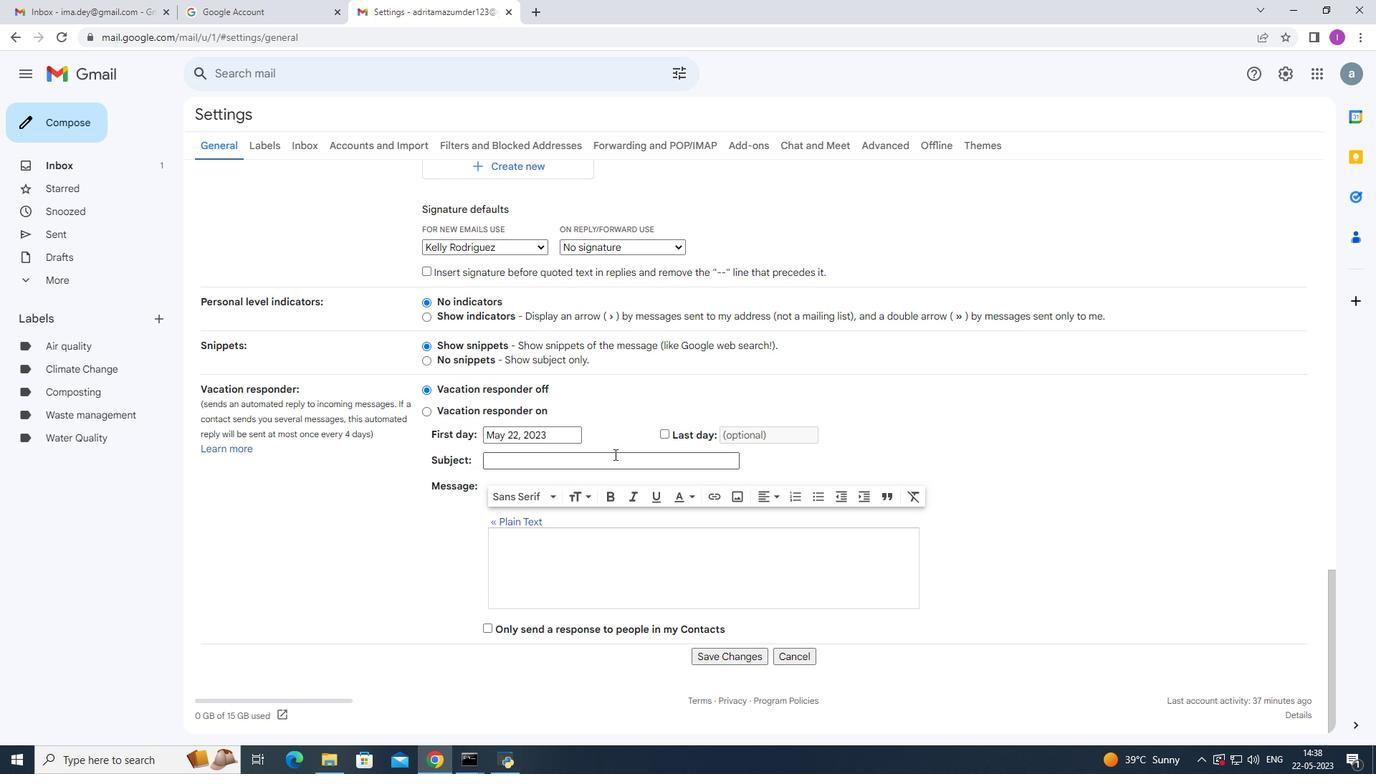 
Action: Mouse scrolled (613, 457) with delta (0, 0)
Screenshot: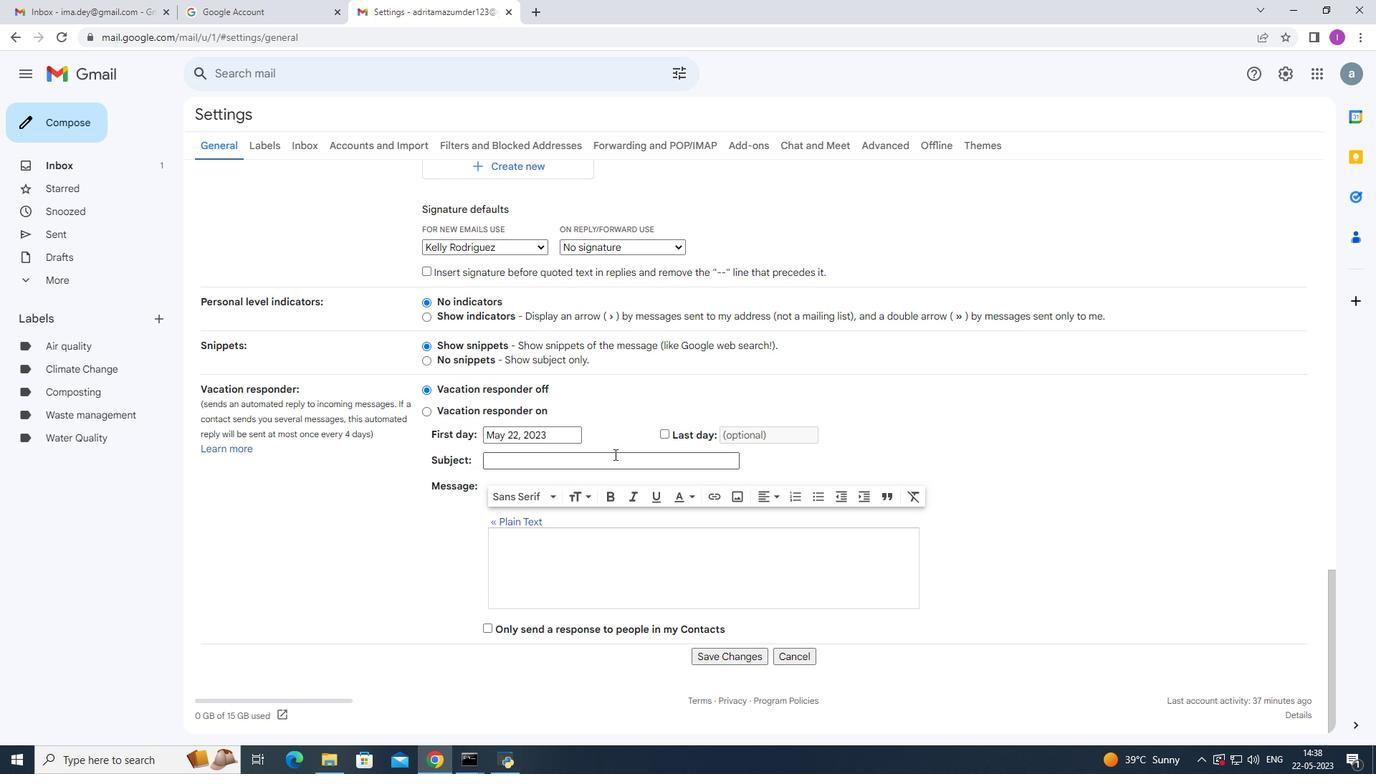 
Action: Mouse moved to (613, 459)
Screenshot: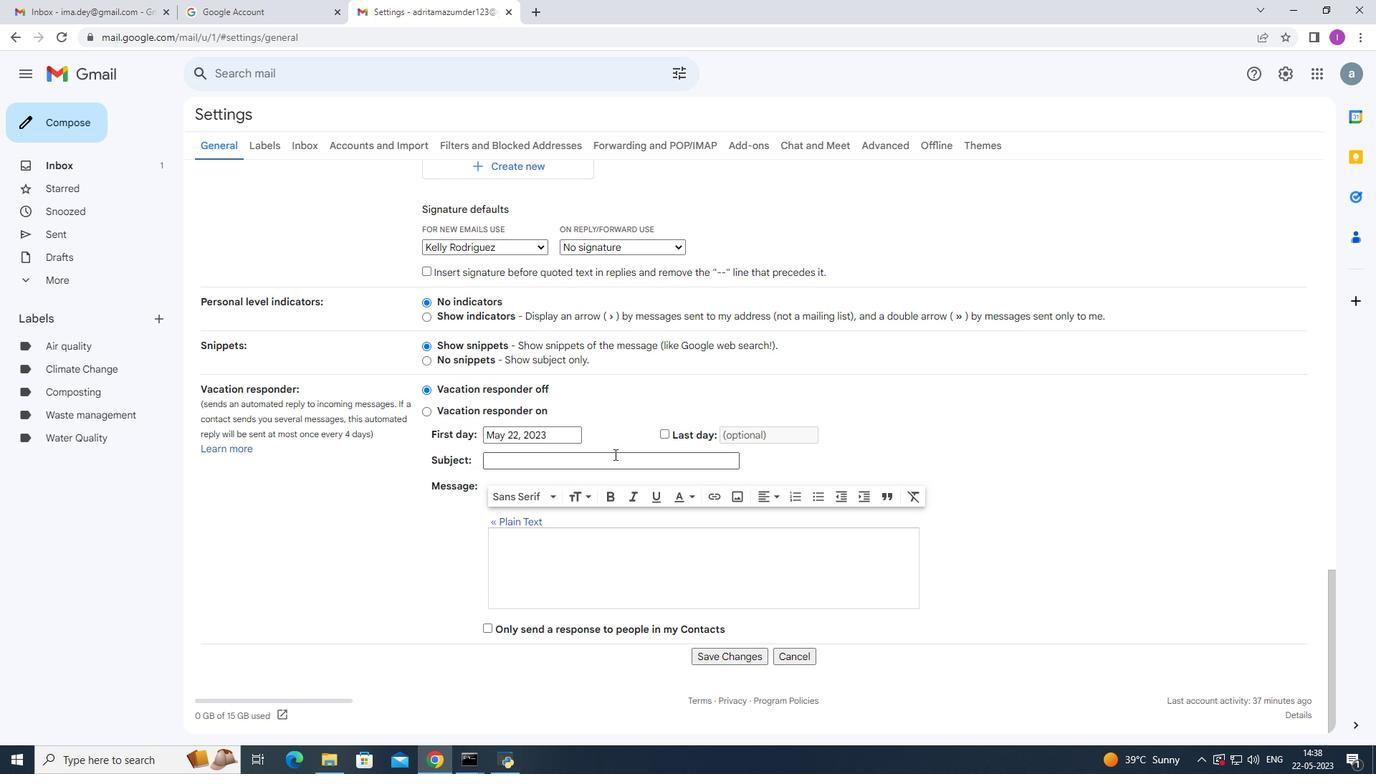 
Action: Mouse scrolled (613, 457) with delta (0, 0)
Screenshot: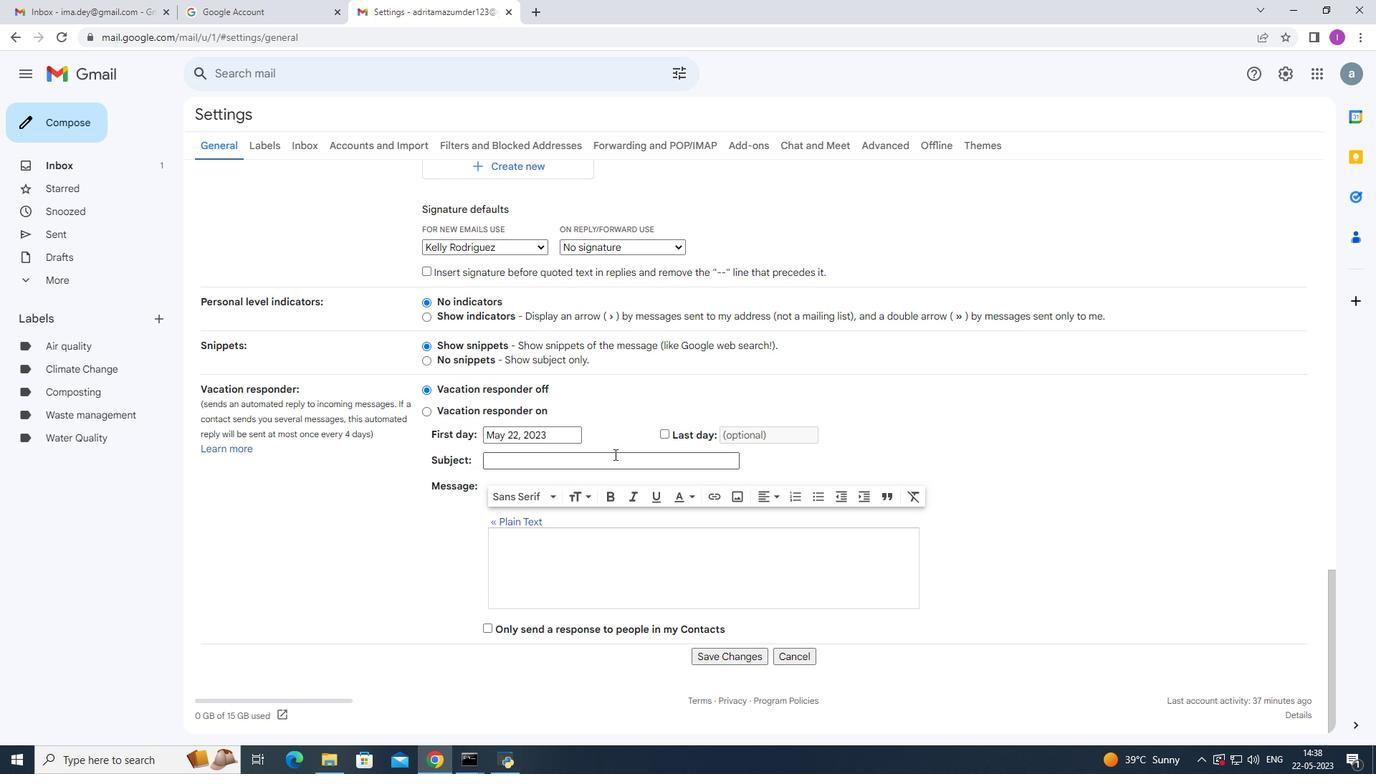 
Action: Mouse moved to (613, 460)
Screenshot: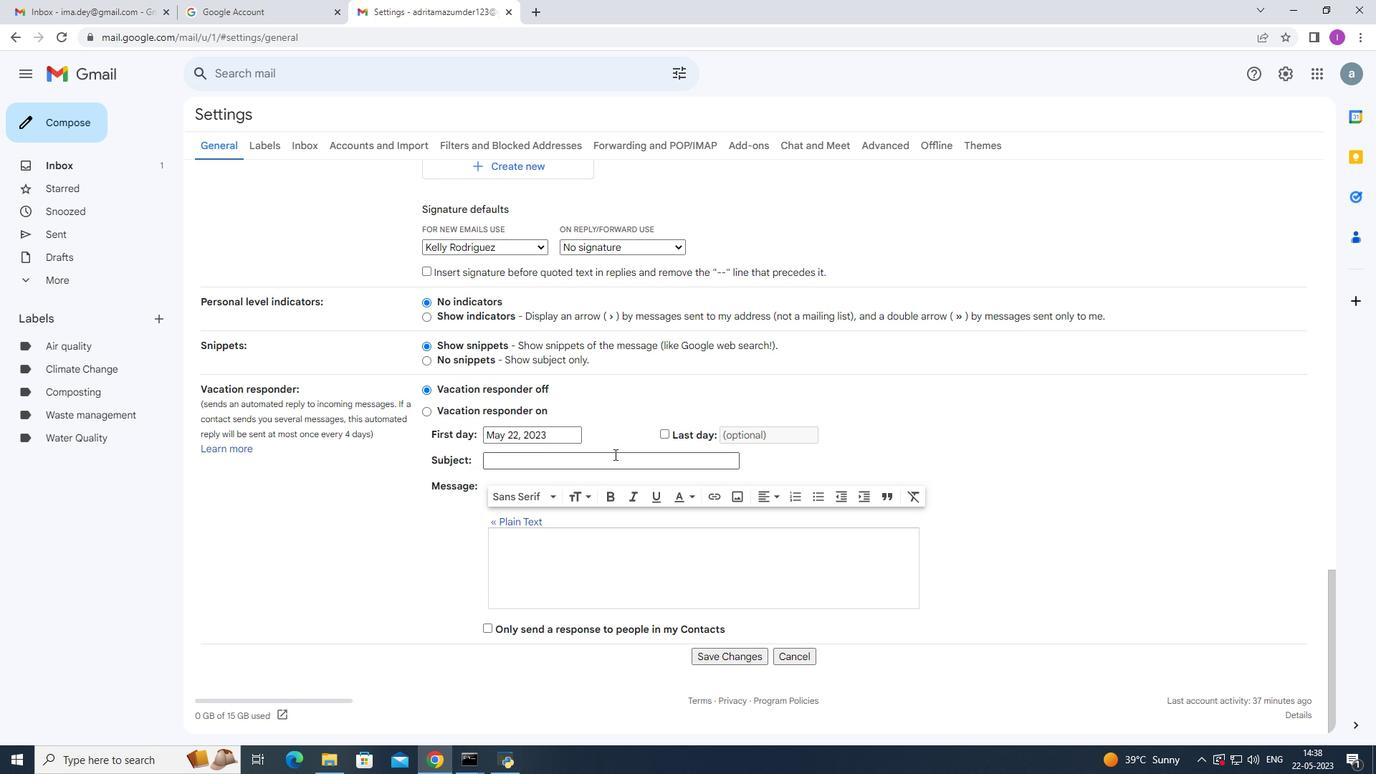 
Action: Mouse scrolled (613, 457) with delta (0, 0)
Screenshot: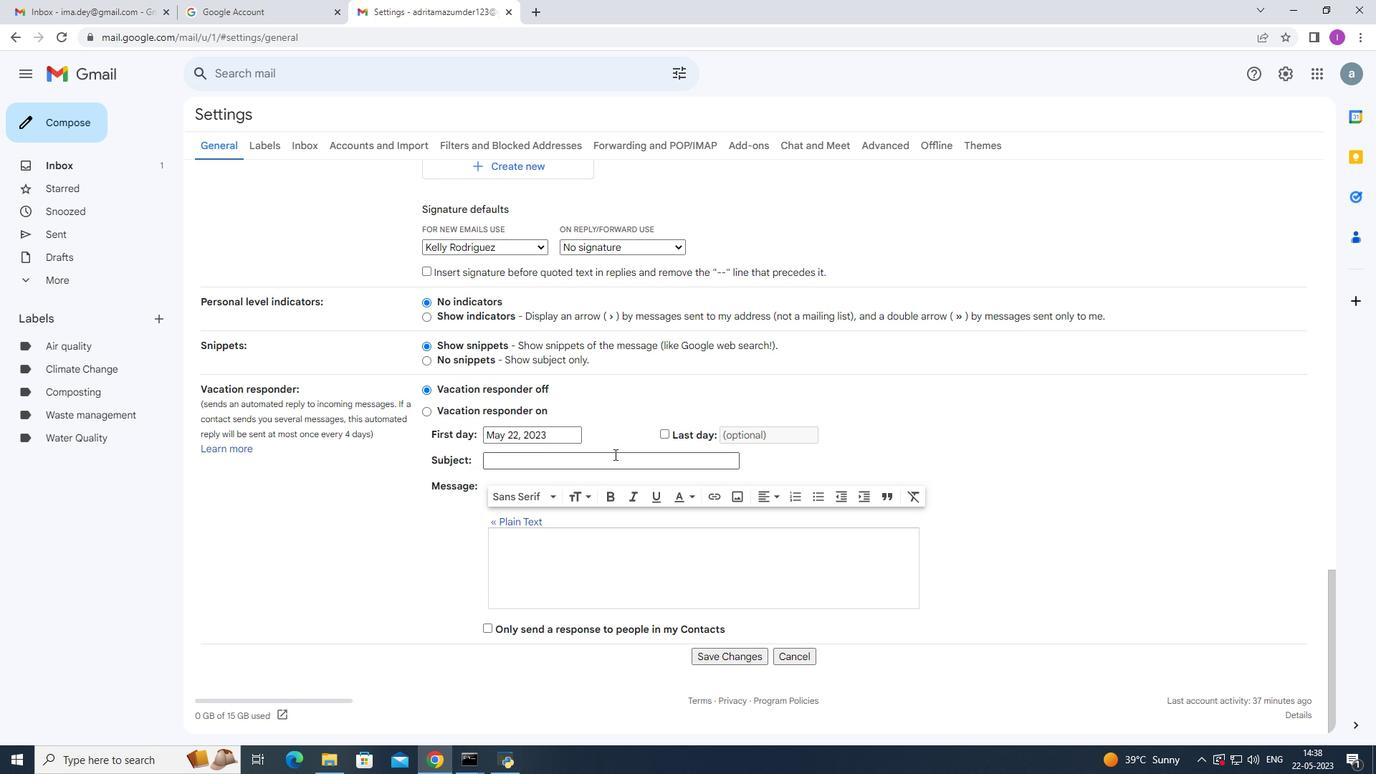 
Action: Mouse moved to (729, 659)
Screenshot: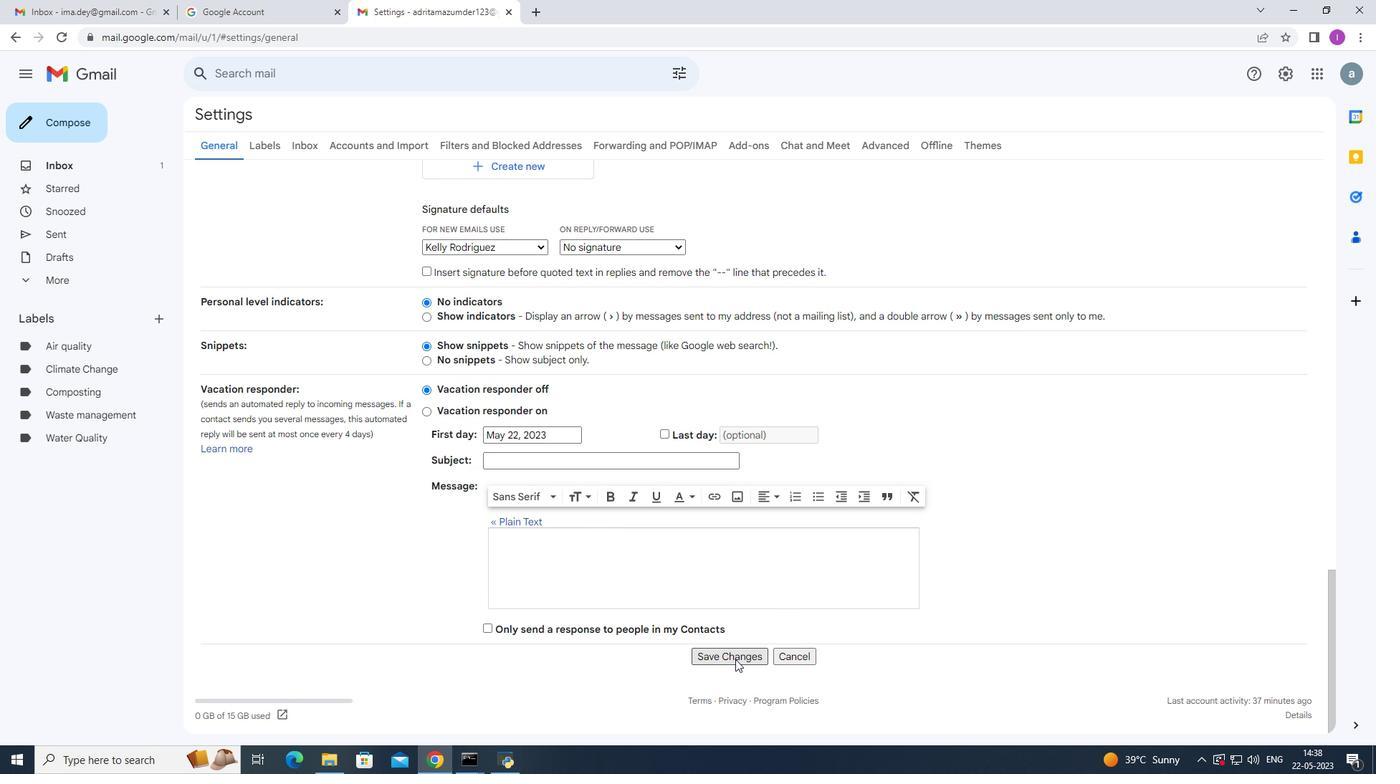 
Action: Mouse pressed left at (729, 659)
Screenshot: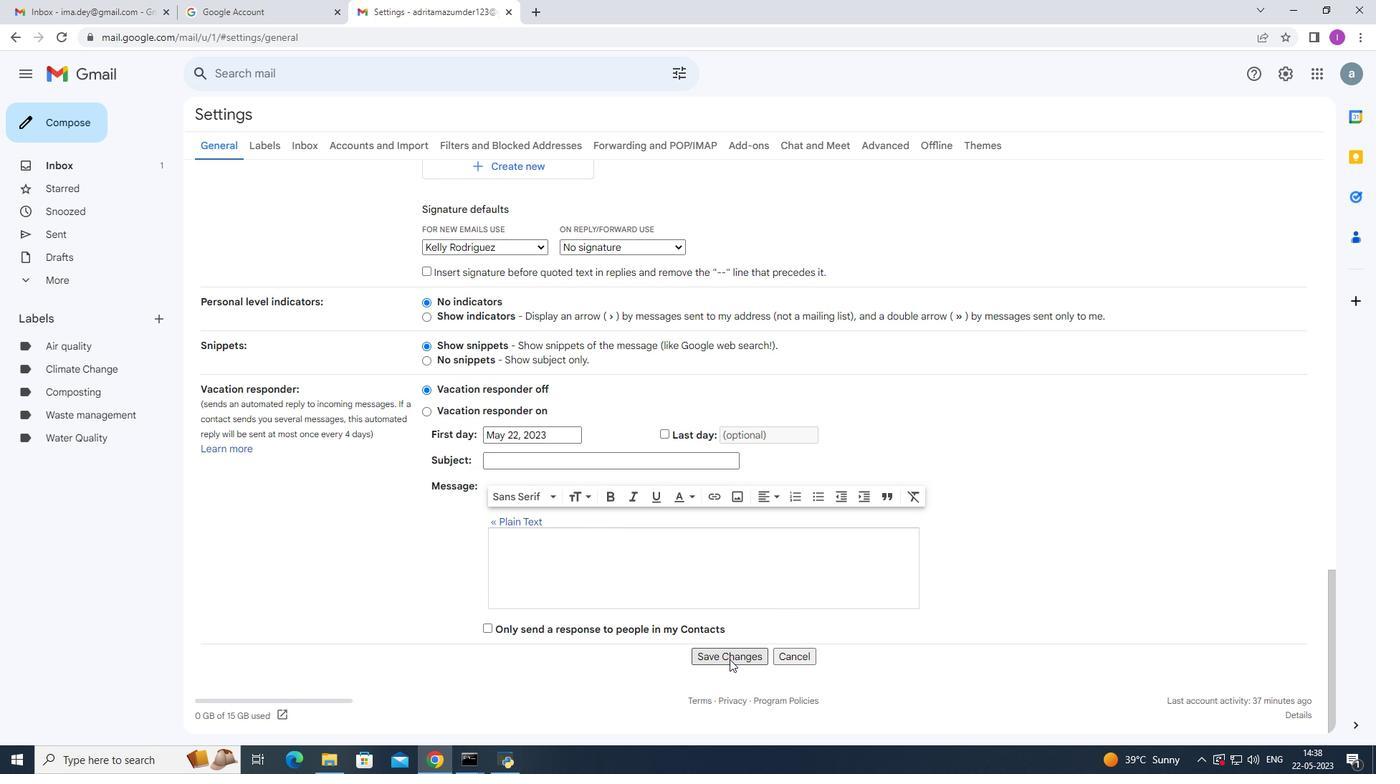 
Action: Mouse moved to (75, 123)
Screenshot: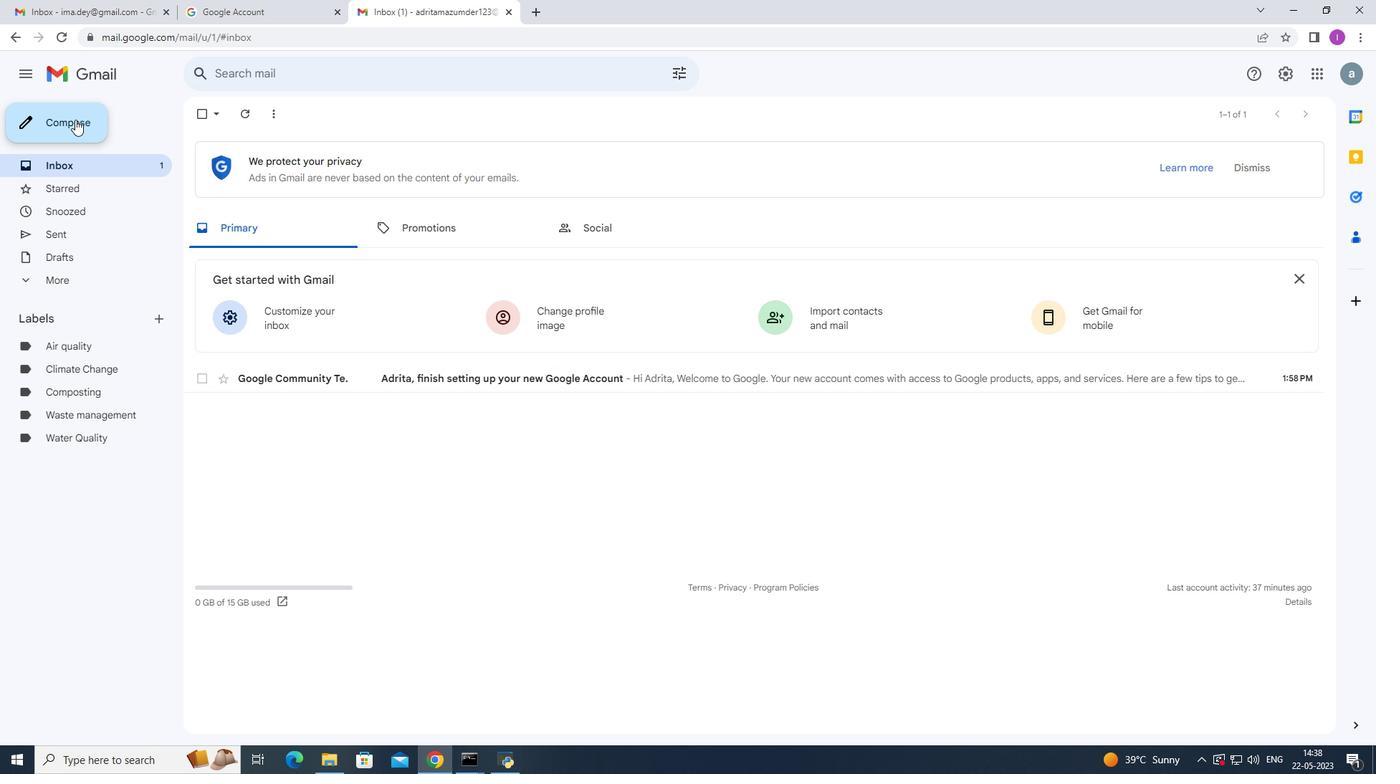 
Action: Mouse pressed left at (75, 123)
Screenshot: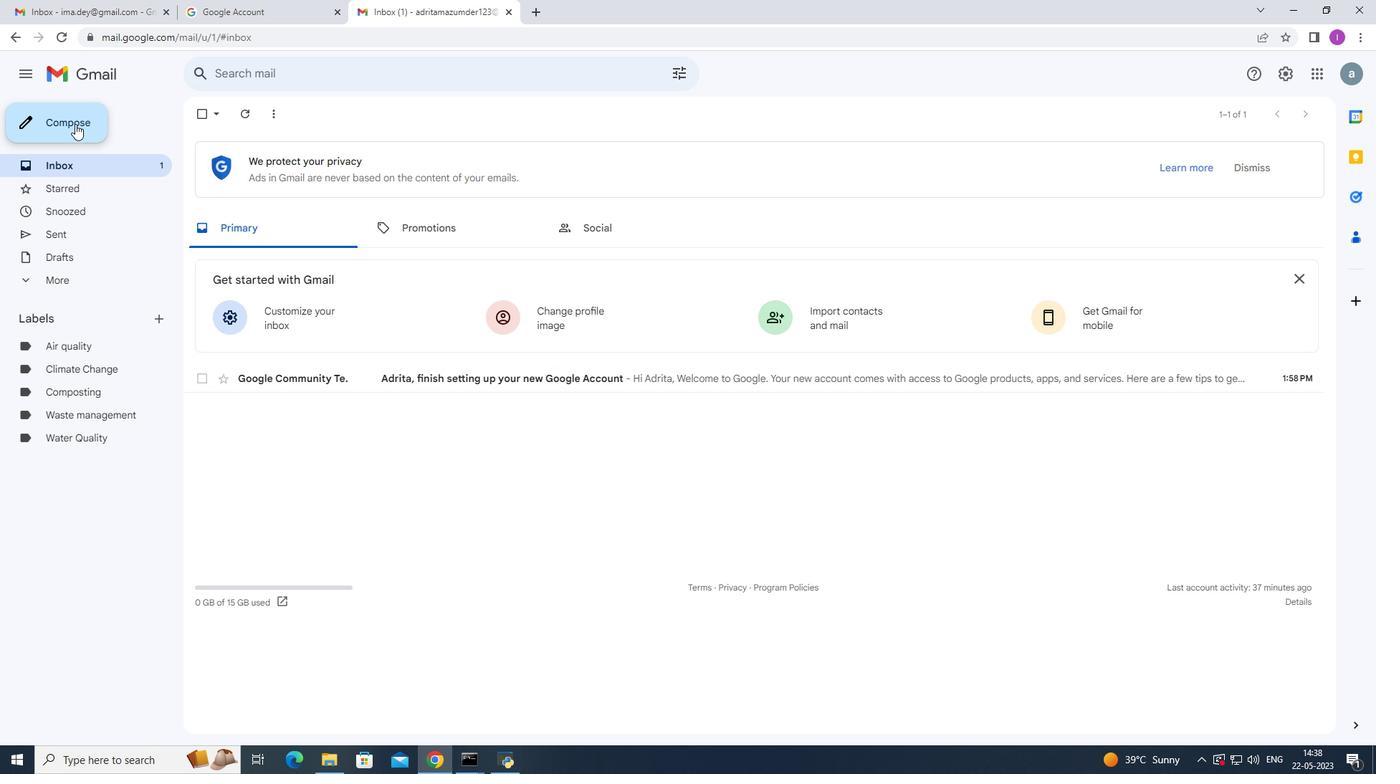 
Action: Mouse moved to (943, 359)
Screenshot: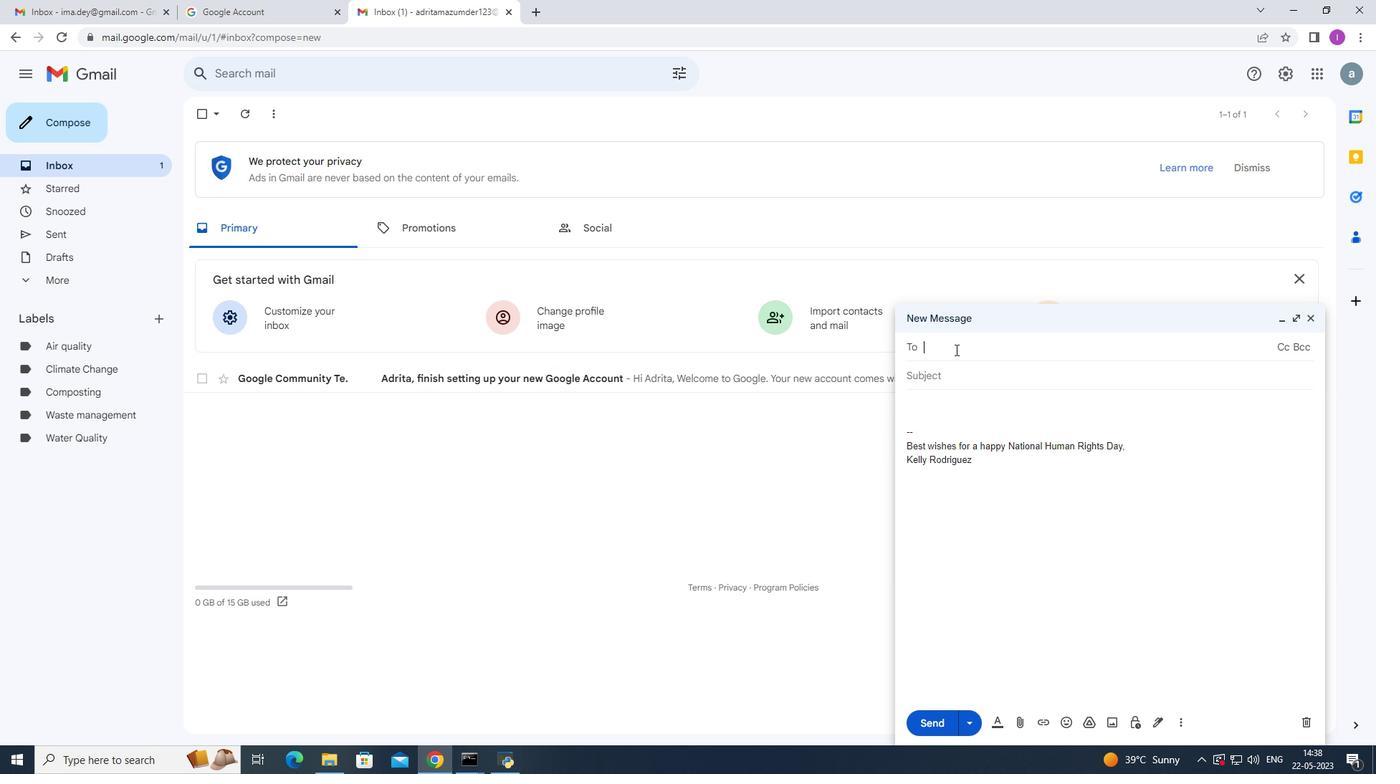 
Action: Key pressed softage
Screenshot: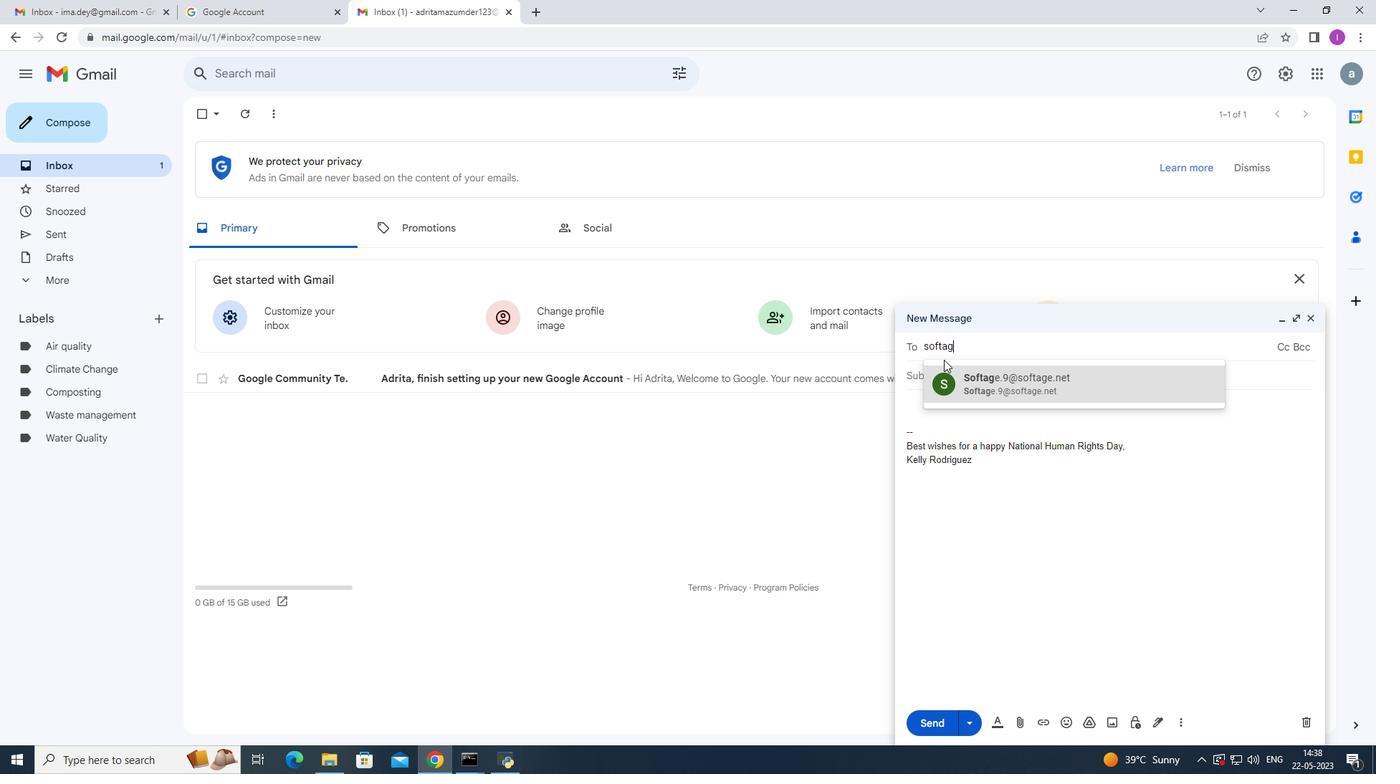 
Action: Mouse moved to (1016, 372)
Screenshot: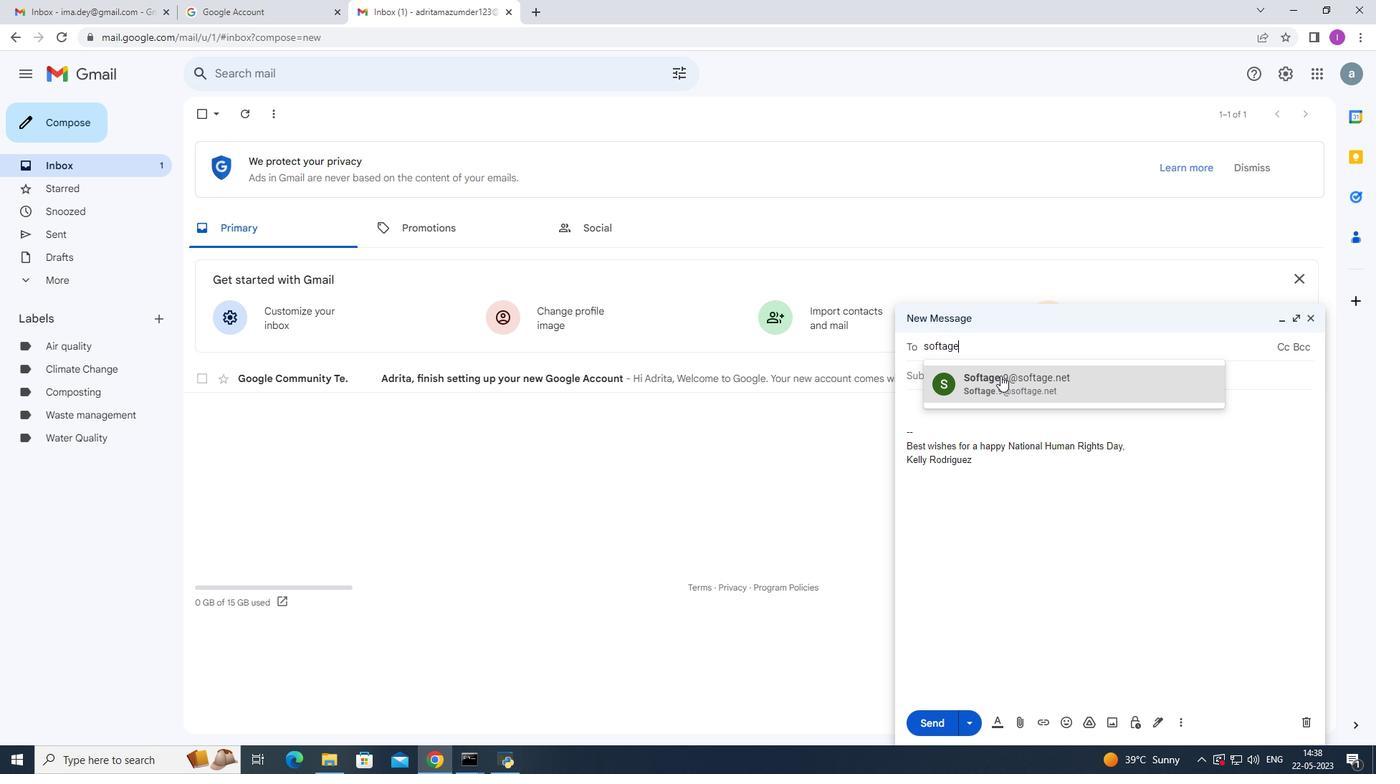 
Action: Mouse pressed left at (1016, 372)
Screenshot: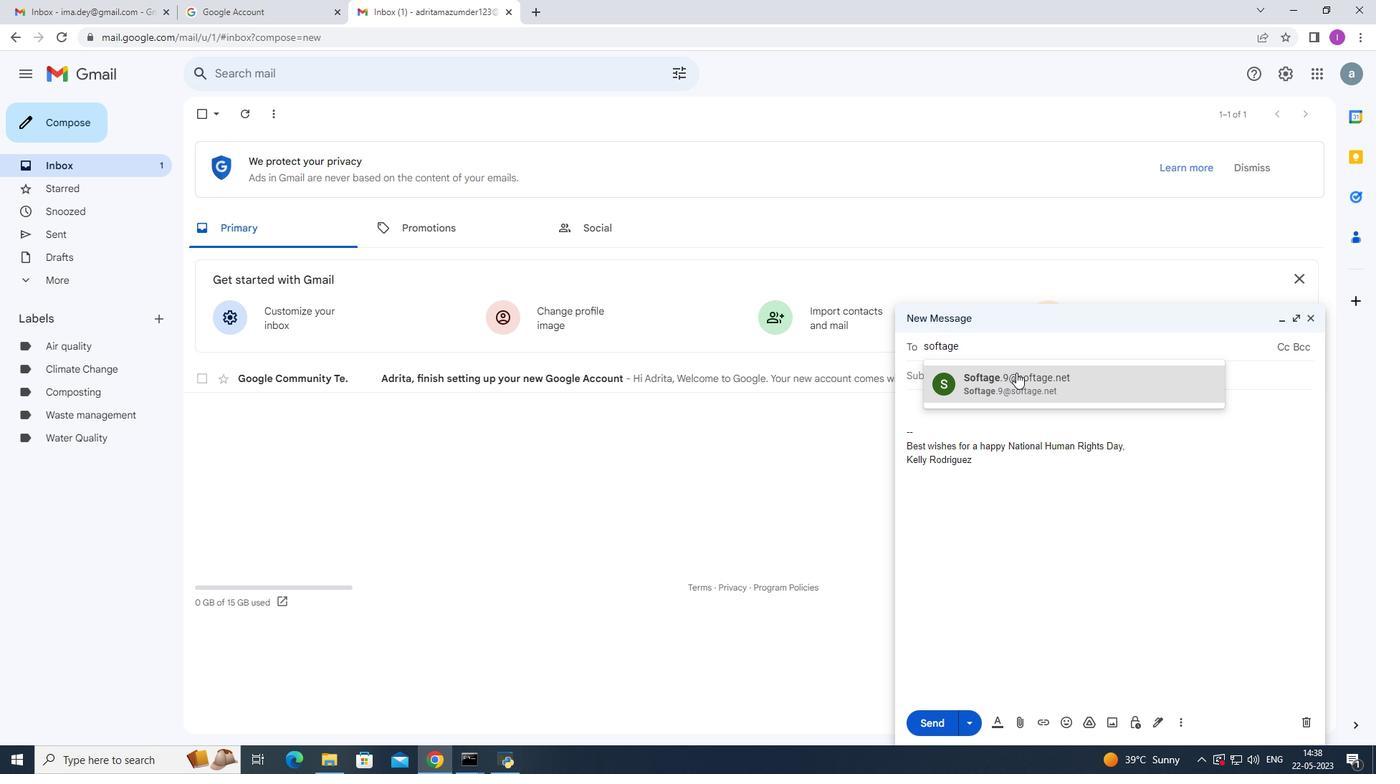 
Action: Mouse moved to (1185, 718)
Screenshot: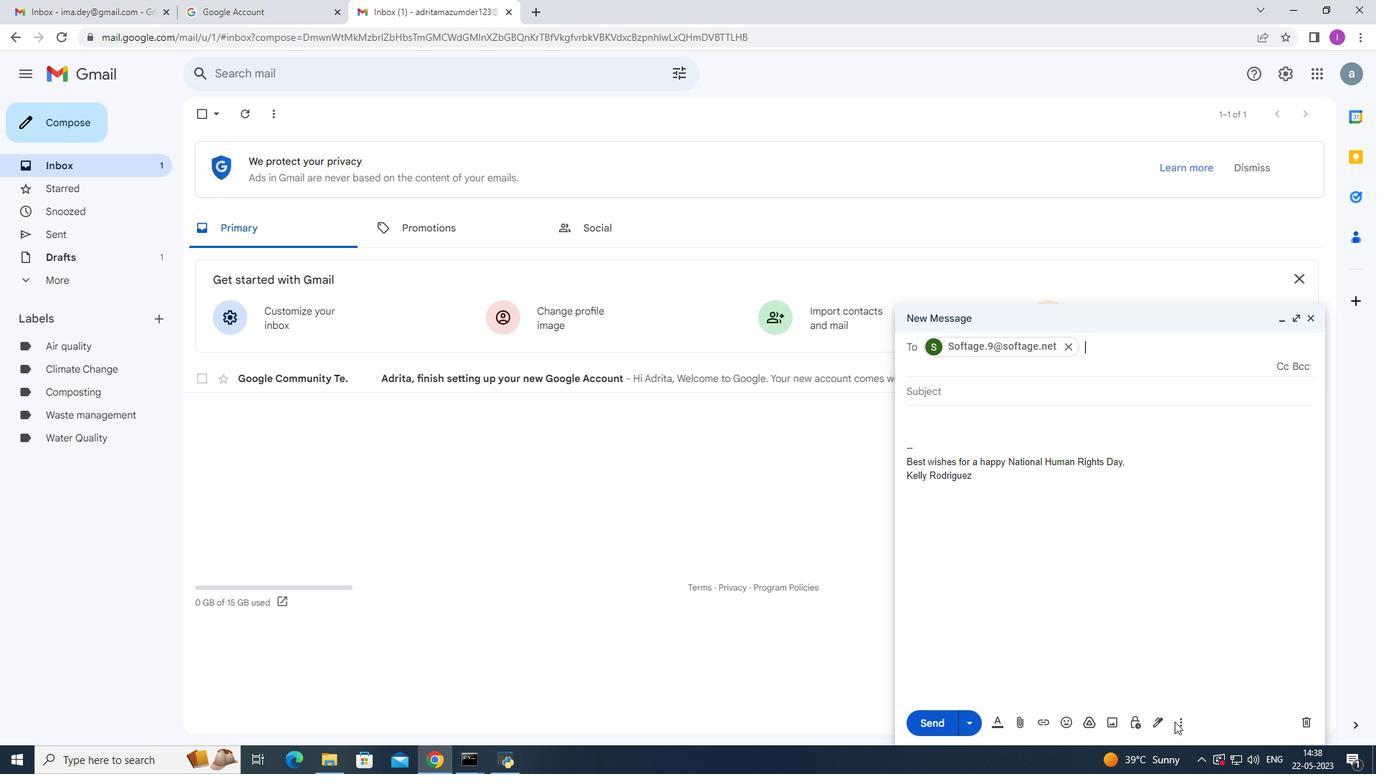 
Action: Mouse pressed left at (1185, 718)
Screenshot: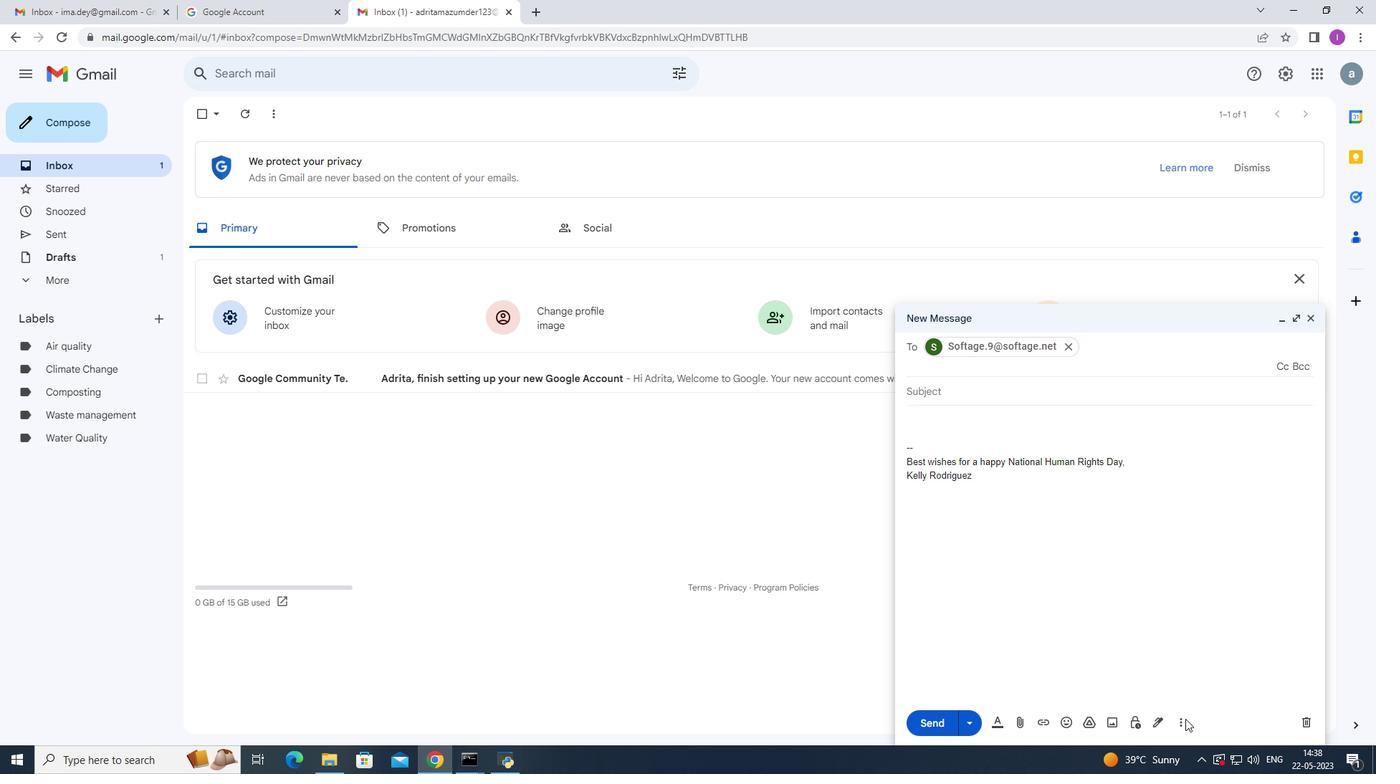 
Action: Mouse moved to (1179, 724)
Screenshot: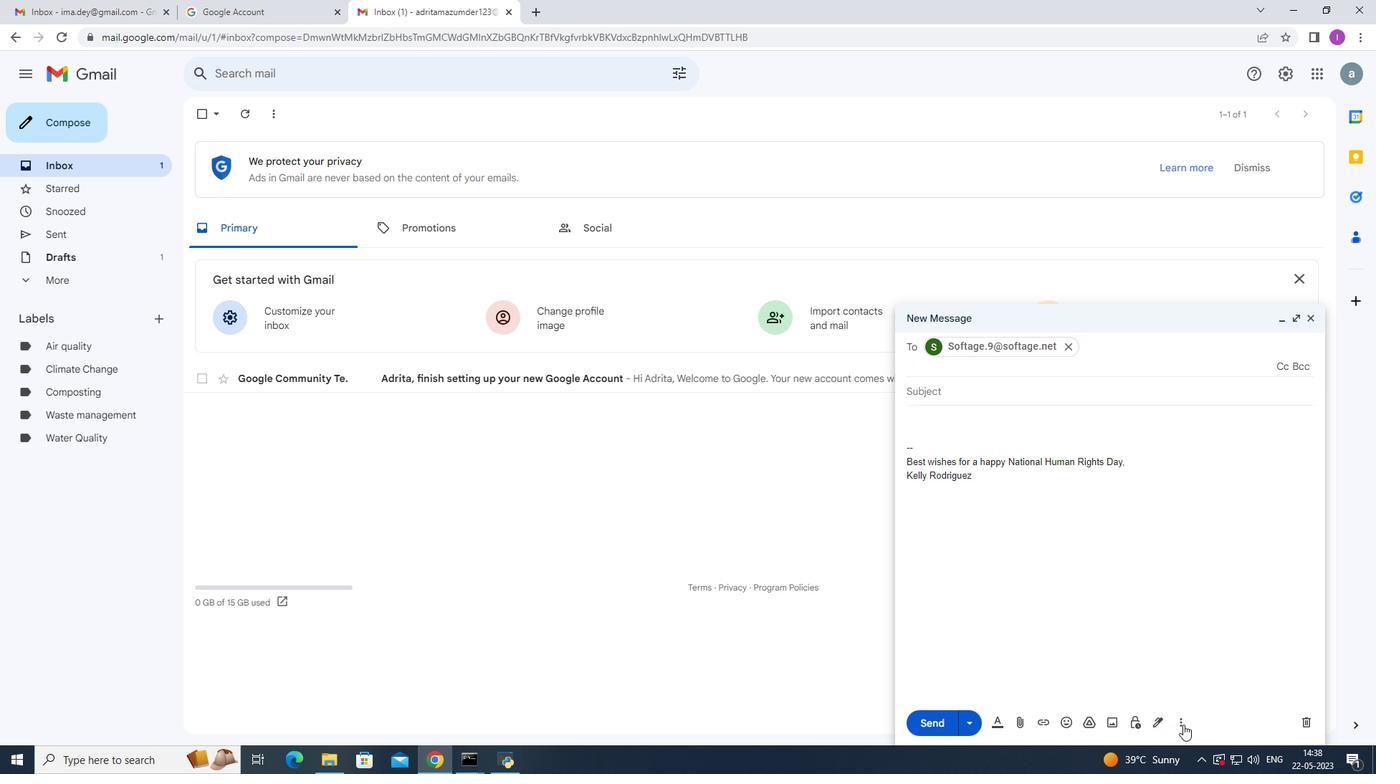 
Action: Mouse pressed left at (1179, 724)
Screenshot: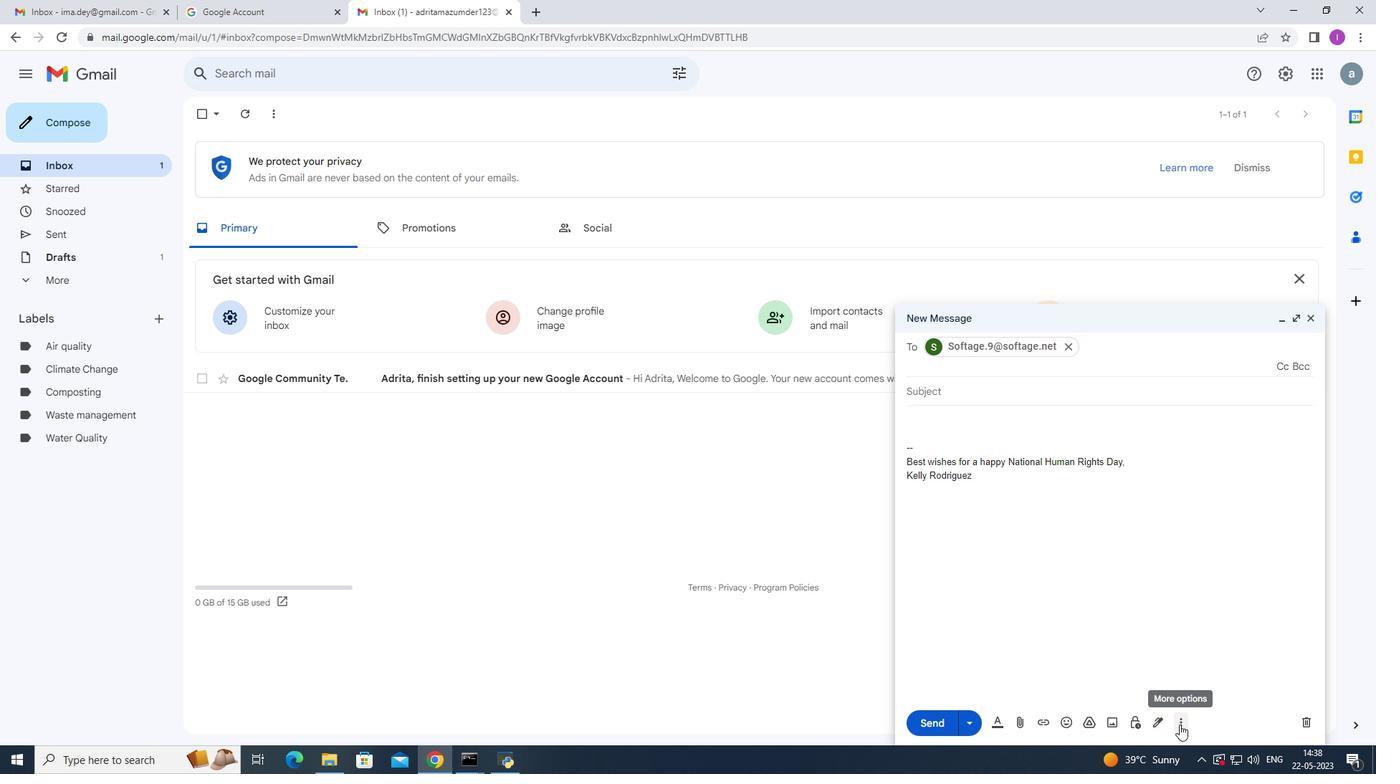 
Action: Mouse moved to (1208, 584)
Screenshot: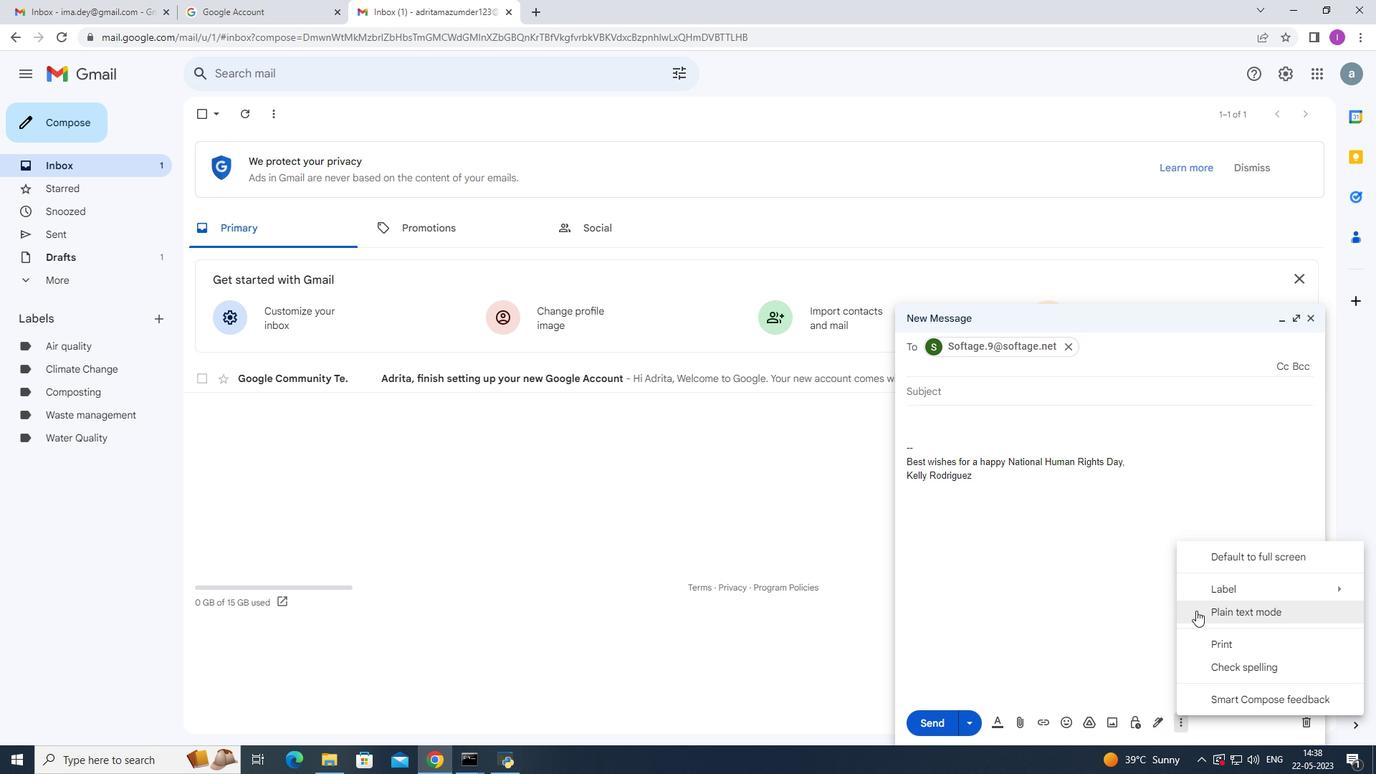 
Action: Mouse pressed left at (1208, 584)
Screenshot: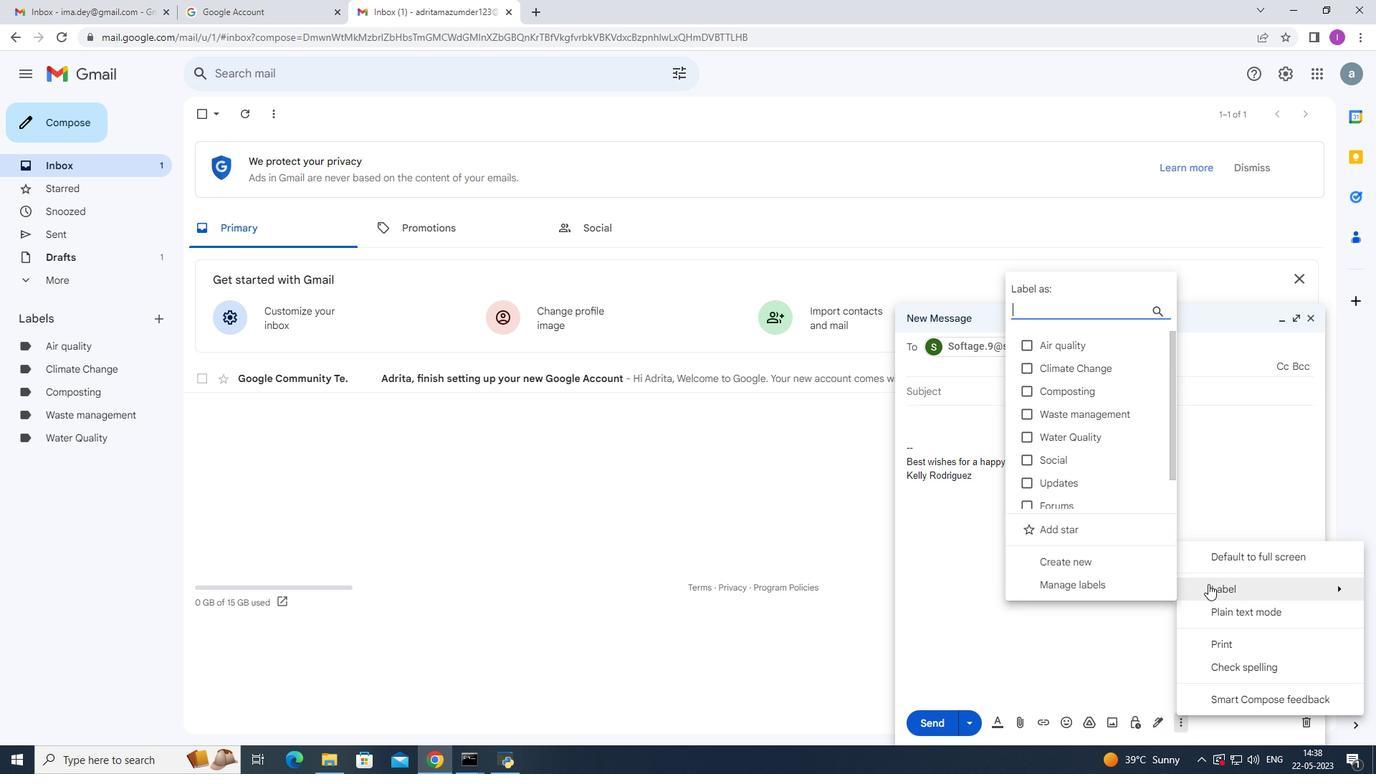 
Action: Mouse moved to (1040, 311)
Screenshot: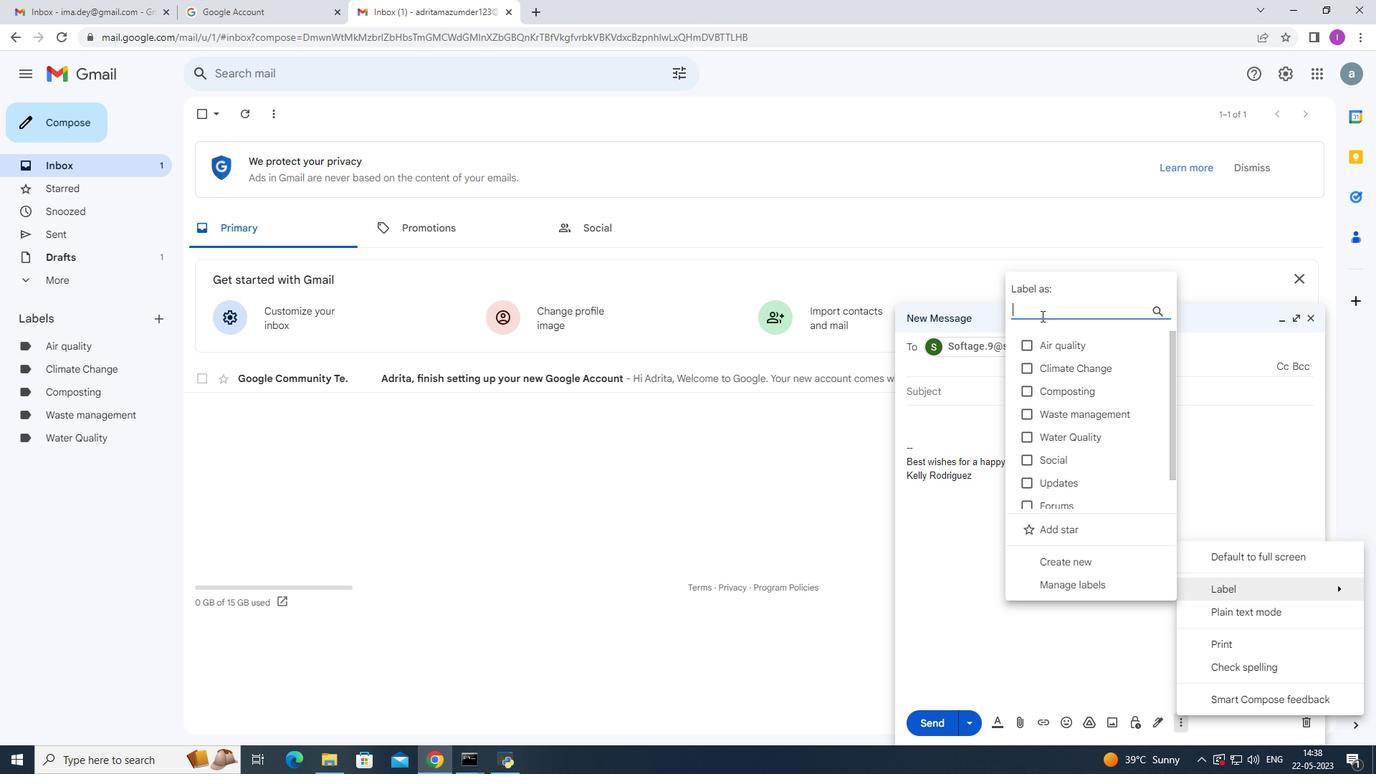 
Action: Mouse pressed left at (1040, 311)
Screenshot: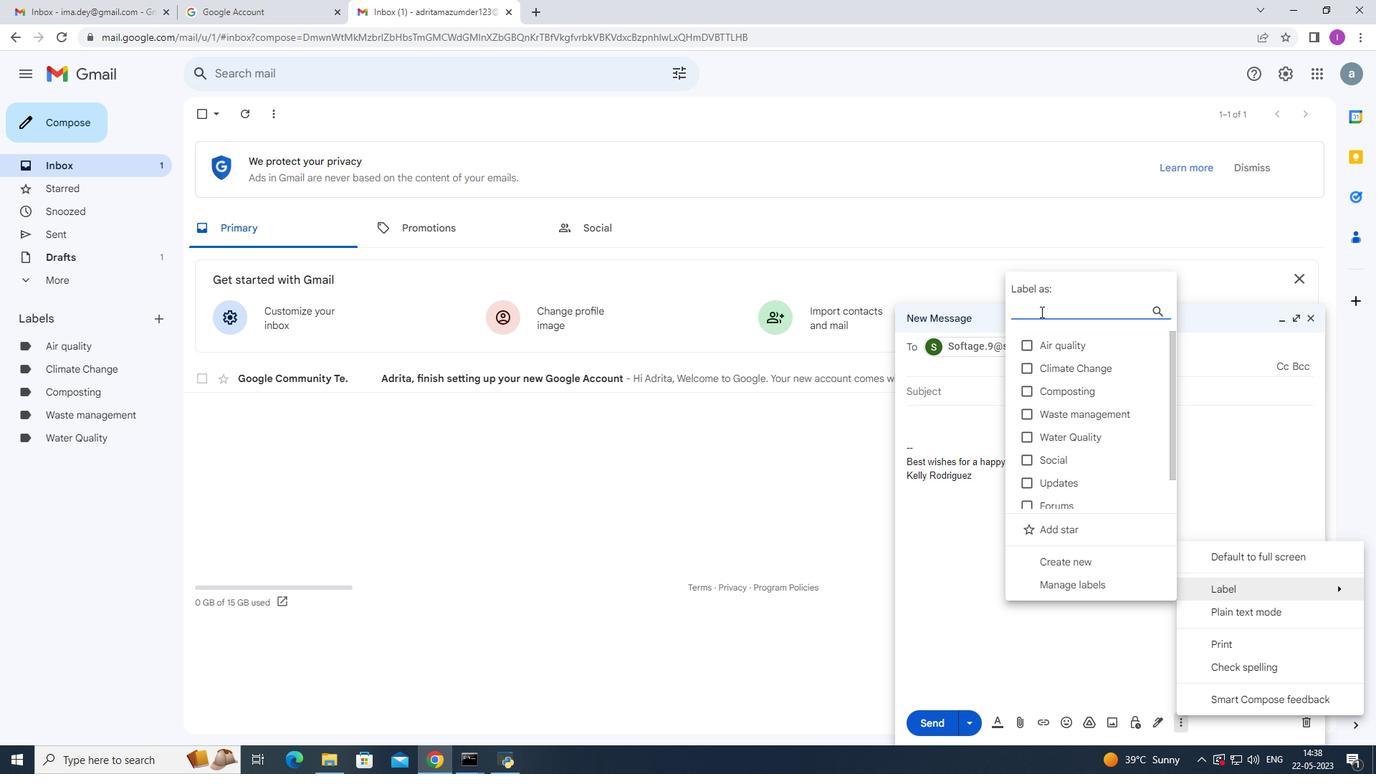 
Action: Mouse moved to (1057, 313)
Screenshot: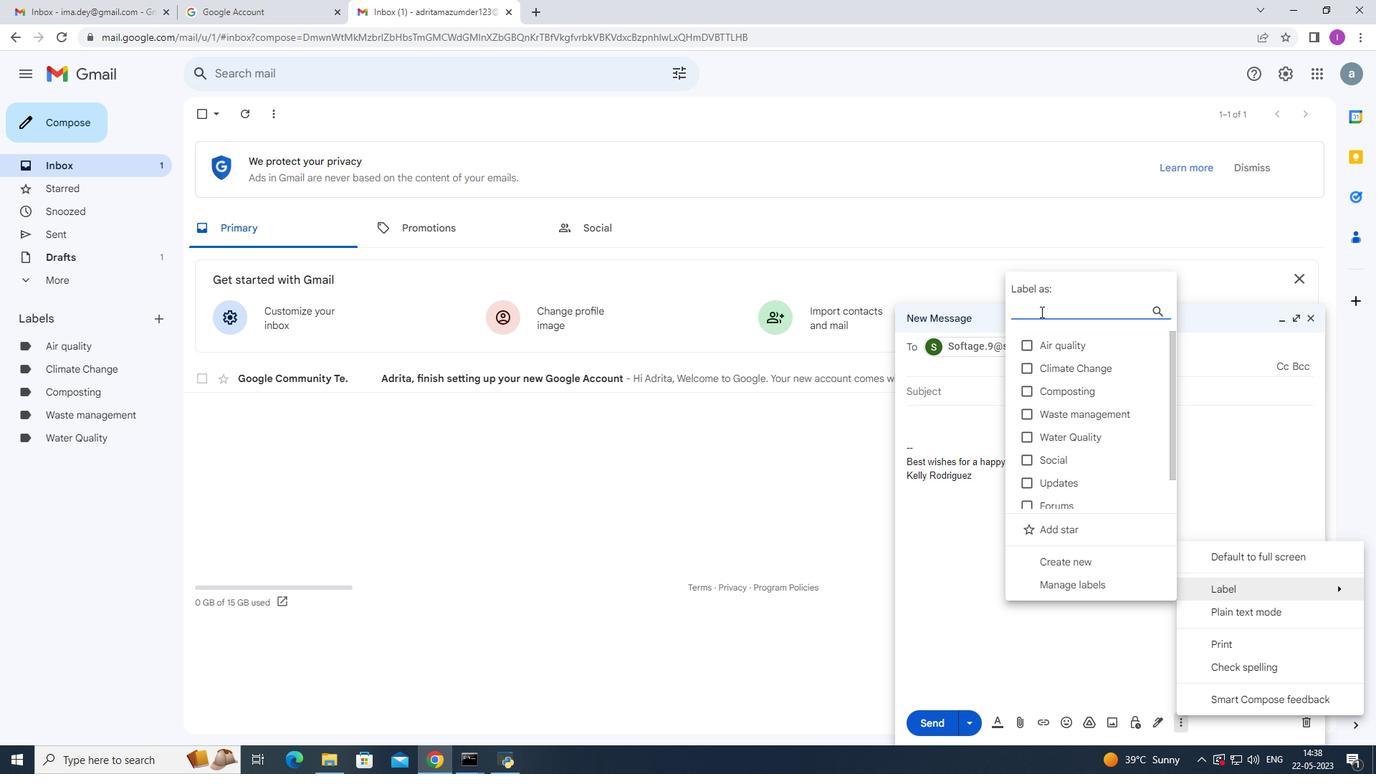 
Action: Key pressed <Key.shift><Key.shift><Key.shift><Key.shift>Hazardous<Key.space>
Screenshot: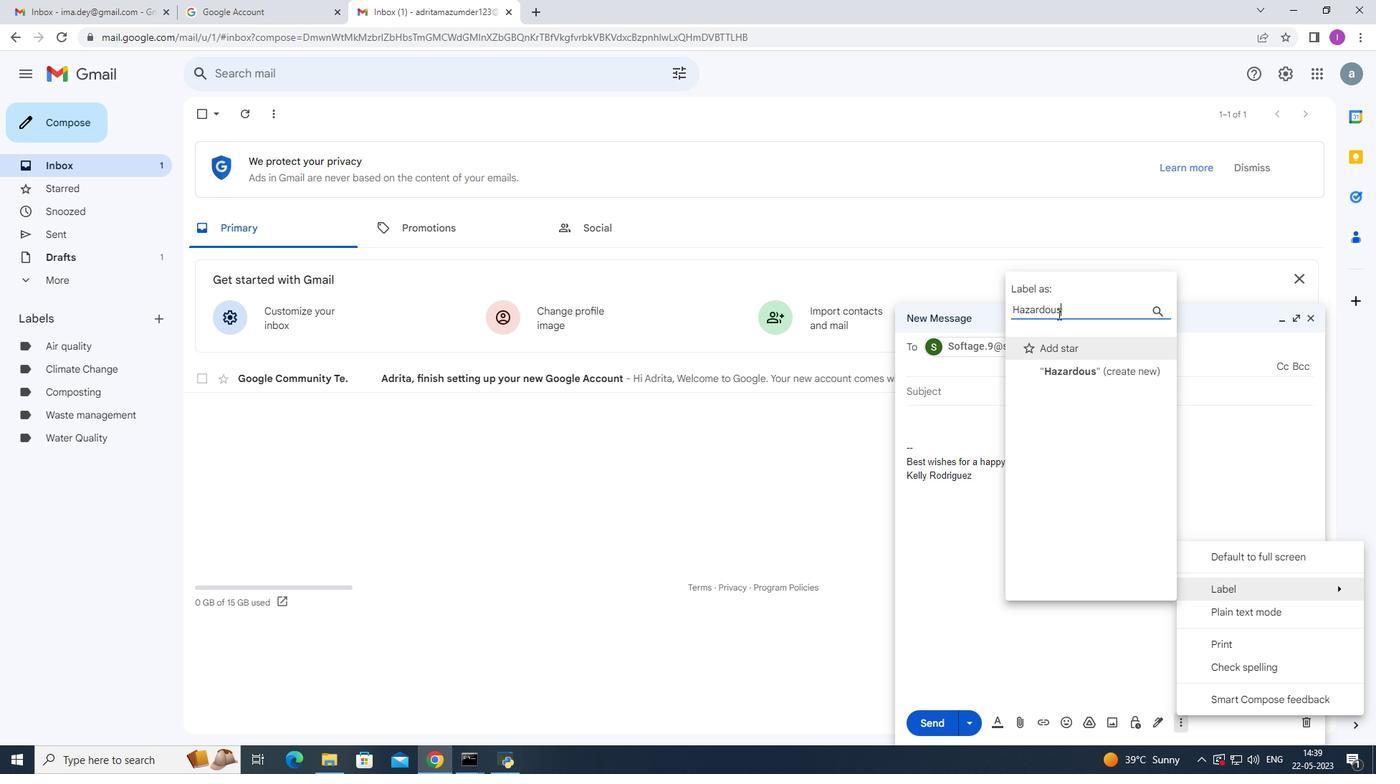 
Action: Mouse moved to (1058, 313)
Screenshot: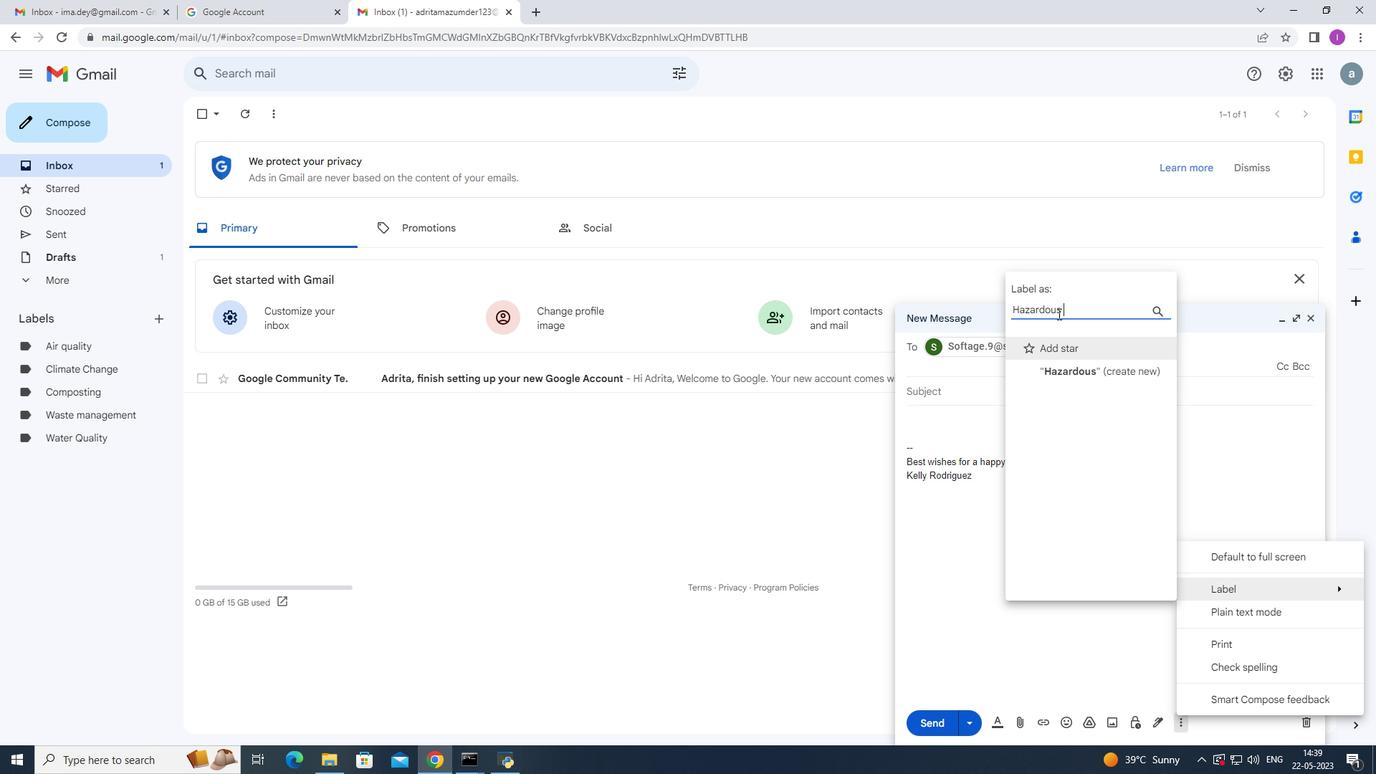 
Action: Key pressed materials
Screenshot: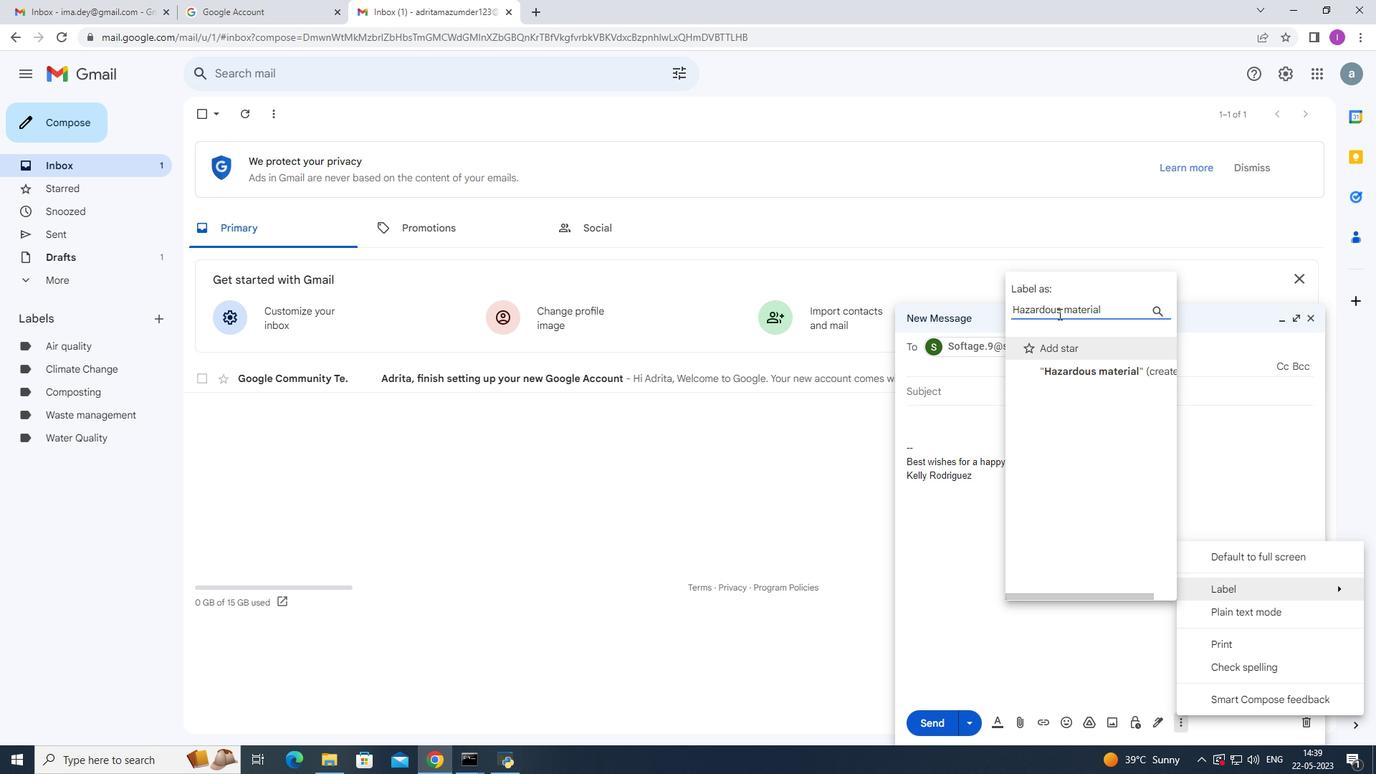 
Action: Mouse moved to (1157, 366)
Screenshot: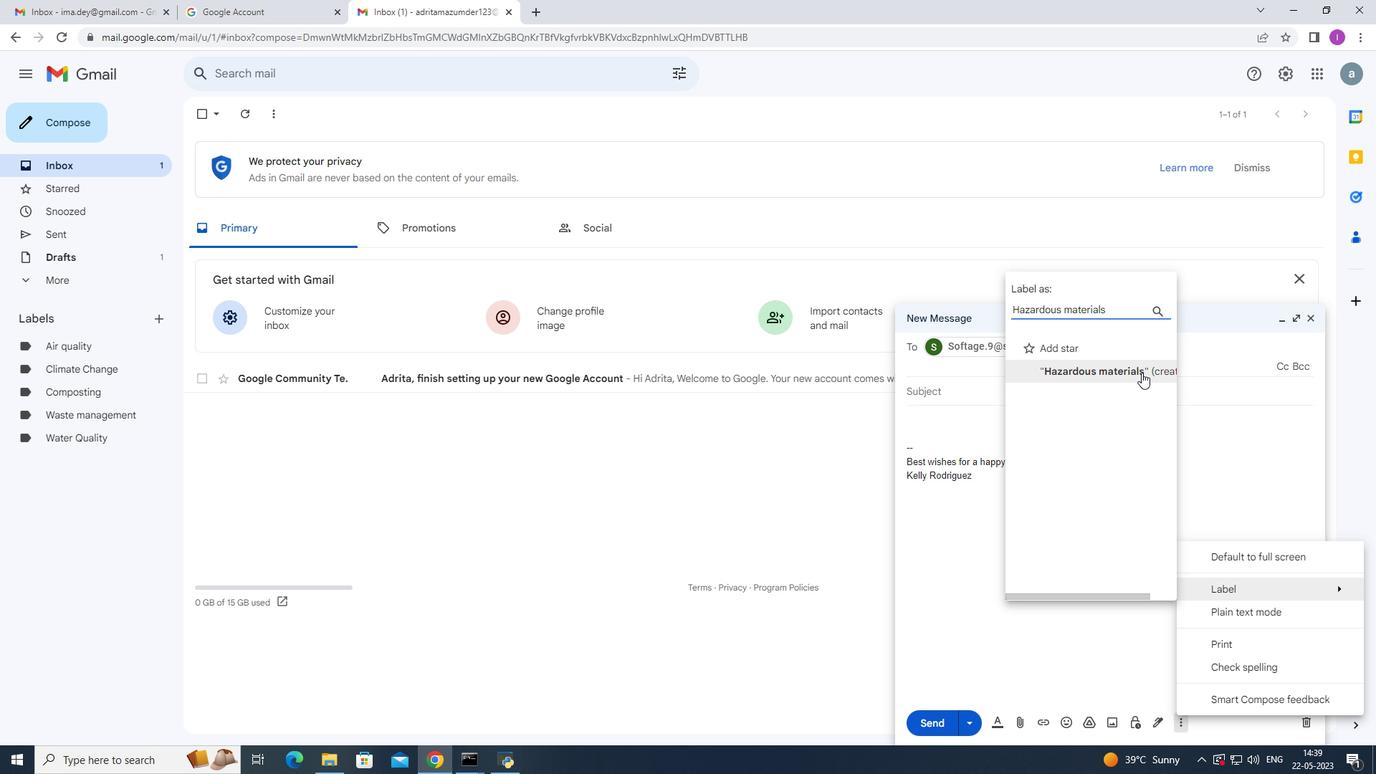 
Action: Mouse pressed left at (1157, 366)
Screenshot: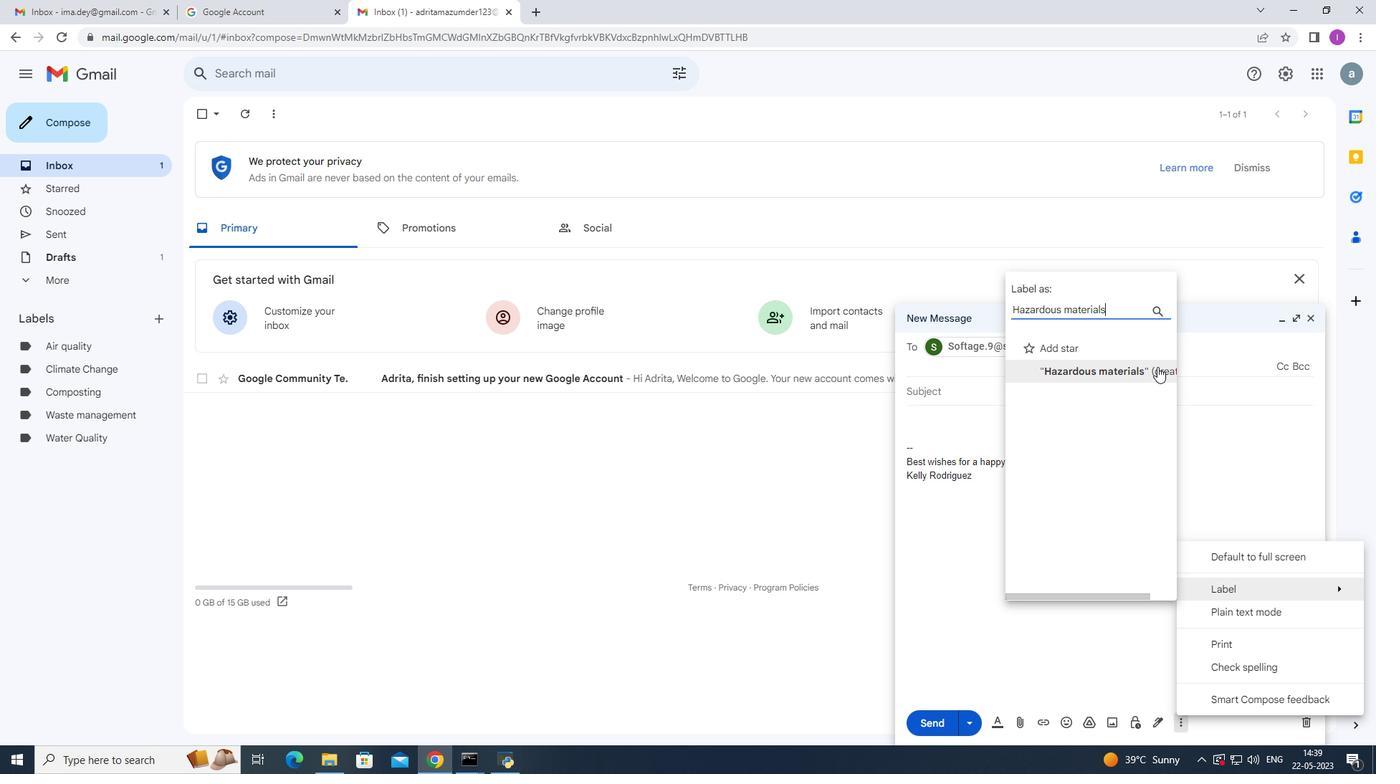 
Action: Mouse moved to (823, 460)
Screenshot: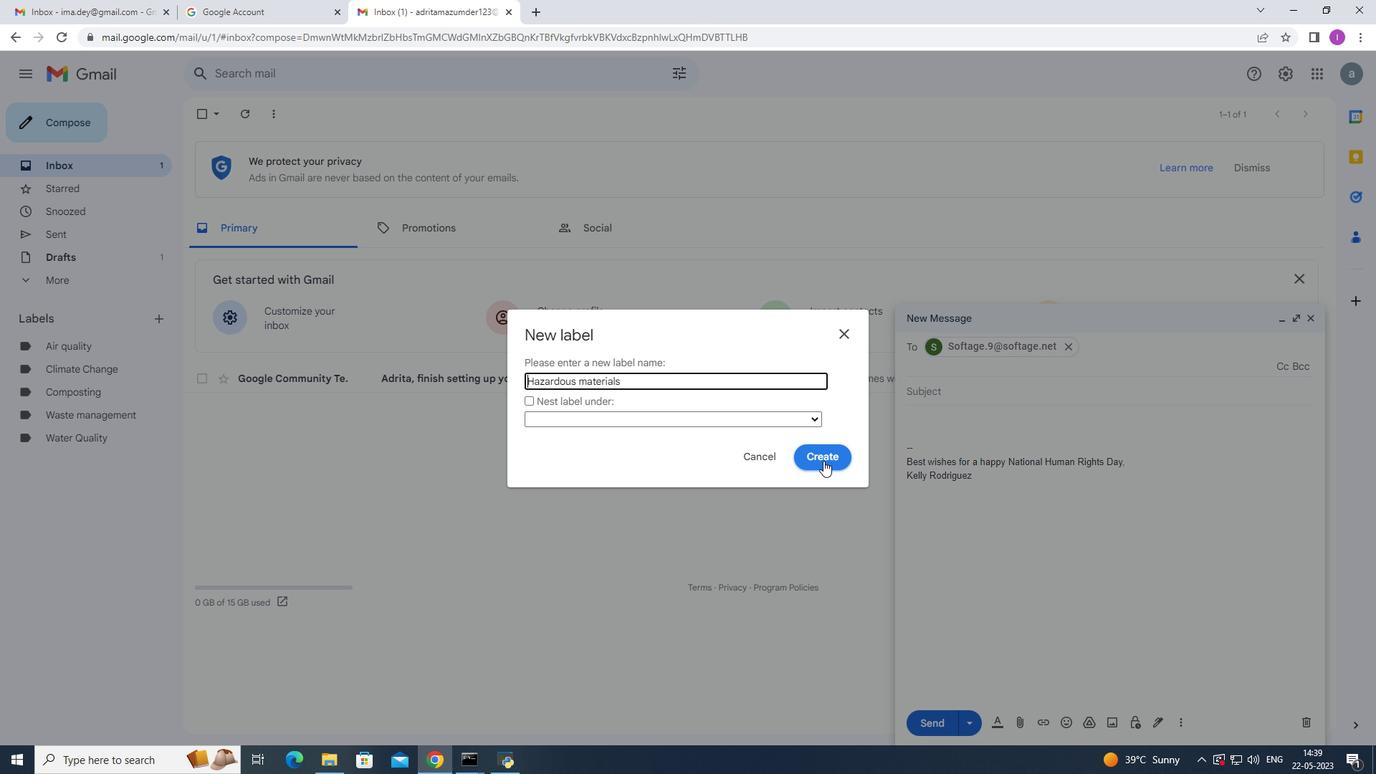 
Action: Mouse pressed left at (823, 460)
Screenshot: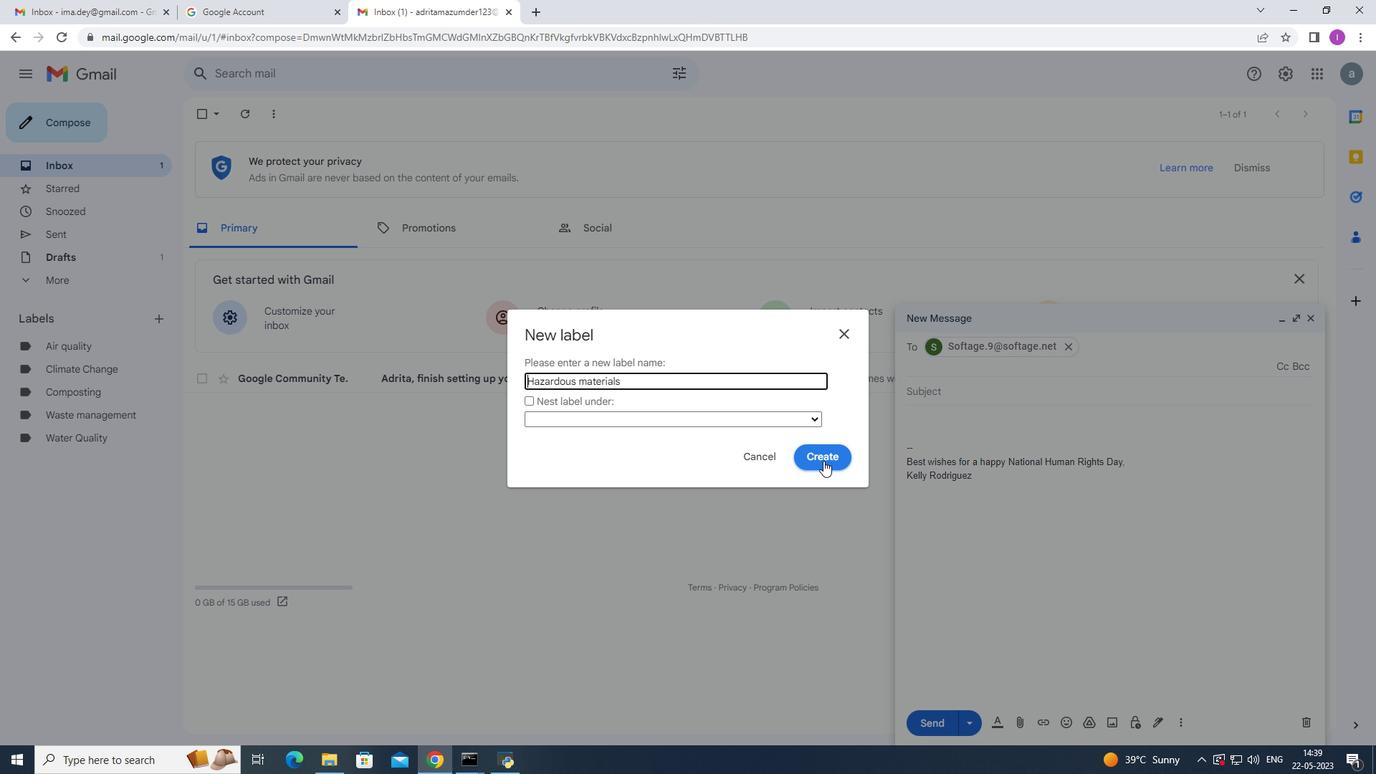 
Action: Mouse moved to (1184, 726)
Screenshot: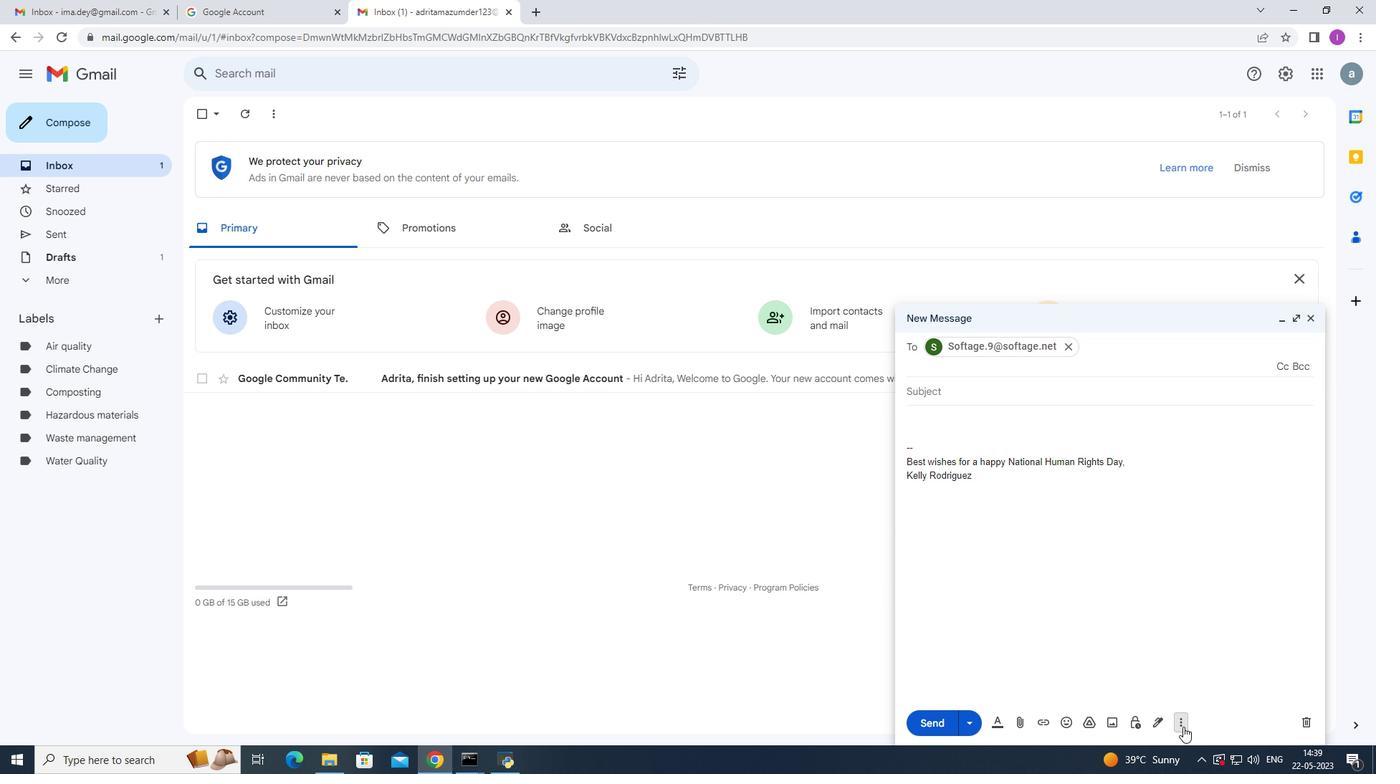 
Action: Mouse pressed left at (1184, 726)
Screenshot: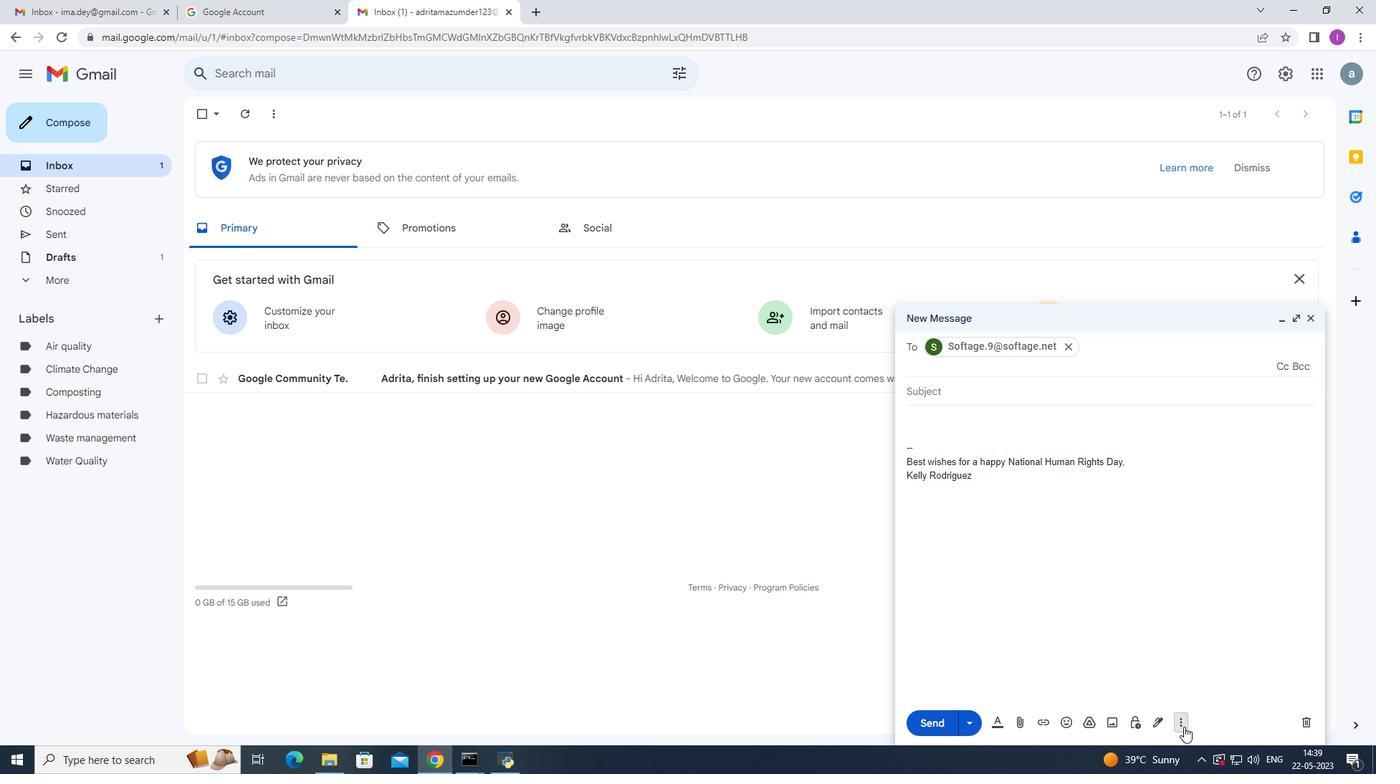 
Action: Mouse moved to (1214, 589)
Screenshot: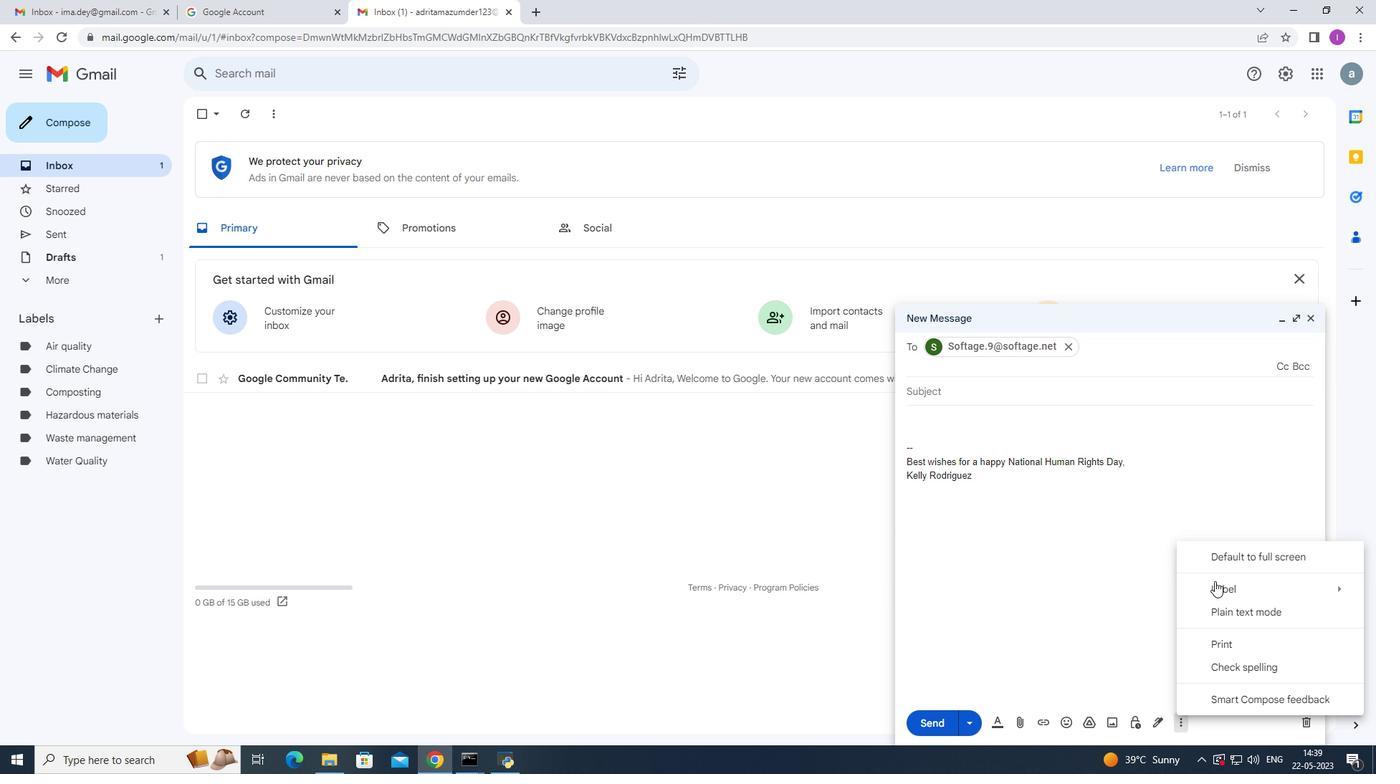 
Action: Mouse pressed left at (1214, 589)
Screenshot: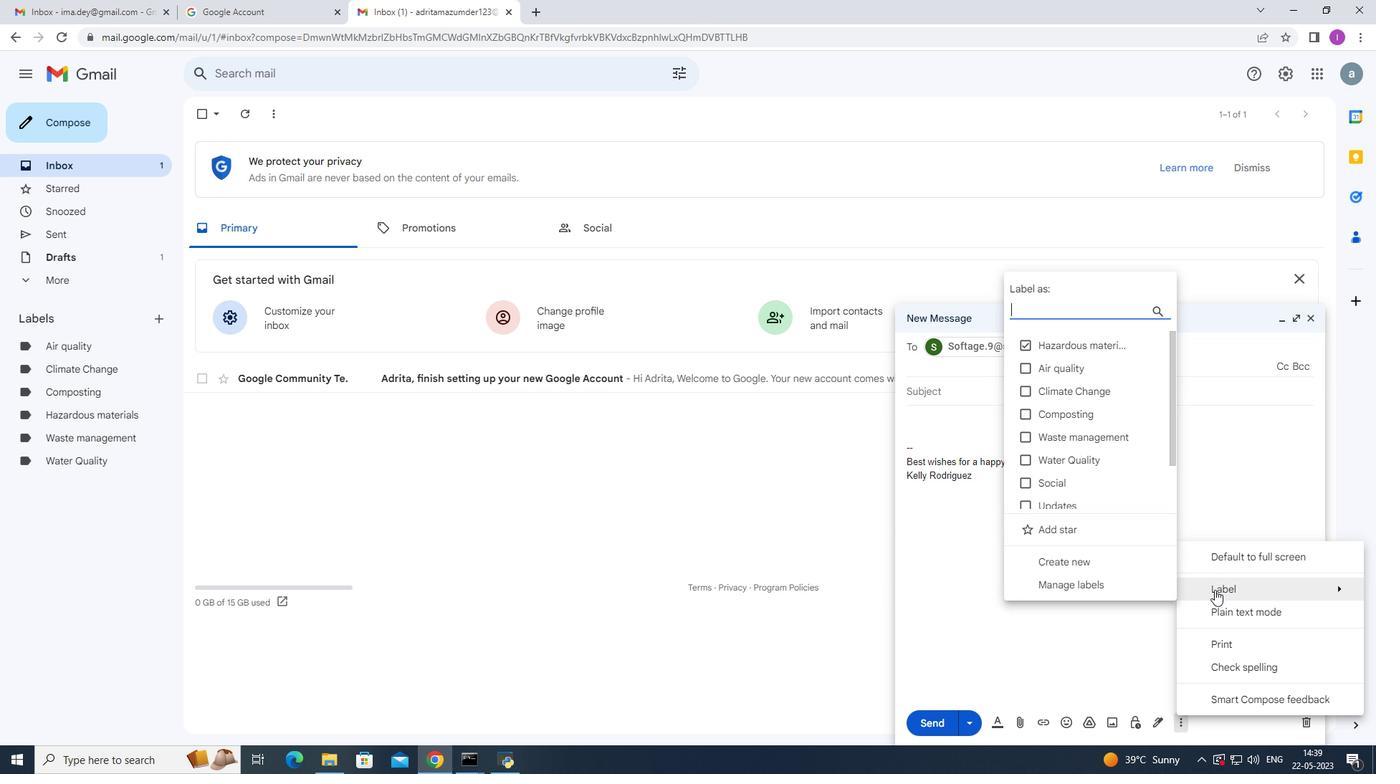 
Action: Mouse moved to (953, 608)
Screenshot: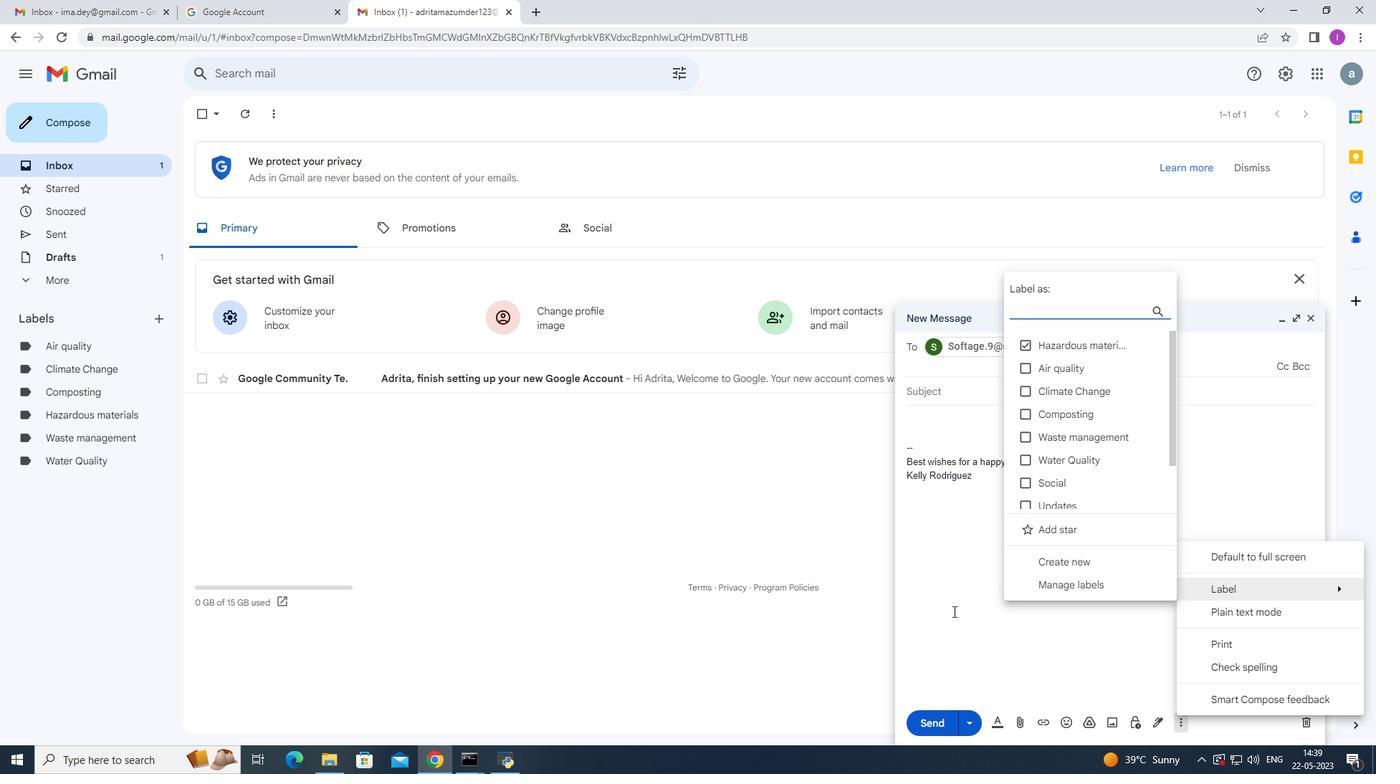 
Action: Key pressed <Key.enter>
Screenshot: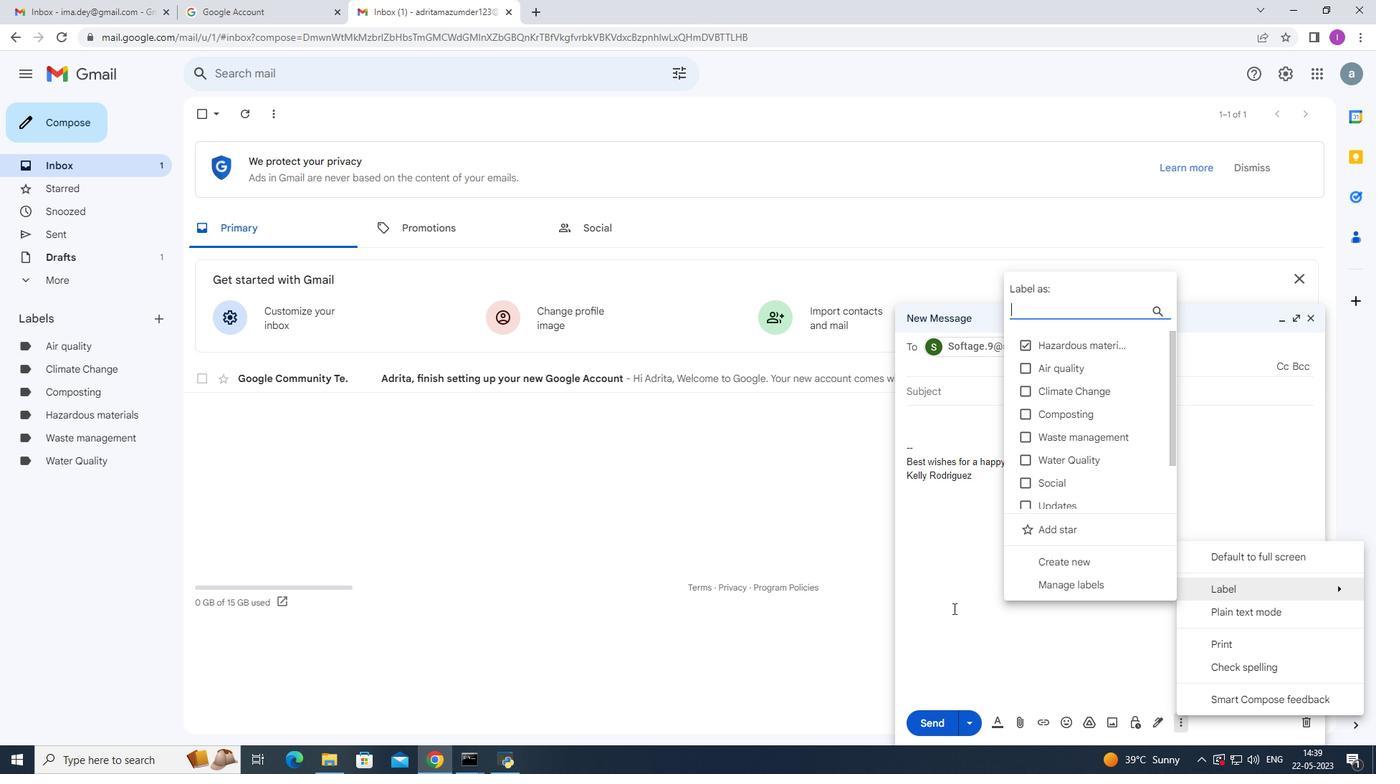 
Action: Mouse moved to (951, 606)
Screenshot: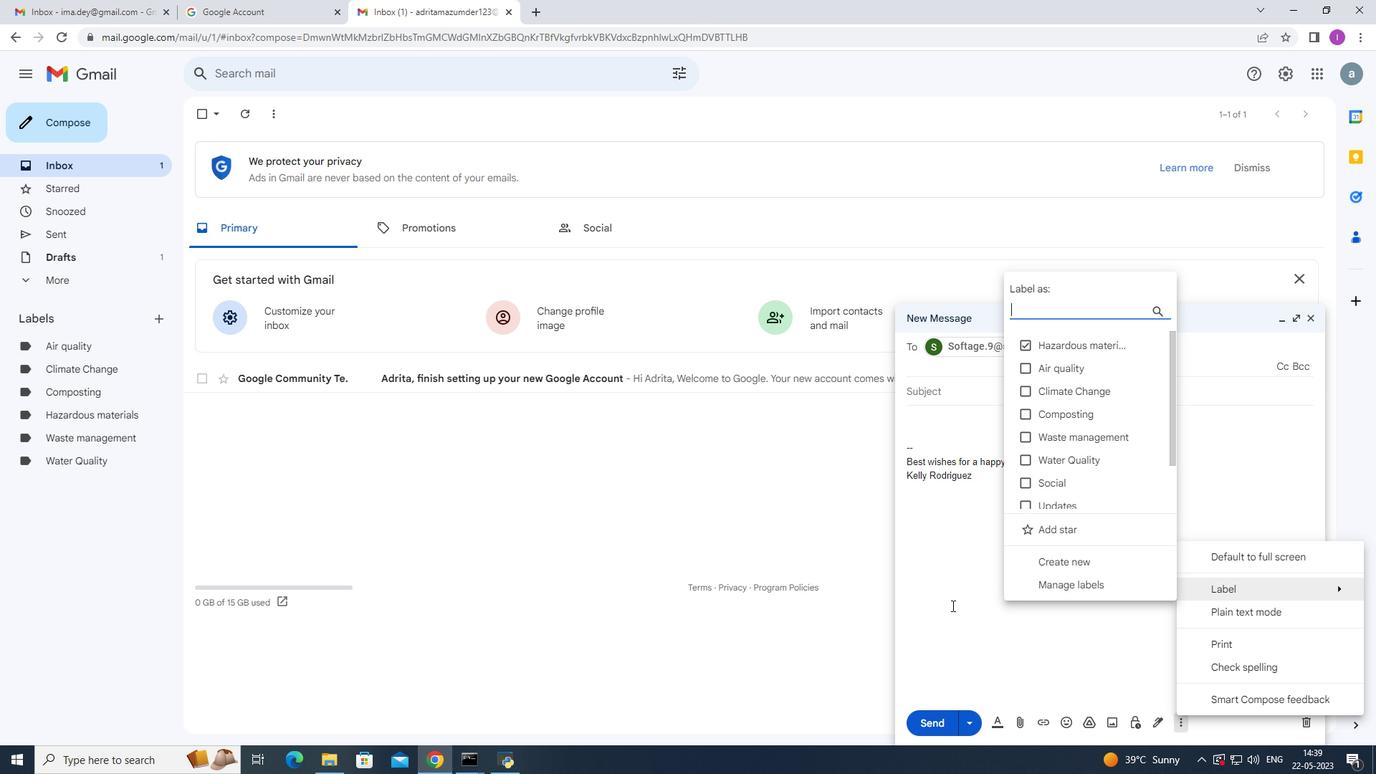 
Action: Mouse pressed left at (951, 606)
Screenshot: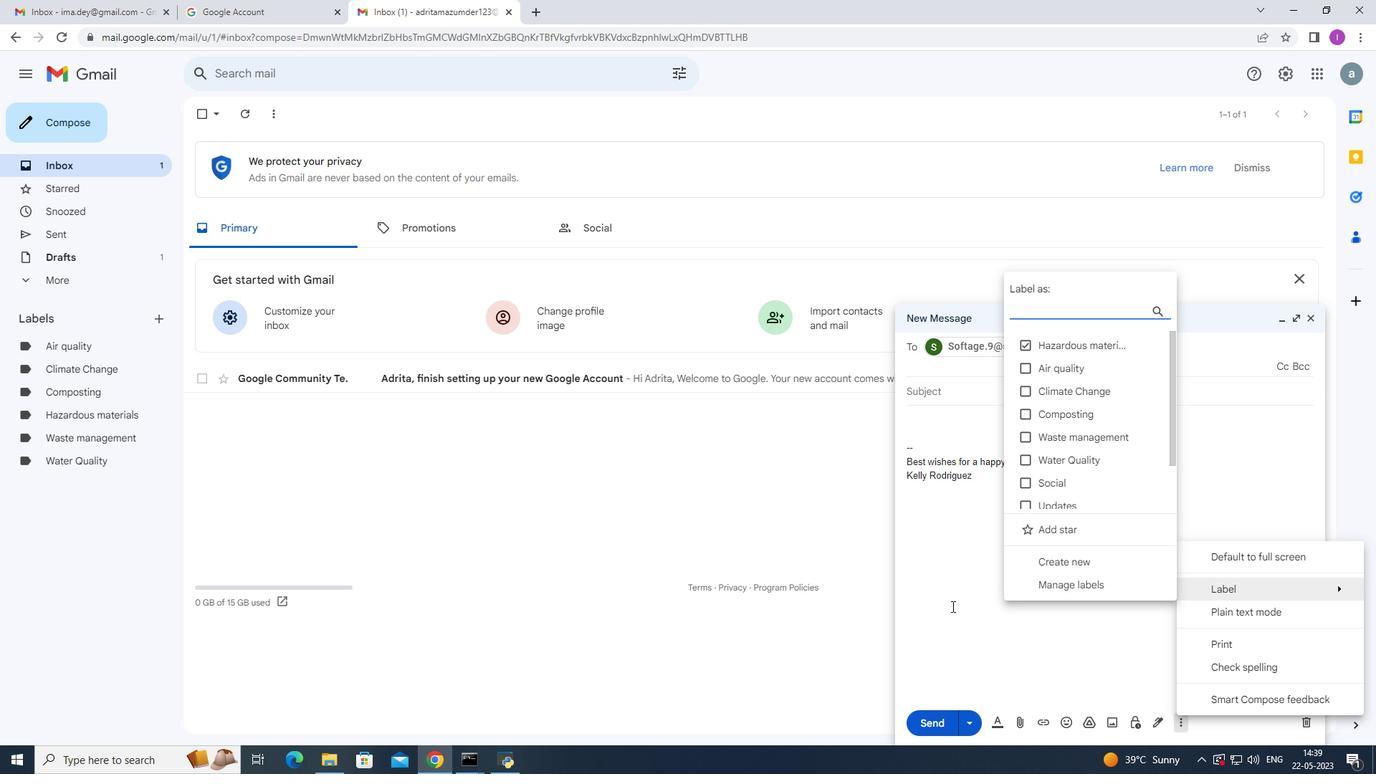 
Action: Mouse moved to (931, 732)
Screenshot: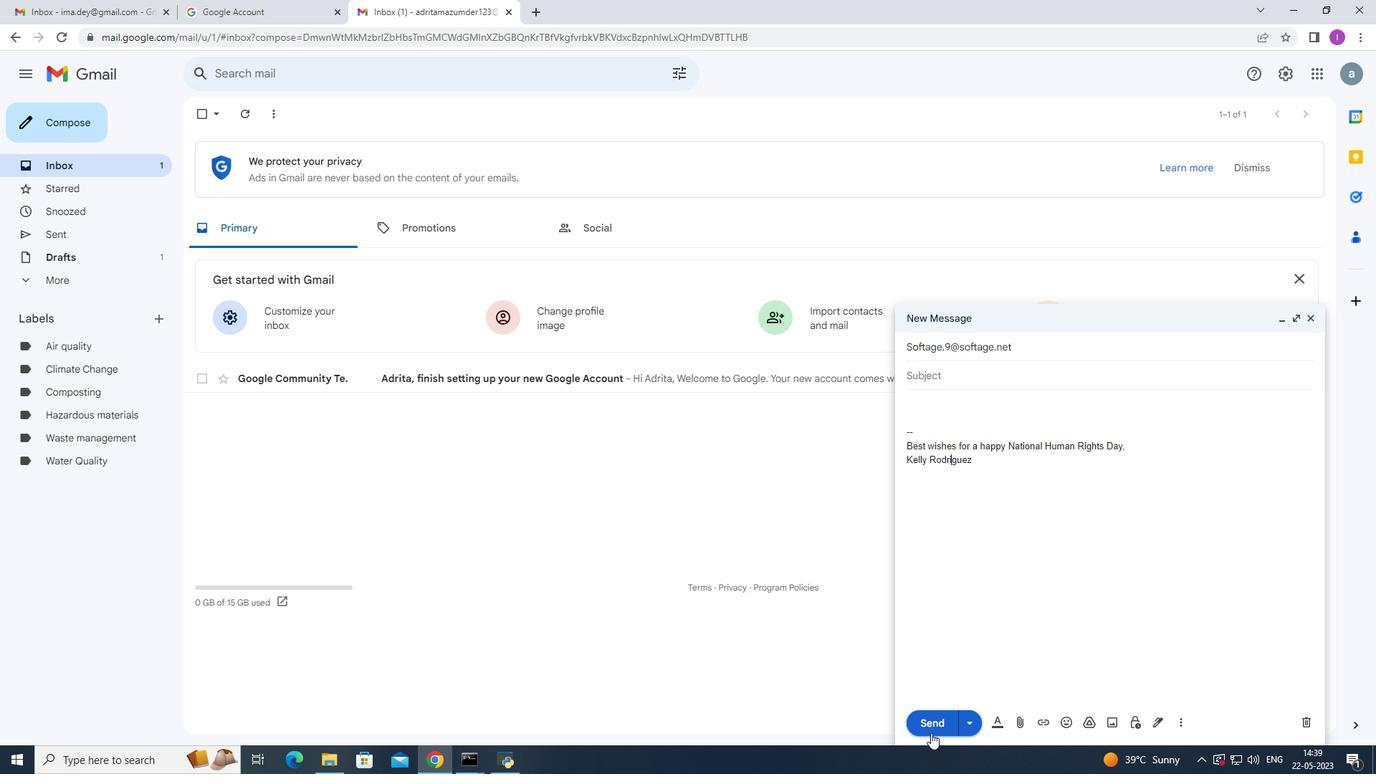 
Action: Mouse pressed left at (931, 732)
Screenshot: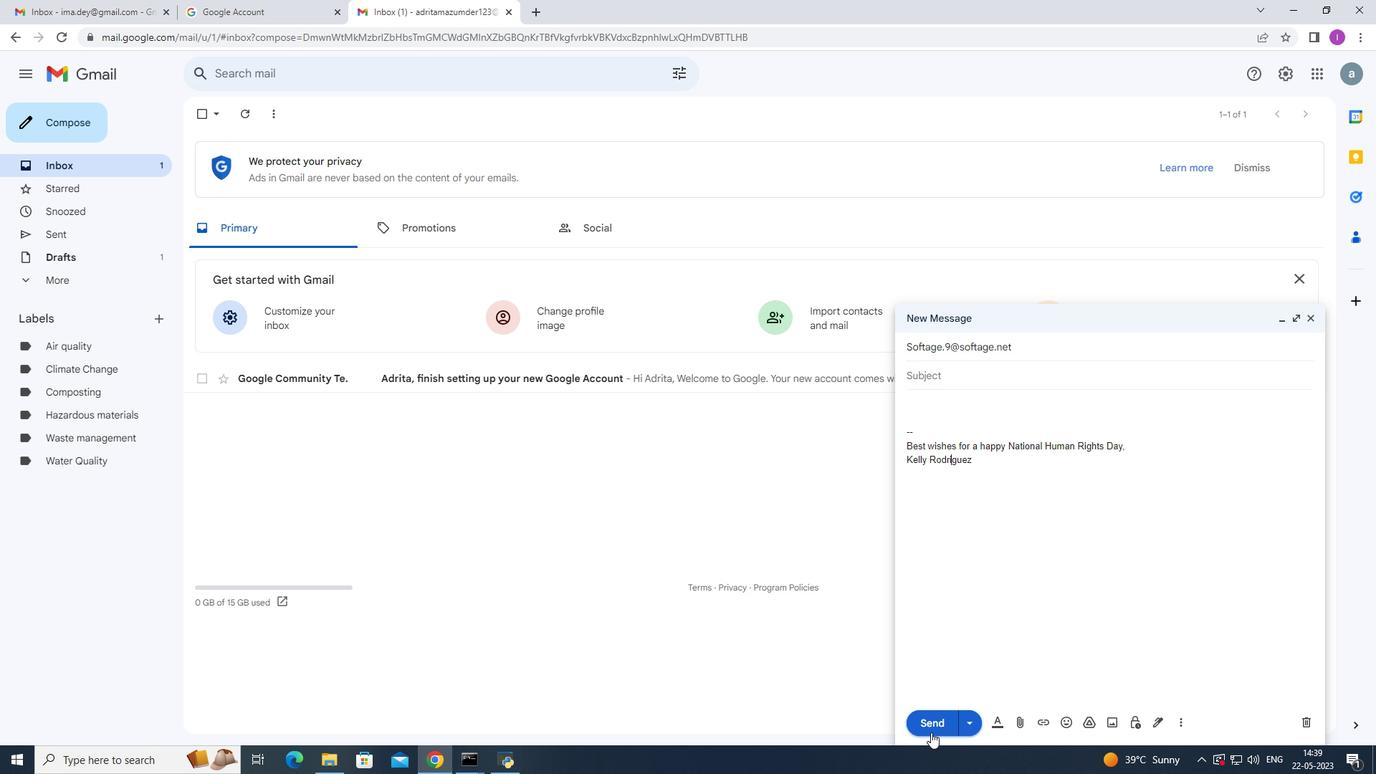 
Action: Mouse moved to (604, 202)
Screenshot: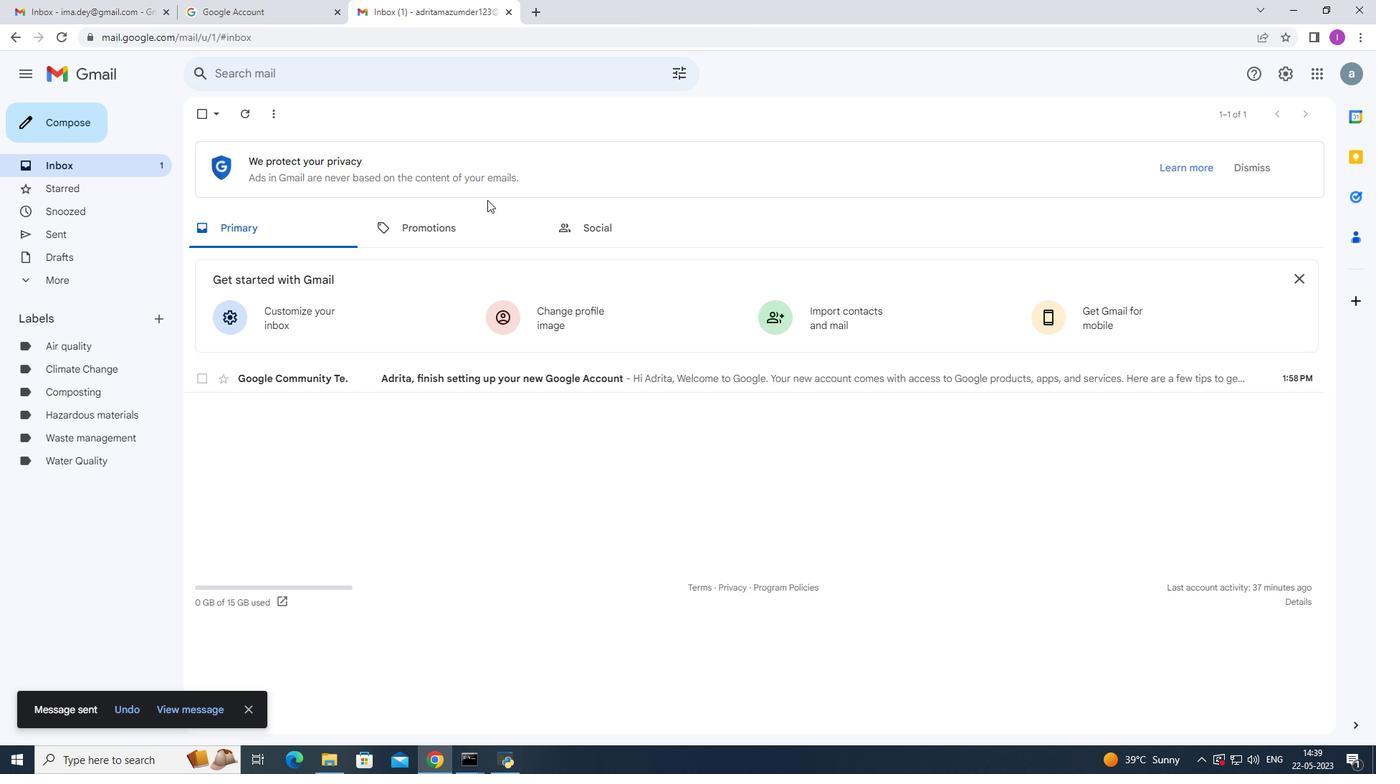
